 Task: Create custom object Enrollment process for path process.
Action: Mouse moved to (608, 49)
Screenshot: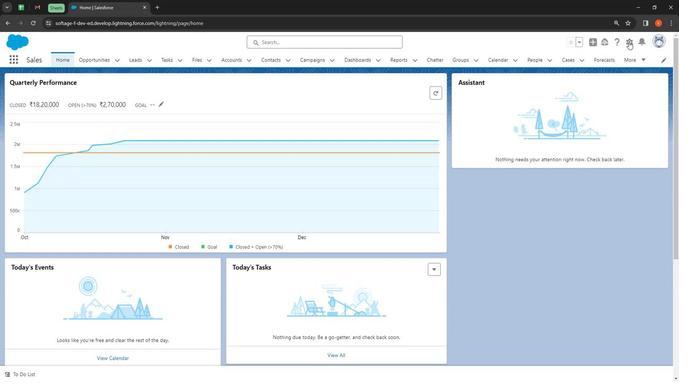 
Action: Mouse pressed left at (608, 49)
Screenshot: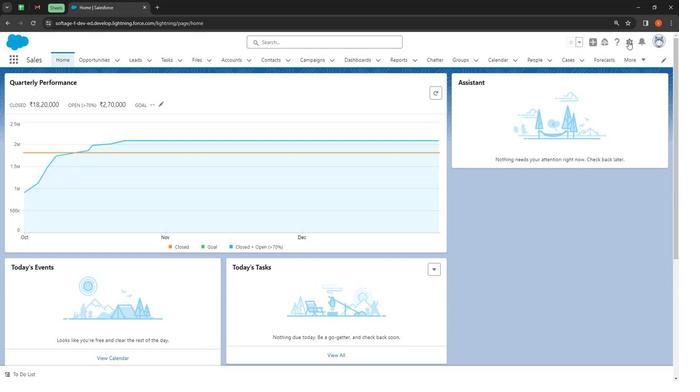 
Action: Mouse moved to (591, 68)
Screenshot: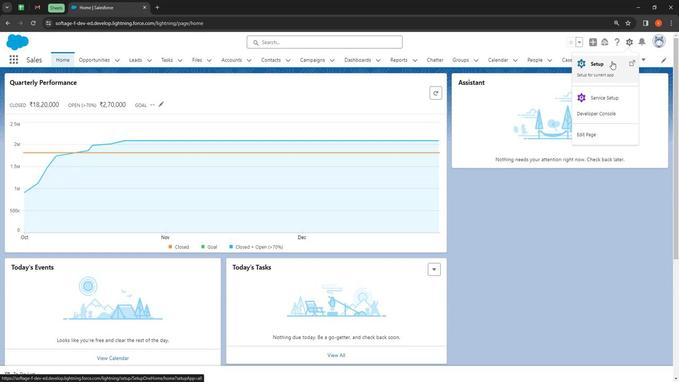 
Action: Mouse pressed left at (591, 68)
Screenshot: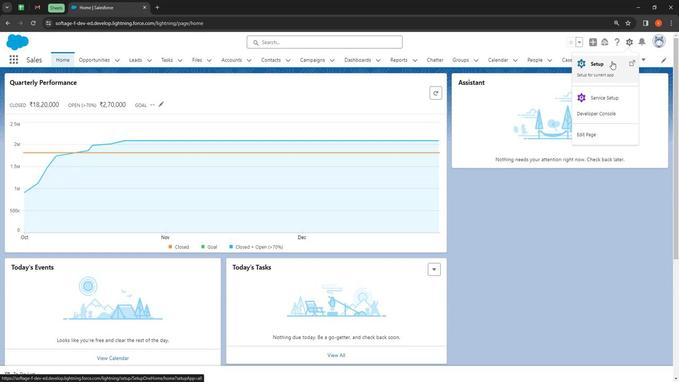 
Action: Mouse moved to (101, 66)
Screenshot: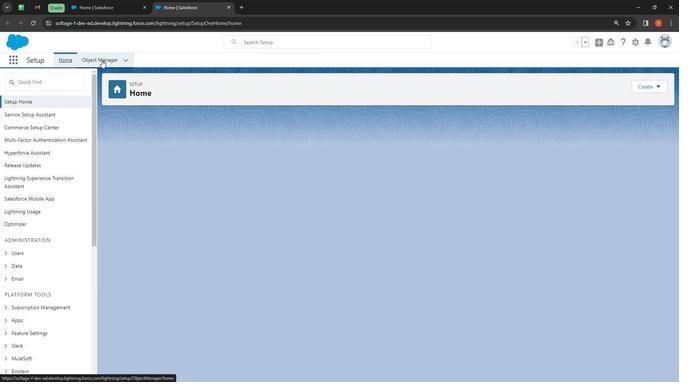 
Action: Mouse pressed left at (101, 66)
Screenshot: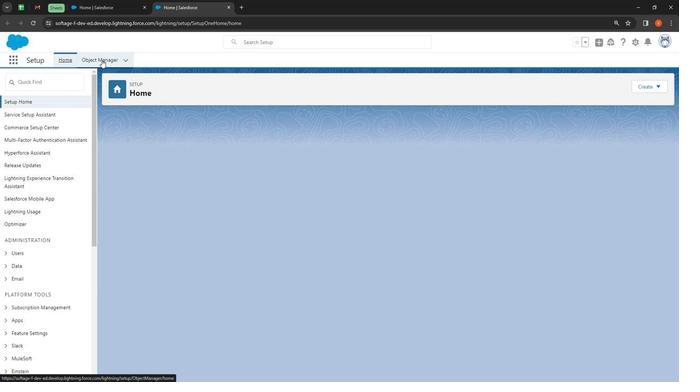 
Action: Mouse moved to (625, 89)
Screenshot: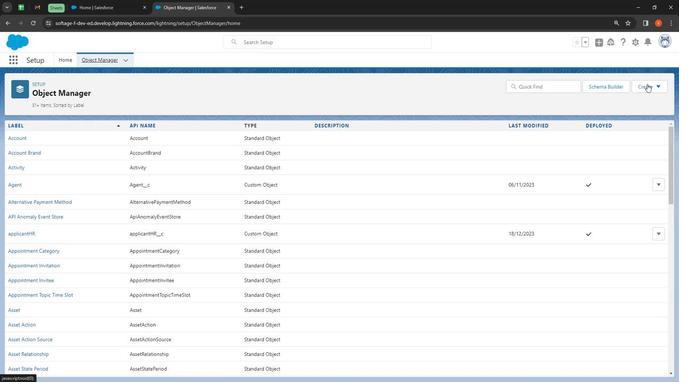 
Action: Mouse pressed left at (625, 89)
Screenshot: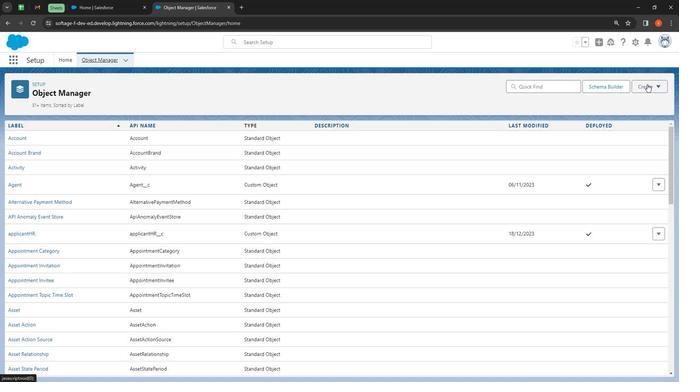 
Action: Mouse moved to (616, 111)
Screenshot: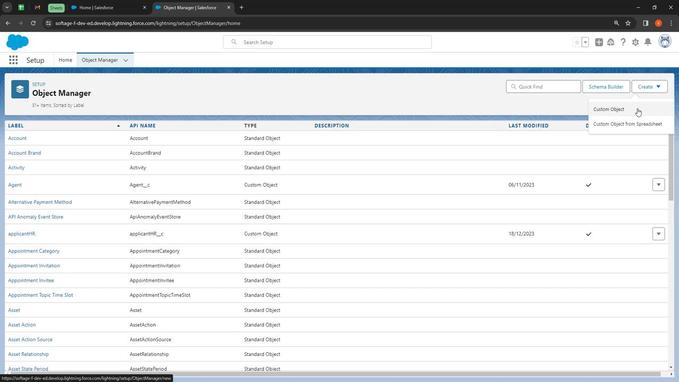 
Action: Mouse pressed left at (616, 111)
Screenshot: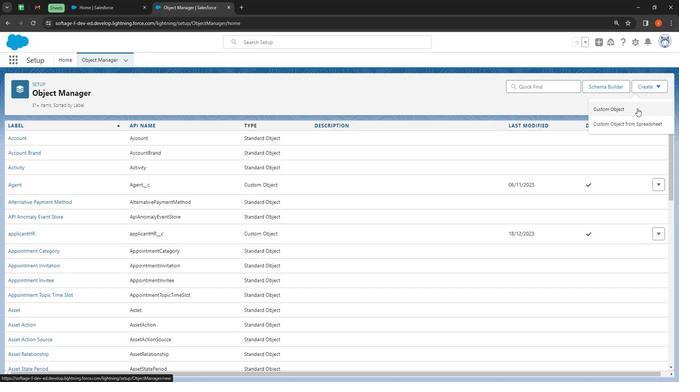 
Action: Mouse moved to (157, 187)
Screenshot: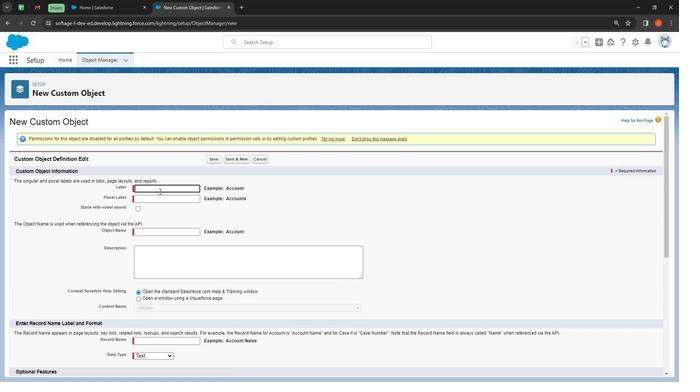 
Action: Mouse pressed left at (157, 187)
Screenshot: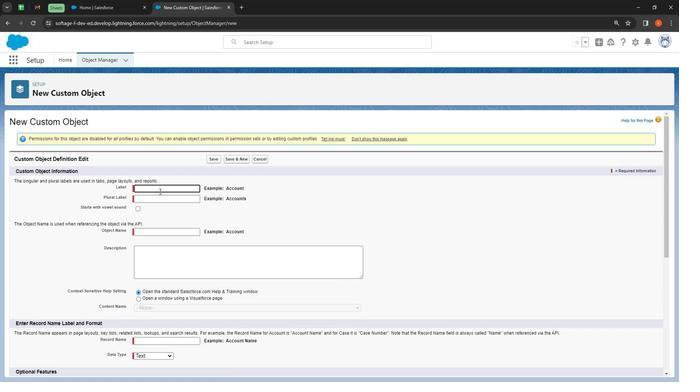 
Action: Mouse moved to (150, 184)
Screenshot: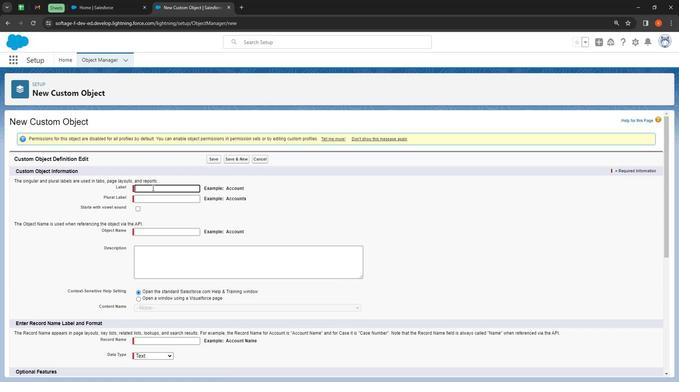 
Action: Key pressed <Key.shift>Enrollment<Key.space><Key.shift_r><Key.shift_r><Key.shift_r><Key.shift_r><Key.shift_r><Key.shift_r><Key.shift_r><Key.shift_r>Process
Screenshot: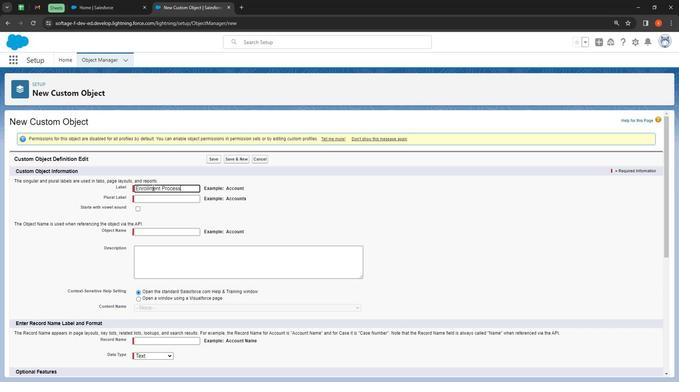 
Action: Mouse moved to (161, 193)
Screenshot: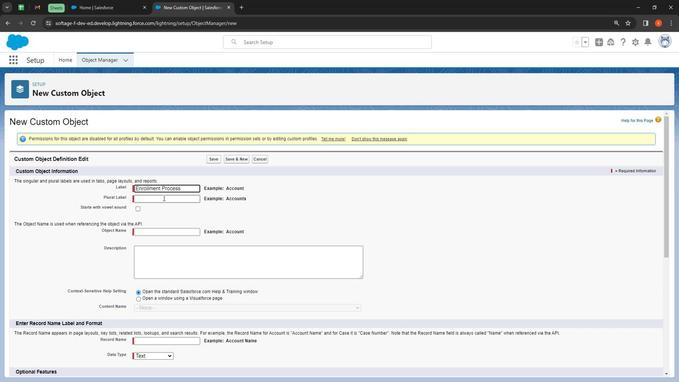 
Action: Mouse pressed left at (161, 193)
Screenshot: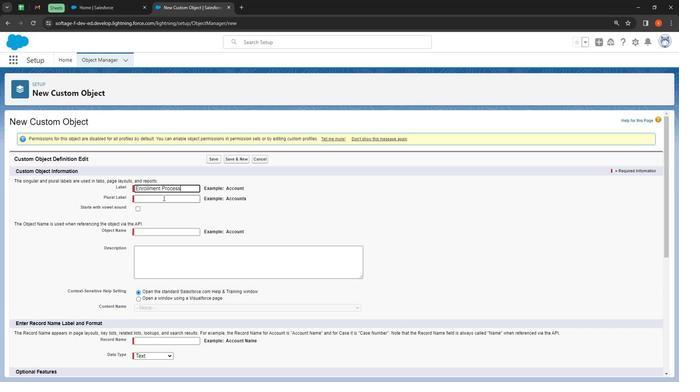 
Action: Mouse moved to (143, 168)
Screenshot: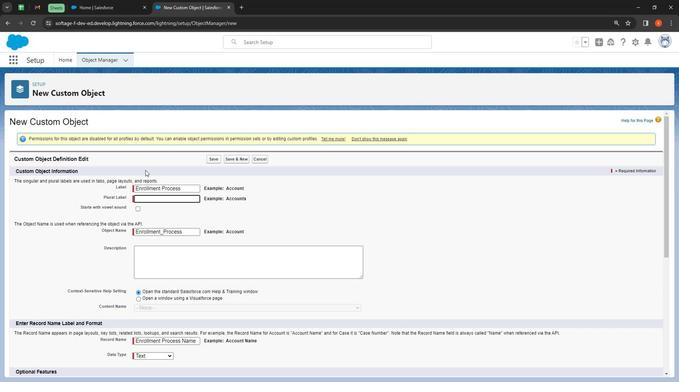 
Action: Key pressed <Key.shift>Enrol<Key.backspace>llment<Key.space><Key.shift_r><Key.shift_r>Processes
Screenshot: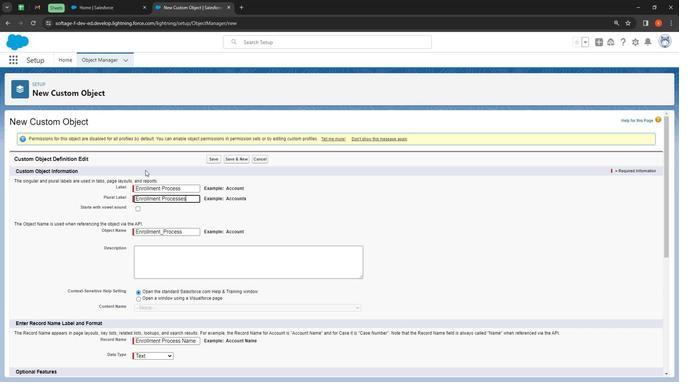 
Action: Mouse moved to (137, 203)
Screenshot: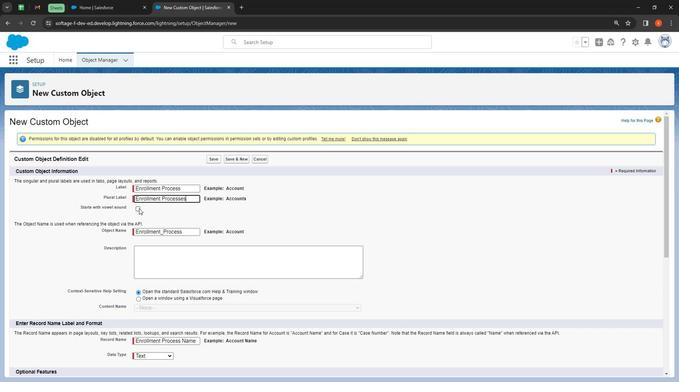 
Action: Mouse pressed left at (137, 203)
Screenshot: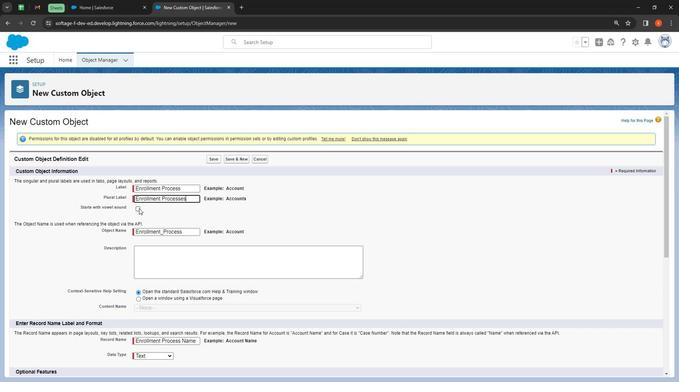 
Action: Mouse moved to (224, 227)
Screenshot: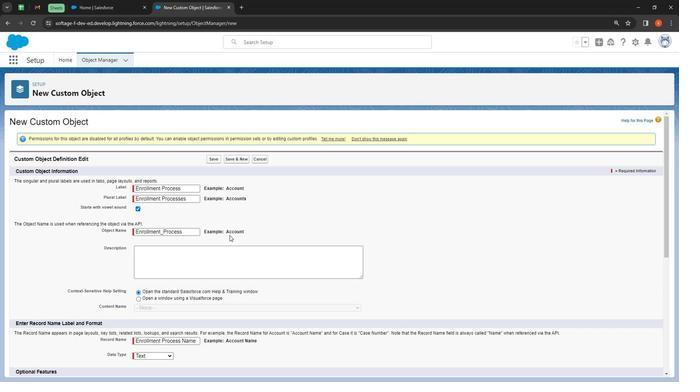 
Action: Mouse scrolled (224, 227) with delta (0, 0)
Screenshot: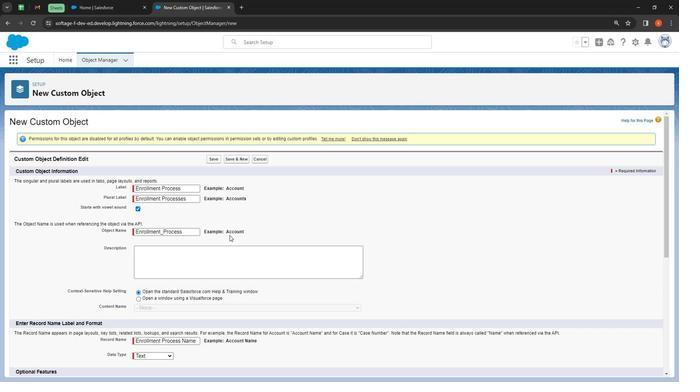 
Action: Mouse moved to (193, 221)
Screenshot: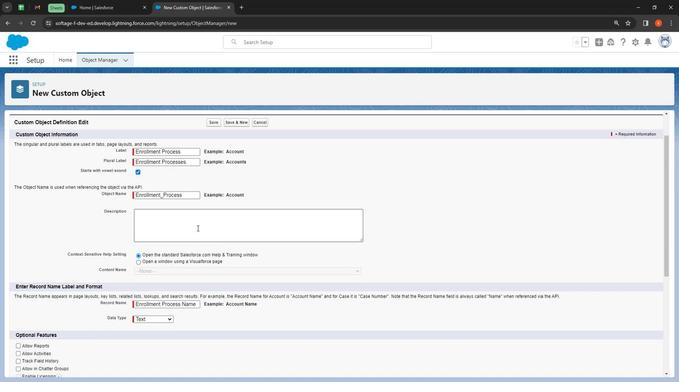 
Action: Mouse pressed left at (193, 221)
Screenshot: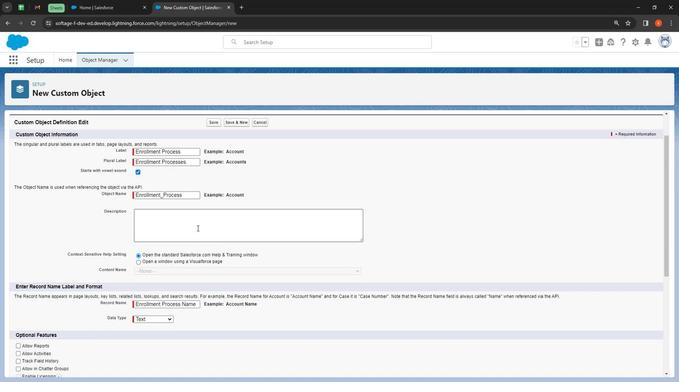 
Action: Mouse moved to (186, 197)
Screenshot: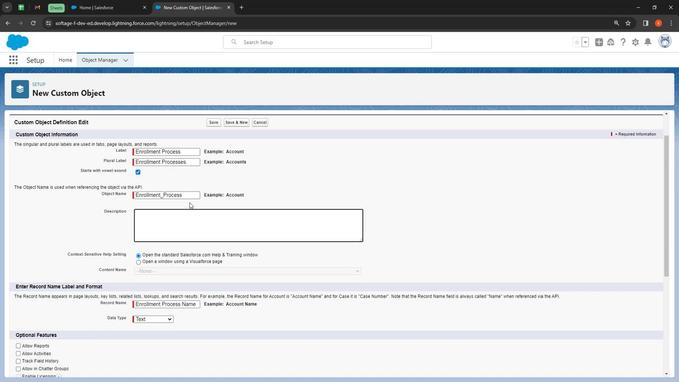 
Action: Key pressed <Key.shift>Enrollment<Key.space><Key.shift_r>Process<Key.space><Key.shift>Custom<Key.space>object<Key.space>for<Key.space>path<Key.space>process<Key.space>in<Key.space>education<Key.space>management<Key.space>system.
Screenshot: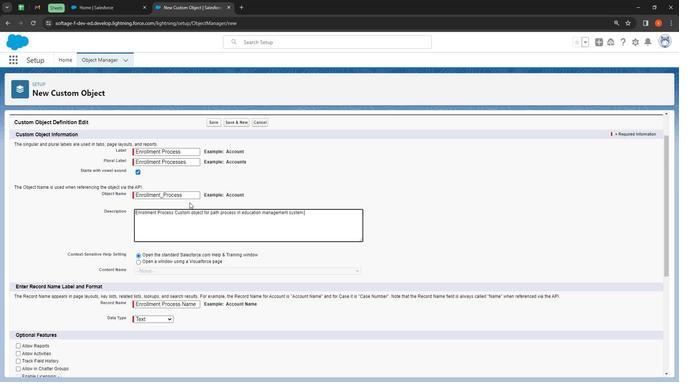 
Action: Mouse moved to (313, 222)
Screenshot: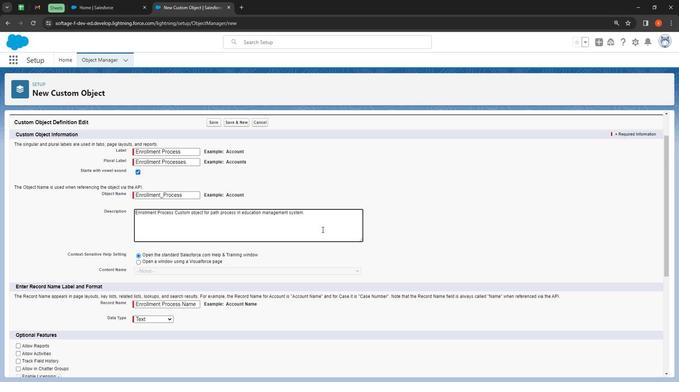 
Action: Mouse scrolled (313, 222) with delta (0, 0)
Screenshot: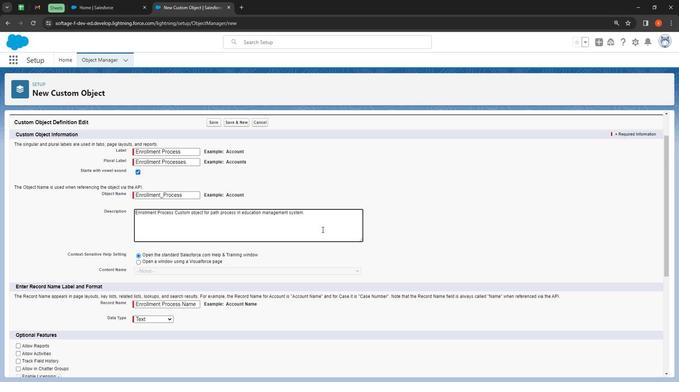 
Action: Mouse moved to (314, 225)
Screenshot: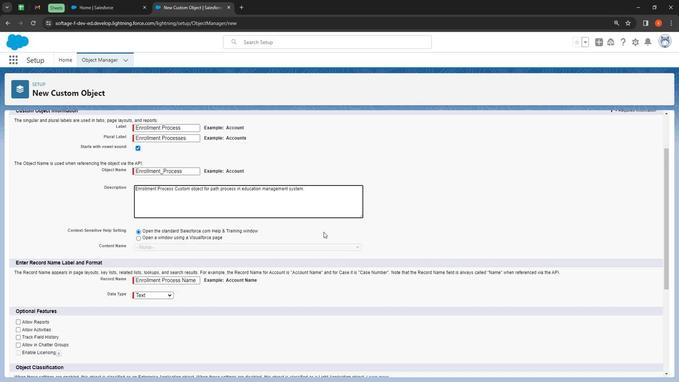 
Action: Mouse scrolled (314, 224) with delta (0, 0)
Screenshot: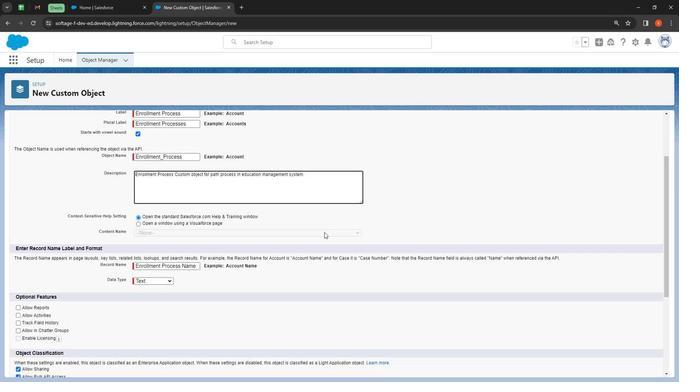 
Action: Mouse moved to (315, 225)
Screenshot: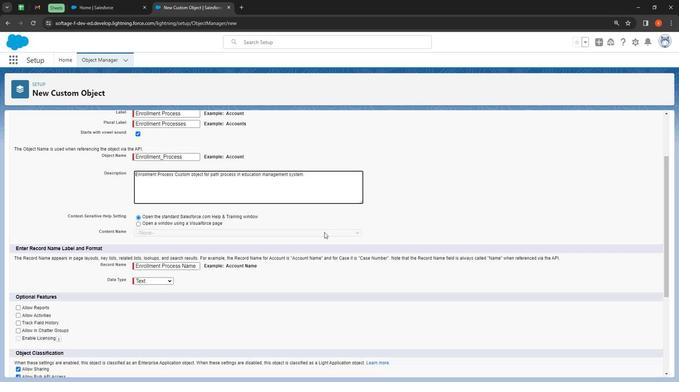 
Action: Mouse scrolled (315, 225) with delta (0, 0)
Screenshot: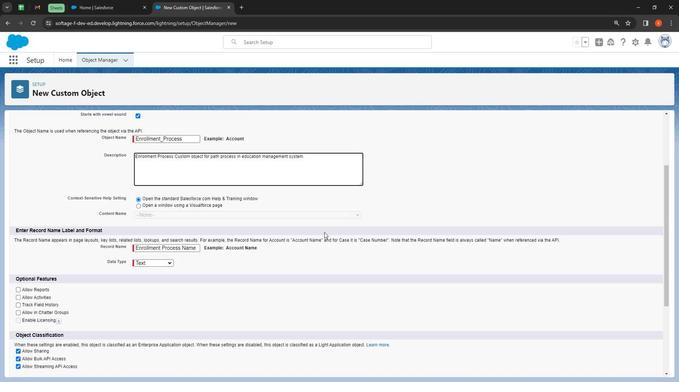 
Action: Mouse moved to (315, 225)
Screenshot: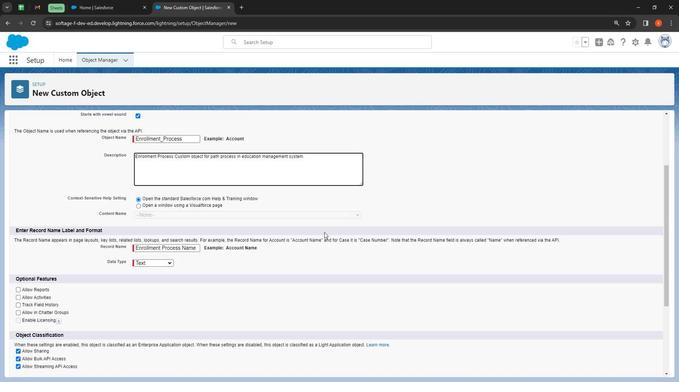 
Action: Mouse scrolled (315, 225) with delta (0, 0)
Screenshot: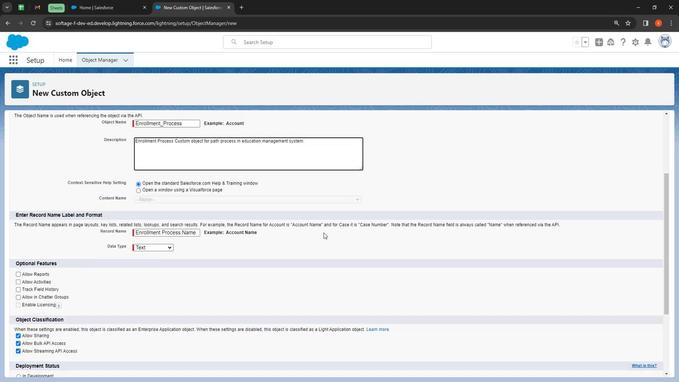 
Action: Mouse moved to (38, 194)
Screenshot: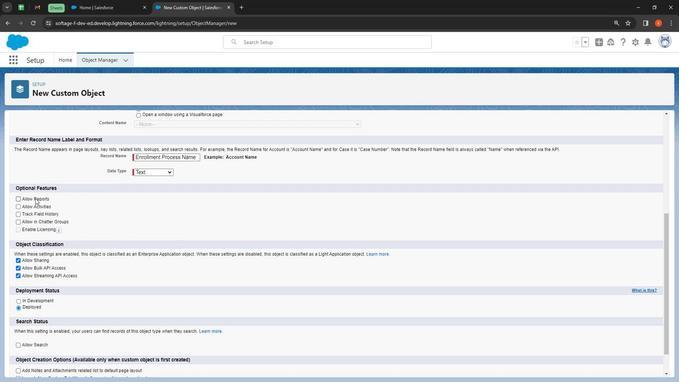 
Action: Mouse pressed left at (38, 194)
Screenshot: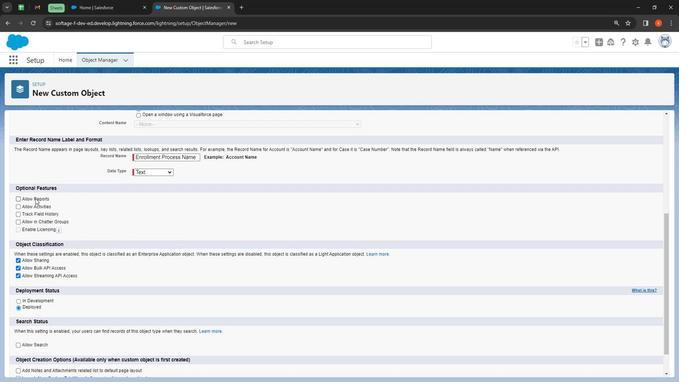 
Action: Mouse moved to (39, 200)
Screenshot: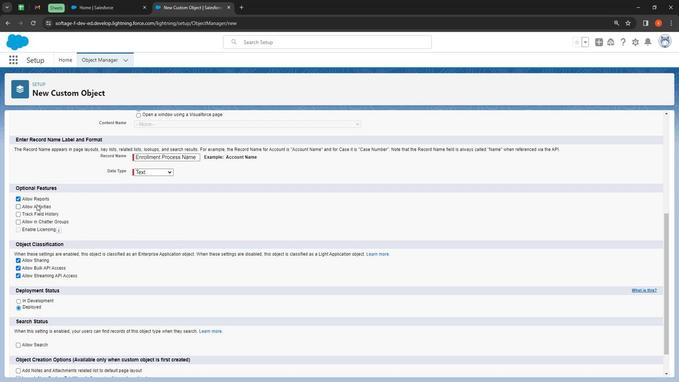 
Action: Mouse pressed left at (39, 200)
Screenshot: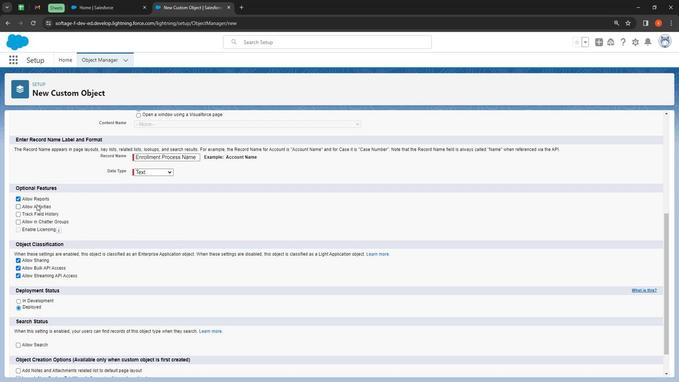 
Action: Mouse moved to (42, 208)
Screenshot: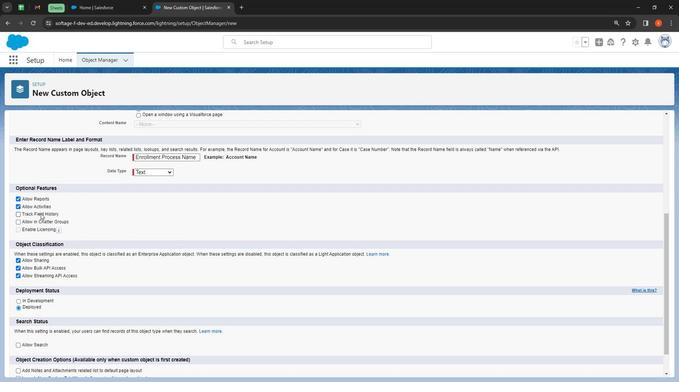 
Action: Mouse pressed left at (42, 208)
Screenshot: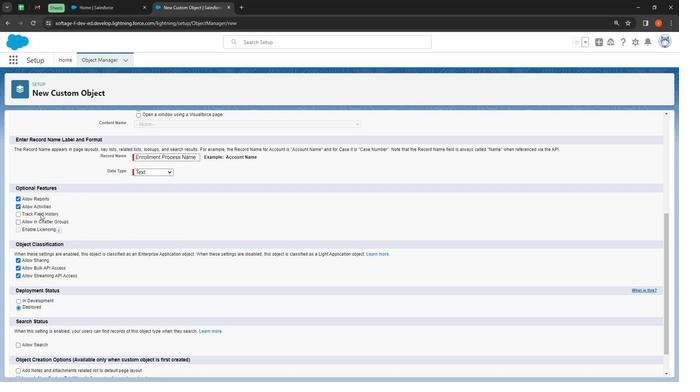 
Action: Mouse moved to (46, 212)
Screenshot: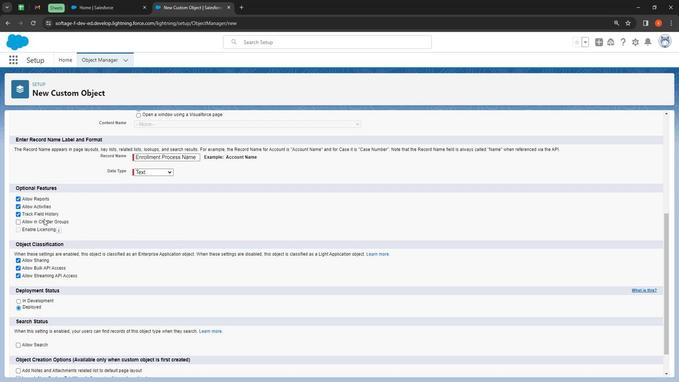 
Action: Mouse pressed left at (46, 212)
Screenshot: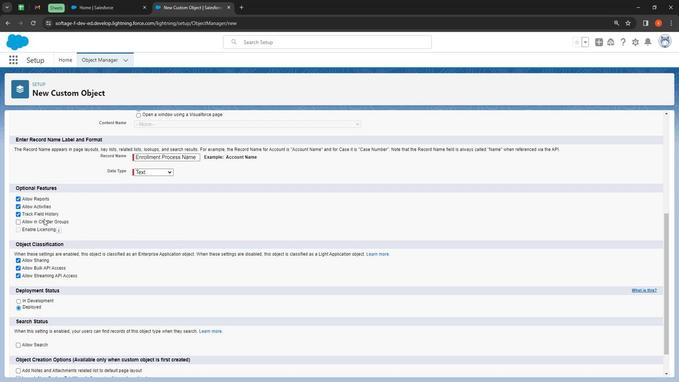 
Action: Mouse moved to (46, 214)
Screenshot: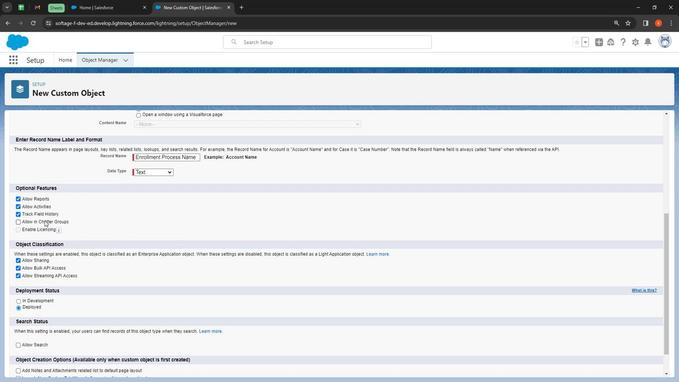 
Action: Mouse pressed left at (46, 214)
Screenshot: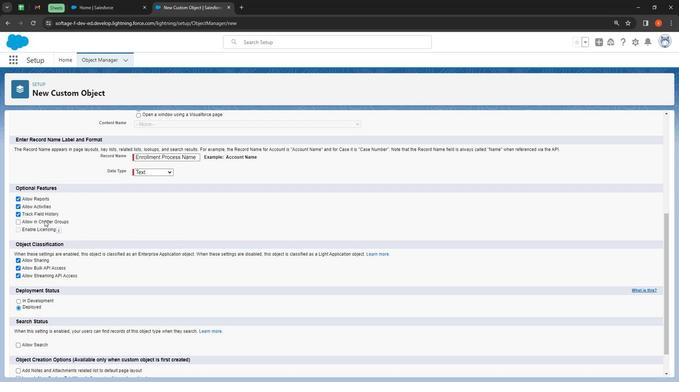
Action: Mouse moved to (37, 325)
Screenshot: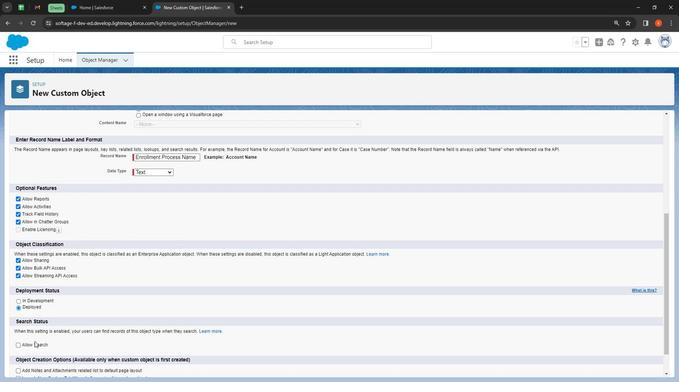 
Action: Mouse pressed left at (37, 325)
Screenshot: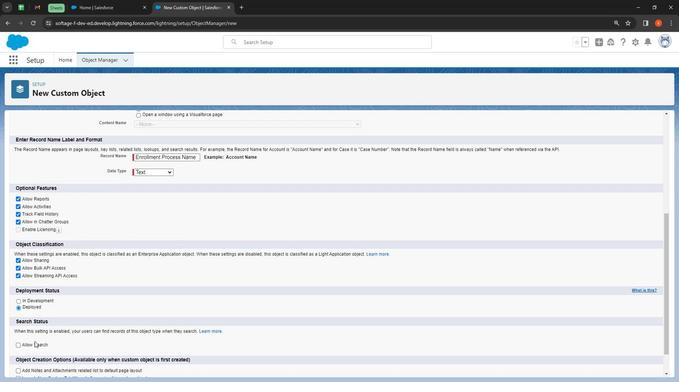 
Action: Mouse moved to (41, 329)
Screenshot: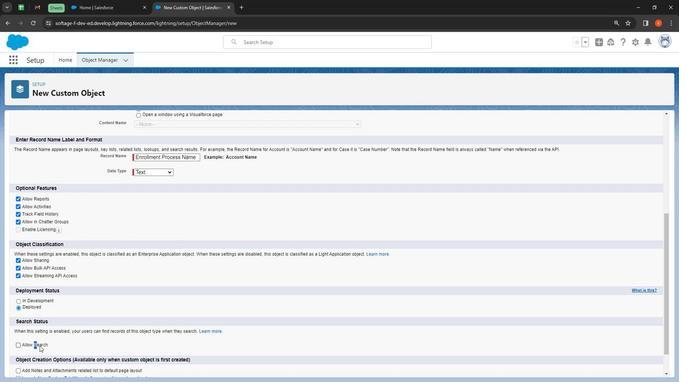 
Action: Mouse pressed left at (41, 329)
Screenshot: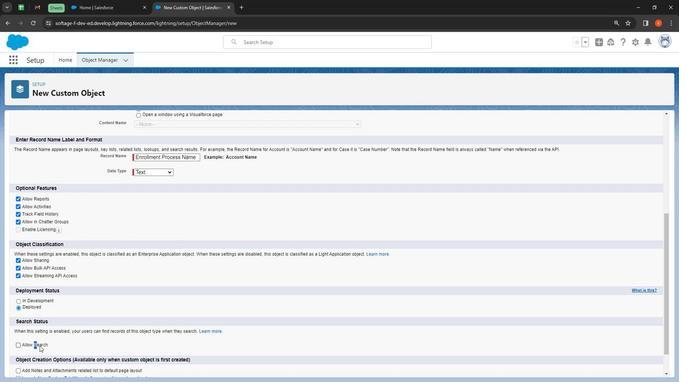 
Action: Mouse moved to (356, 299)
Screenshot: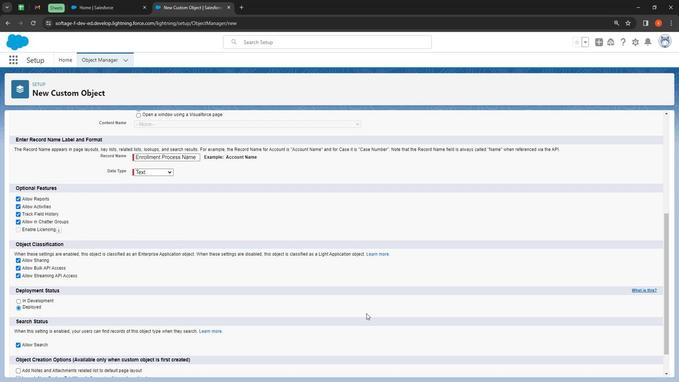 
Action: Mouse scrolled (356, 299) with delta (0, 0)
Screenshot: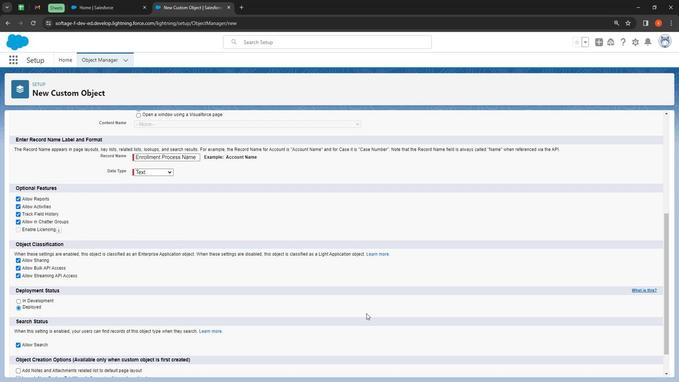 
Action: Mouse moved to (371, 303)
Screenshot: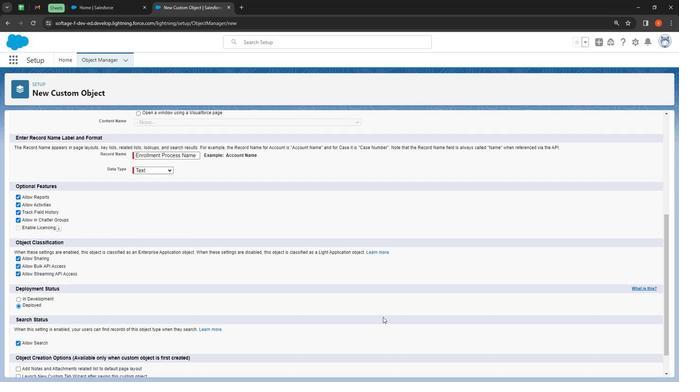 
Action: Mouse scrolled (371, 303) with delta (0, 0)
Screenshot: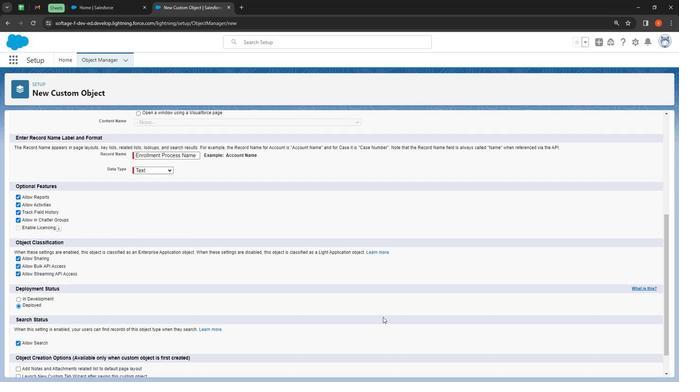
Action: Mouse moved to (377, 304)
Screenshot: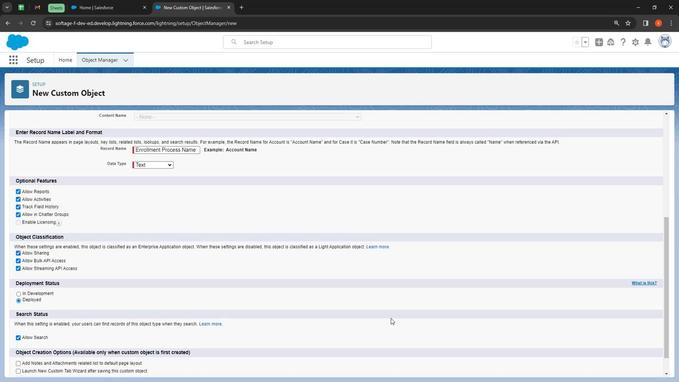 
Action: Mouse scrolled (377, 303) with delta (0, 0)
Screenshot: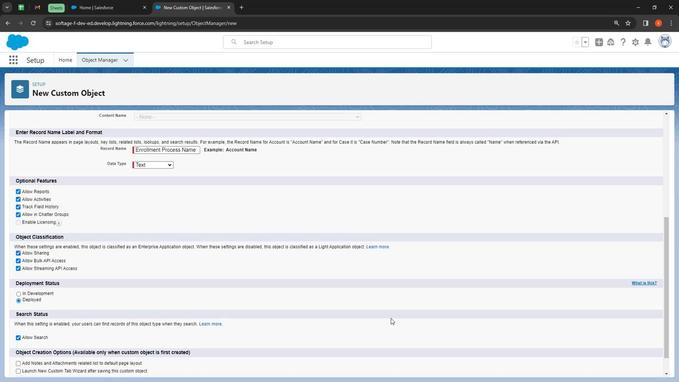 
Action: Mouse moved to (387, 305)
Screenshot: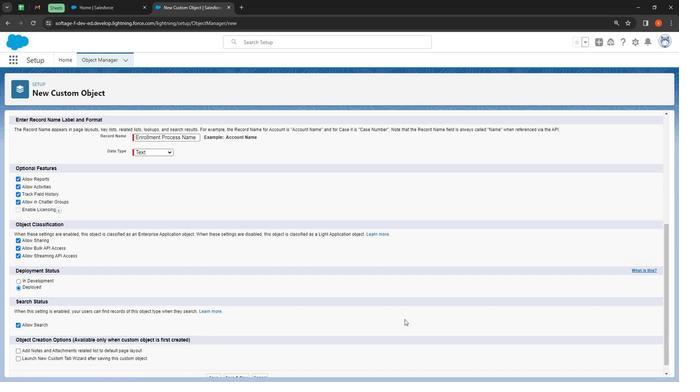 
Action: Mouse scrolled (387, 304) with delta (0, 0)
Screenshot: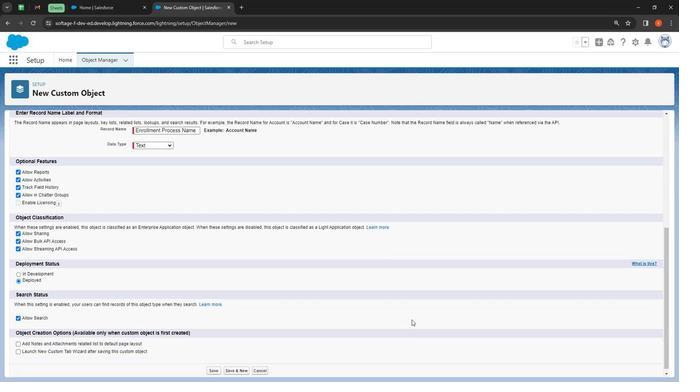 
Action: Mouse moved to (401, 305)
Screenshot: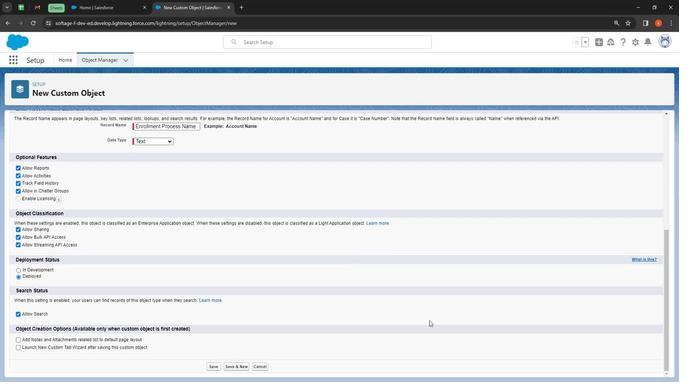 
Action: Mouse scrolled (399, 305) with delta (0, 0)
Screenshot: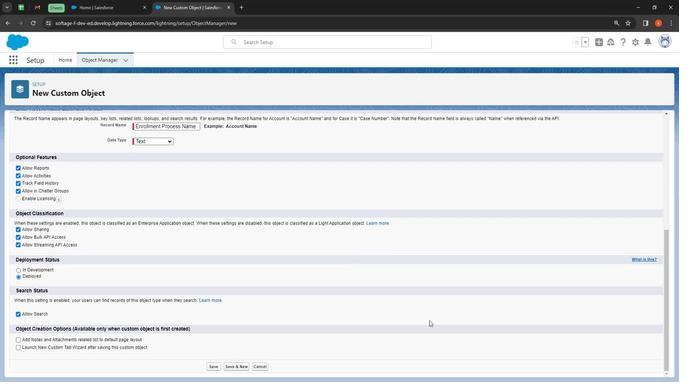 
Action: Mouse moved to (412, 306)
Screenshot: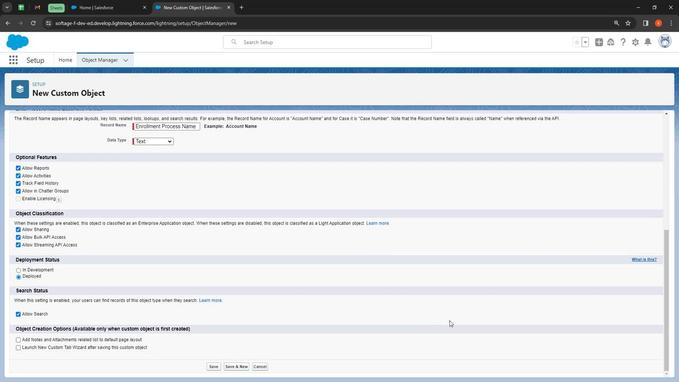 
Action: Mouse scrolled (412, 305) with delta (0, 0)
Screenshot: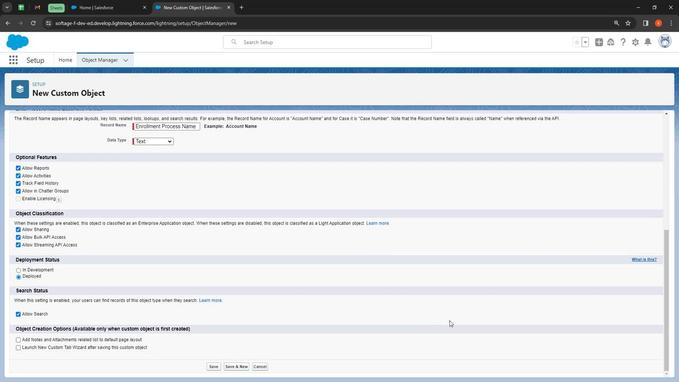 
Action: Mouse moved to (209, 349)
Screenshot: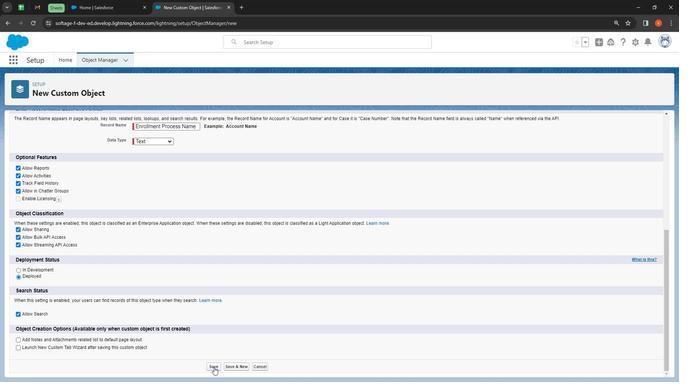 
Action: Mouse pressed left at (209, 349)
Screenshot: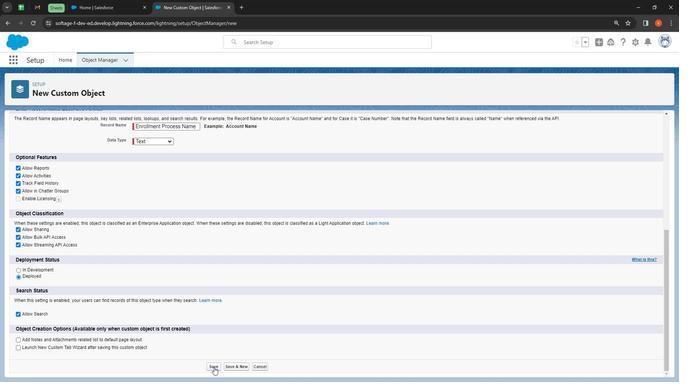 
Action: Mouse moved to (57, 142)
Screenshot: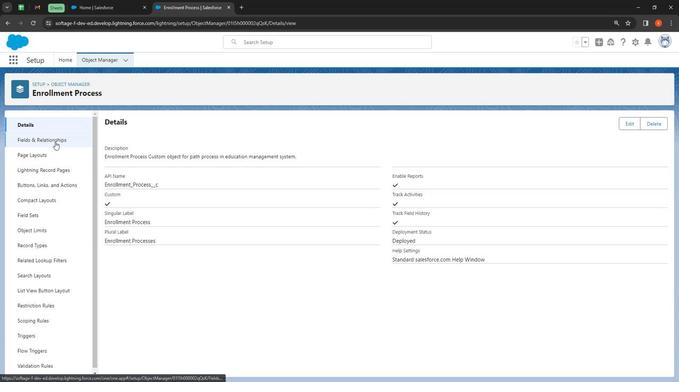 
Action: Mouse pressed left at (57, 142)
Screenshot: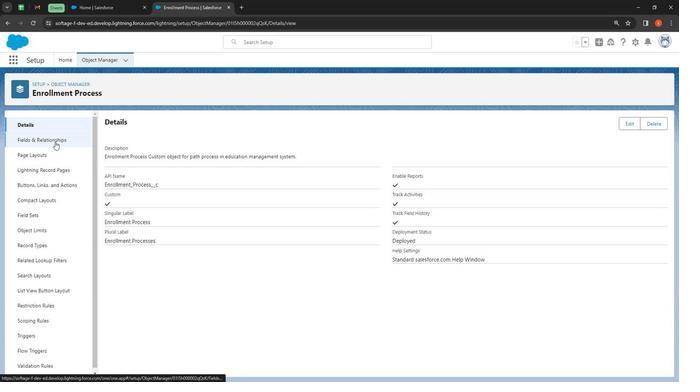 
Action: Mouse moved to (482, 127)
Screenshot: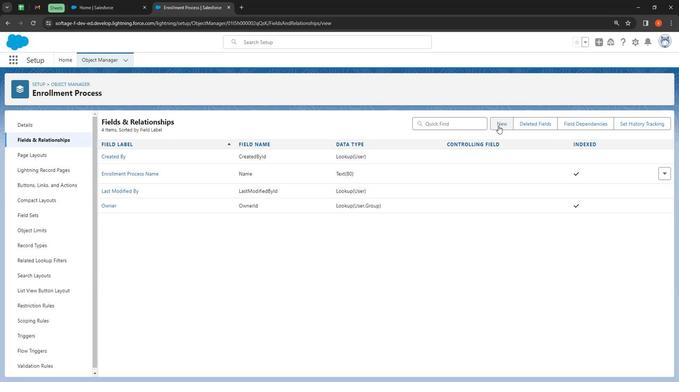 
Action: Mouse pressed left at (482, 127)
Screenshot: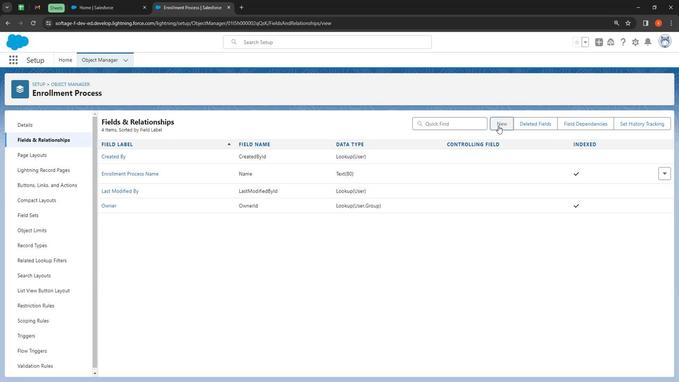 
Action: Mouse moved to (145, 289)
Screenshot: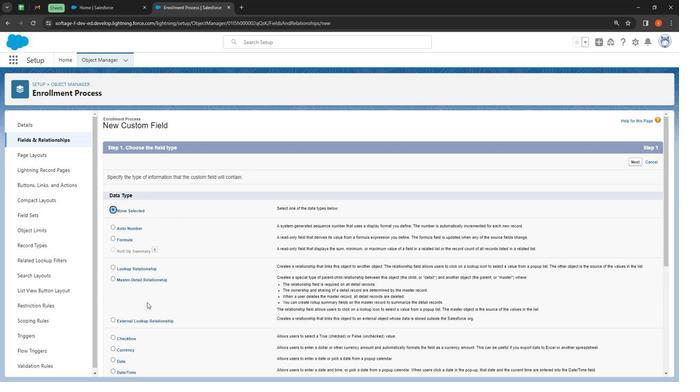 
Action: Mouse scrolled (145, 288) with delta (0, 0)
Screenshot: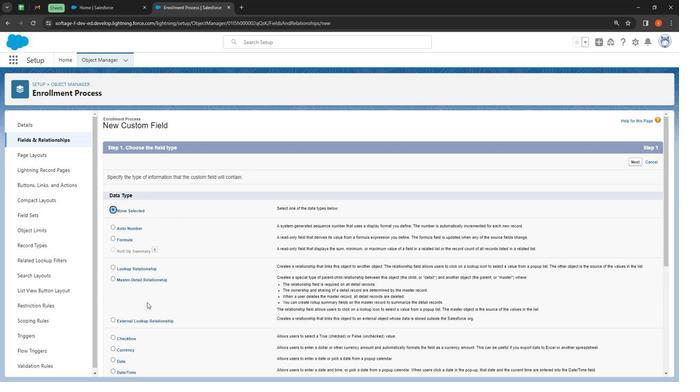 
Action: Mouse moved to (145, 289)
Screenshot: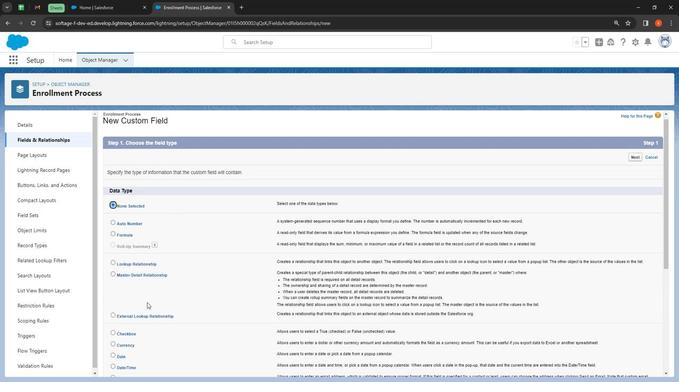 
Action: Mouse scrolled (145, 289) with delta (0, 0)
Screenshot: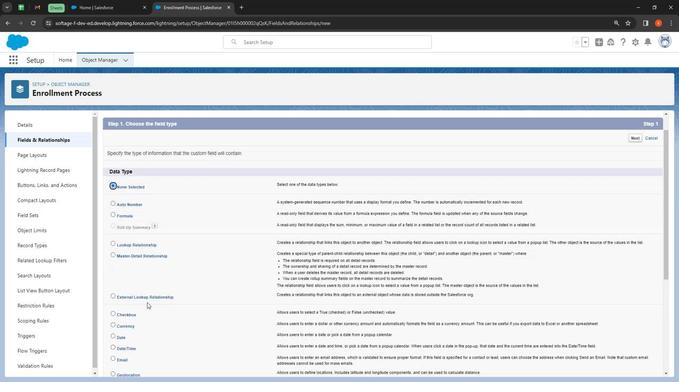 
Action: Mouse moved to (142, 310)
Screenshot: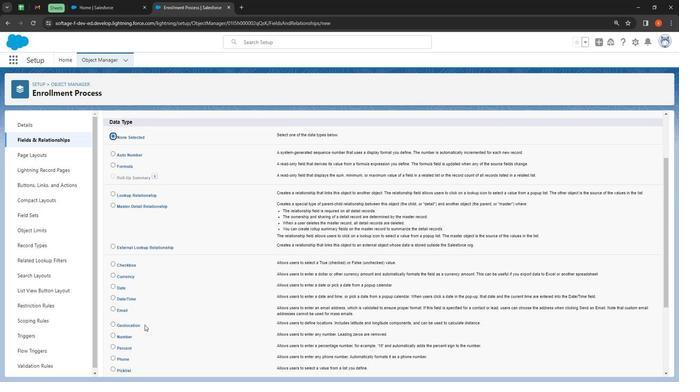 
Action: Mouse scrolled (142, 309) with delta (0, 0)
Screenshot: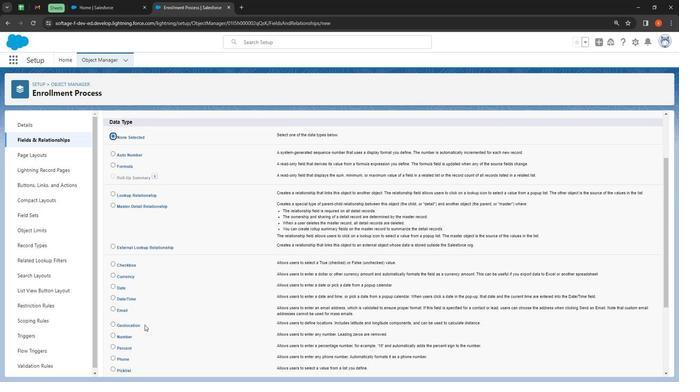 
Action: Mouse moved to (124, 320)
Screenshot: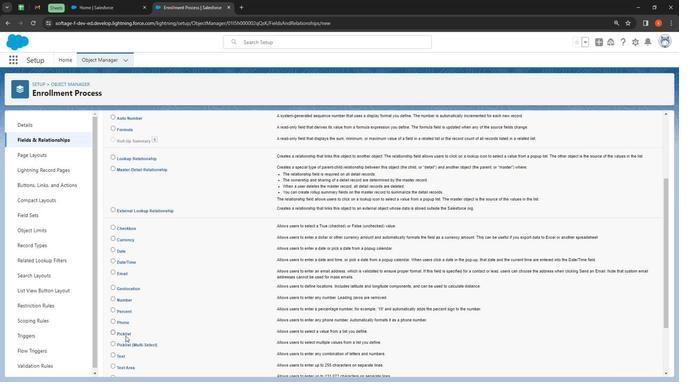 
Action: Mouse pressed left at (124, 320)
Screenshot: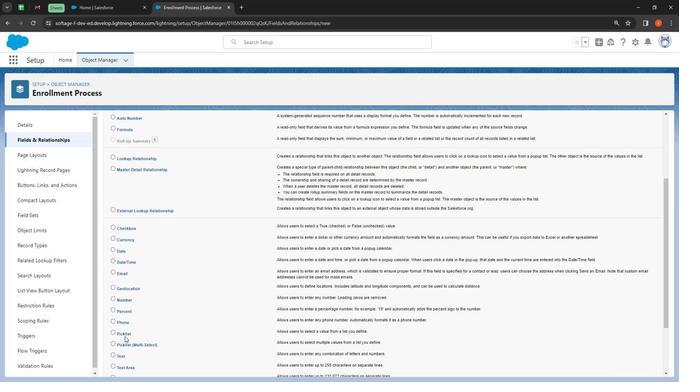 
Action: Mouse moved to (124, 317)
Screenshot: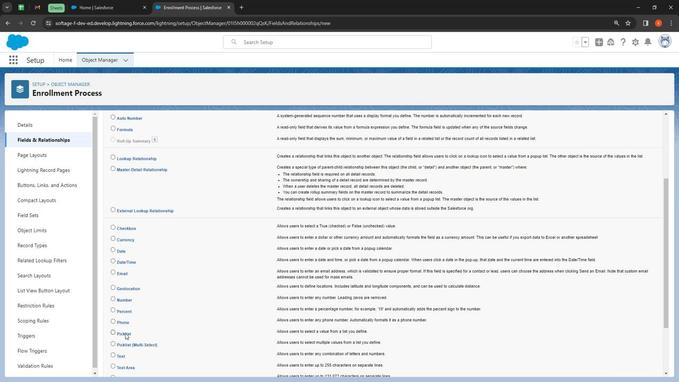 
Action: Mouse pressed left at (124, 317)
Screenshot: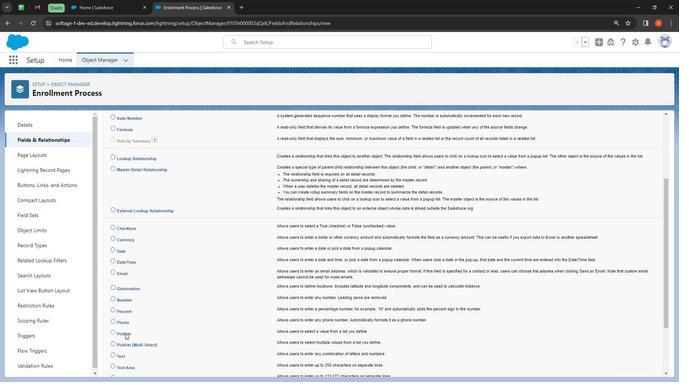 
Action: Mouse moved to (500, 303)
Screenshot: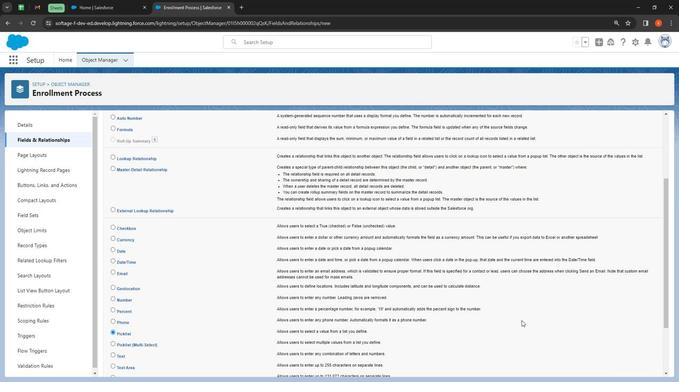 
Action: Mouse scrolled (500, 302) with delta (0, 0)
Screenshot: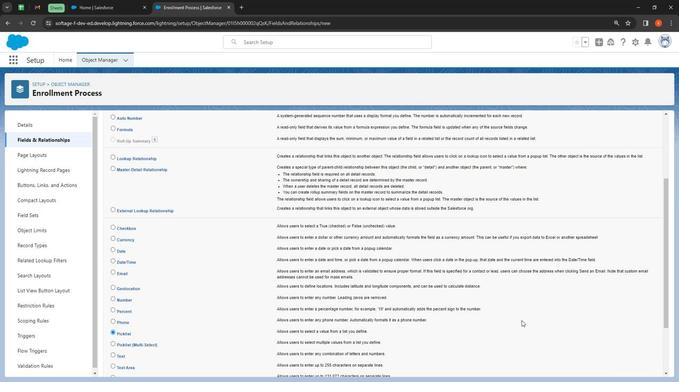 
Action: Mouse moved to (518, 310)
Screenshot: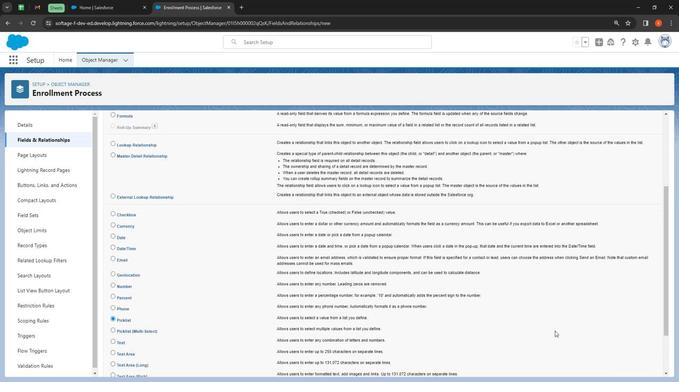 
Action: Mouse scrolled (518, 310) with delta (0, 0)
Screenshot: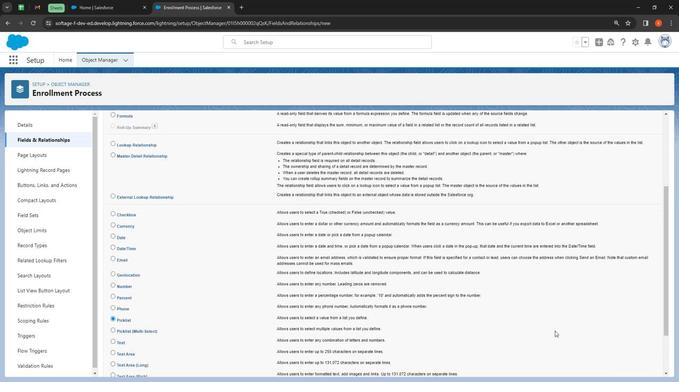 
Action: Mouse moved to (537, 315)
Screenshot: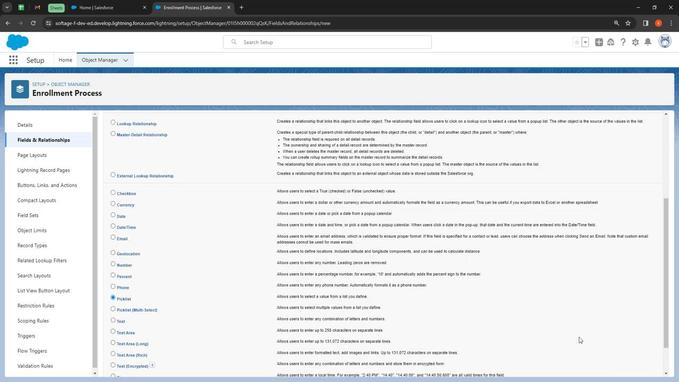 
Action: Mouse scrolled (537, 315) with delta (0, 0)
Screenshot: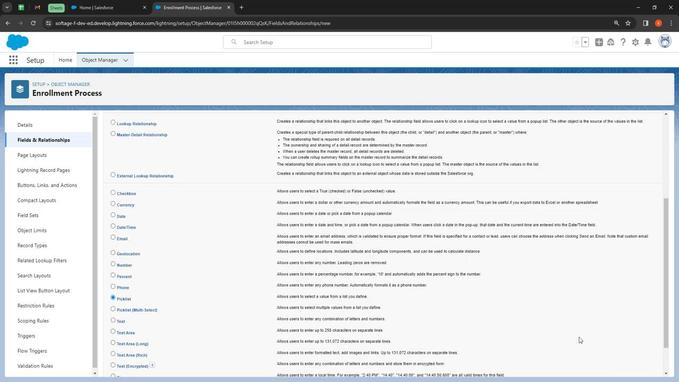 
Action: Mouse moved to (564, 321)
Screenshot: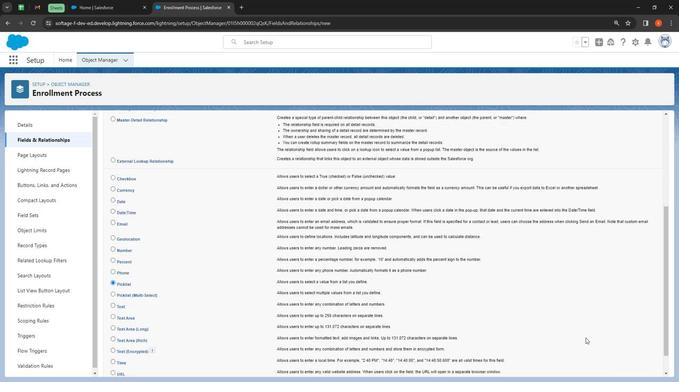 
Action: Mouse scrolled (564, 321) with delta (0, 0)
Screenshot: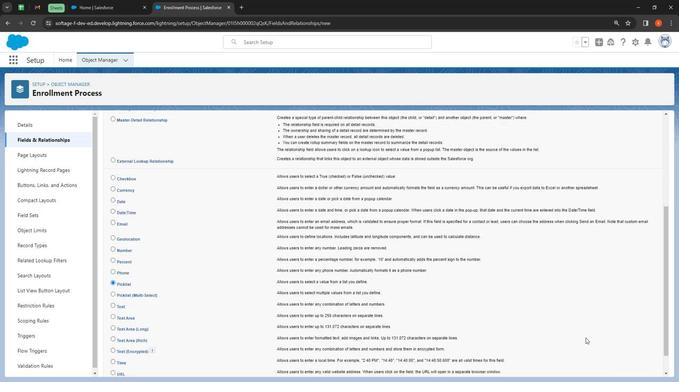 
Action: Mouse moved to (571, 322)
Screenshot: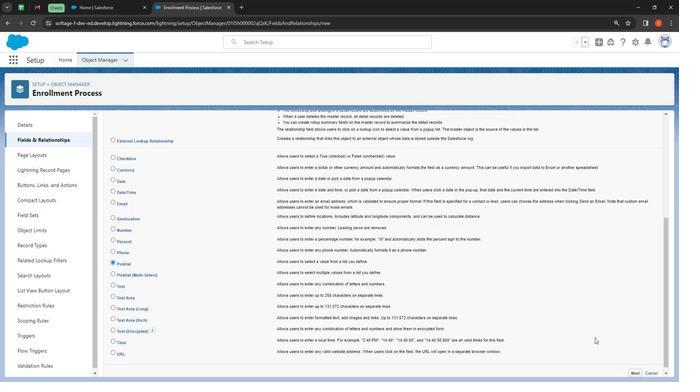 
Action: Mouse scrolled (571, 321) with delta (0, 0)
Screenshot: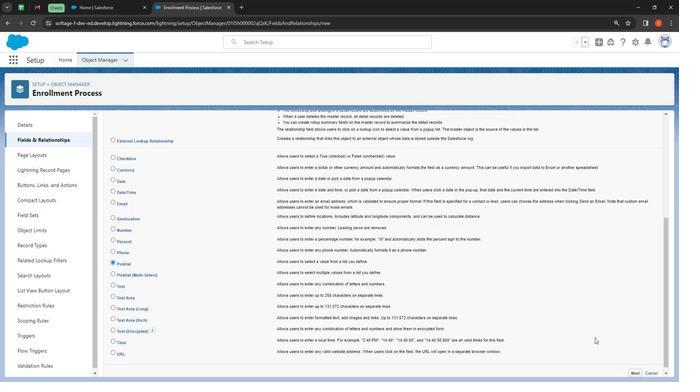 
Action: Mouse moved to (581, 322)
Screenshot: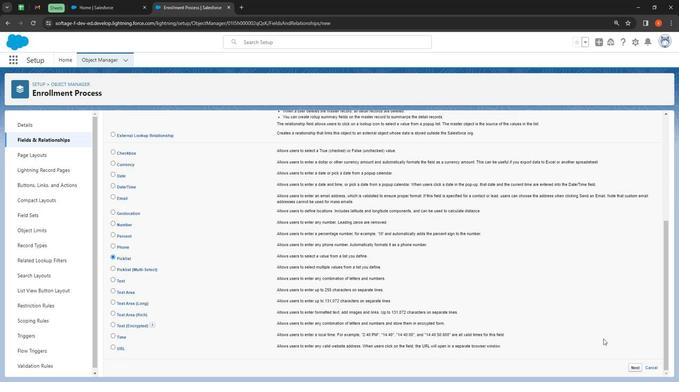 
Action: Mouse scrolled (578, 321) with delta (0, 0)
Screenshot: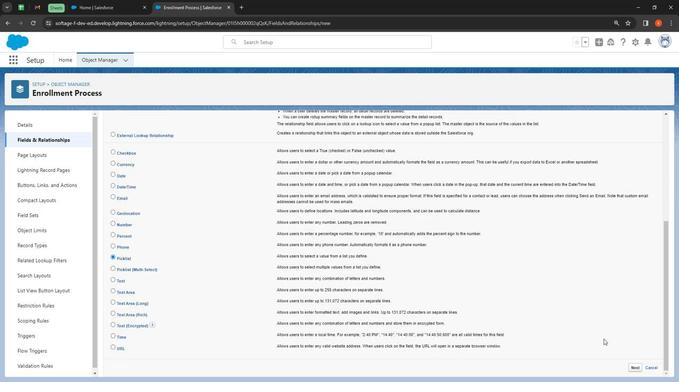
Action: Mouse moved to (584, 323)
Screenshot: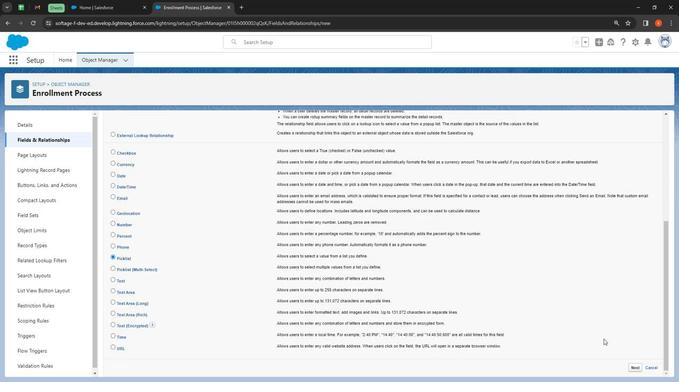 
Action: Mouse scrolled (584, 322) with delta (0, 0)
Screenshot: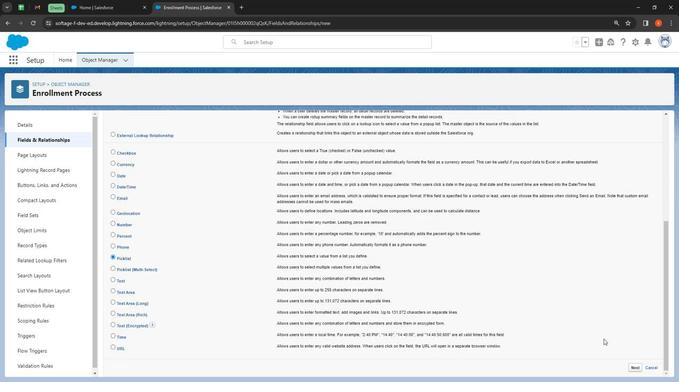 
Action: Mouse moved to (614, 352)
Screenshot: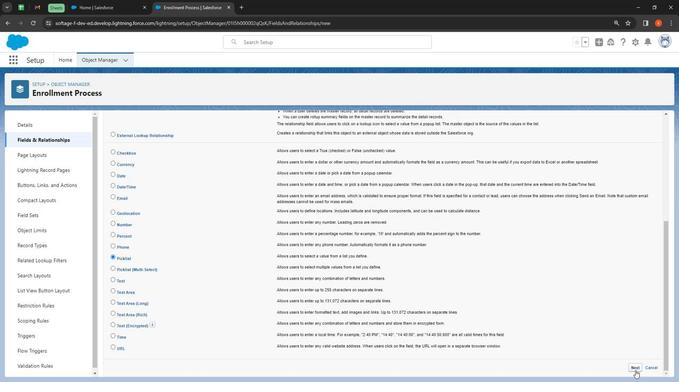 
Action: Mouse pressed left at (614, 352)
Screenshot: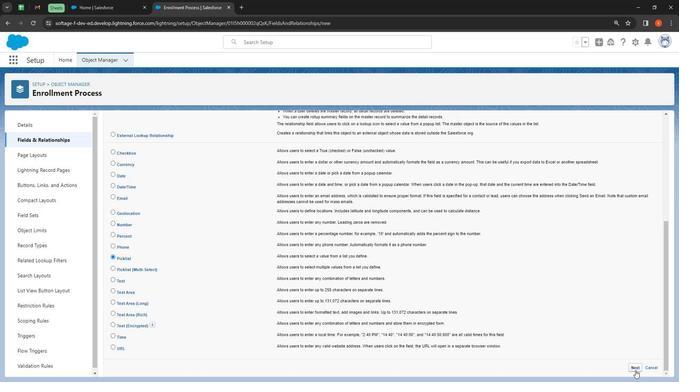 
Action: Mouse moved to (243, 171)
Screenshot: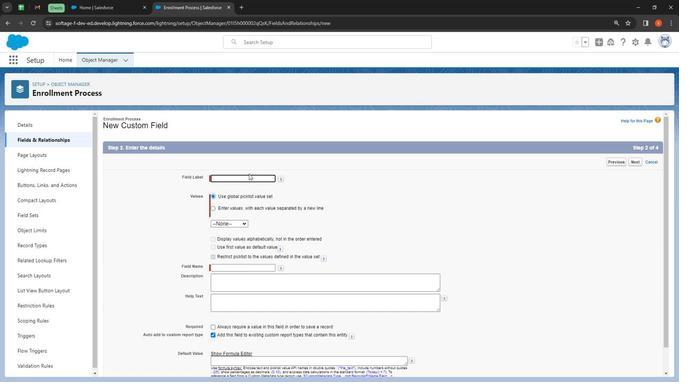 
Action: Mouse pressed left at (243, 171)
Screenshot: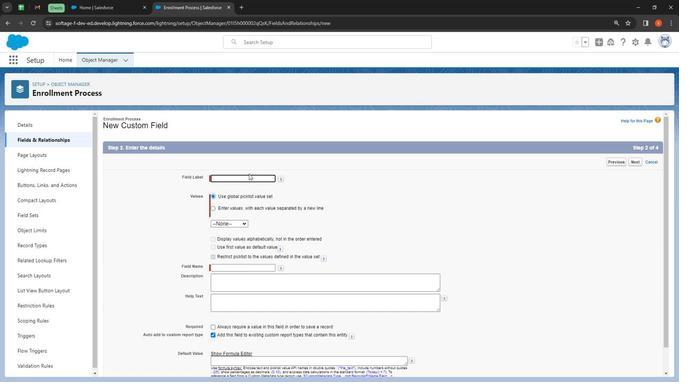 
Action: Mouse moved to (243, 181)
Screenshot: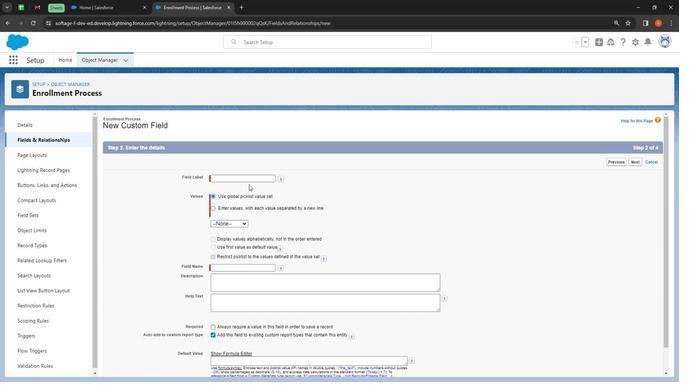 
Action: Mouse pressed left at (243, 181)
Screenshot: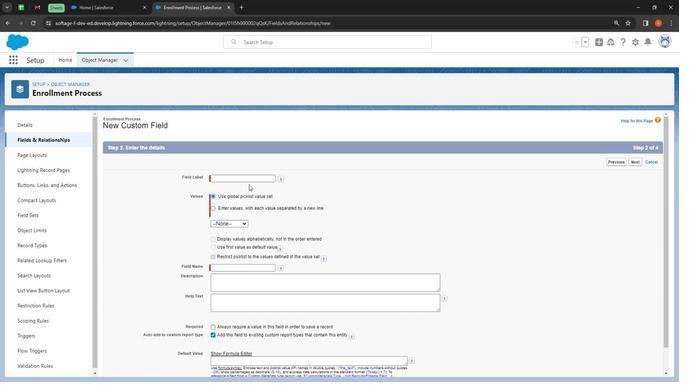 
Action: Mouse moved to (243, 176)
Screenshot: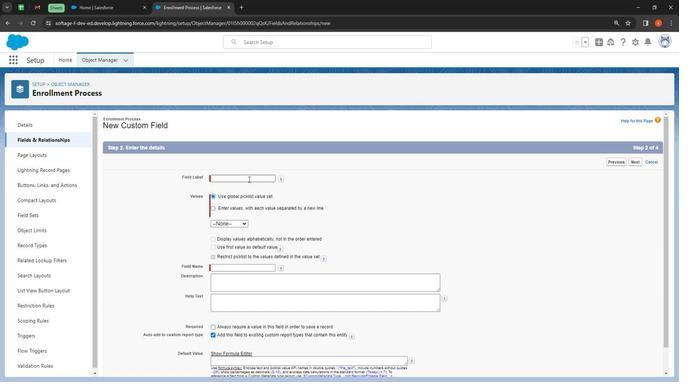 
Action: Mouse pressed left at (243, 176)
Screenshot: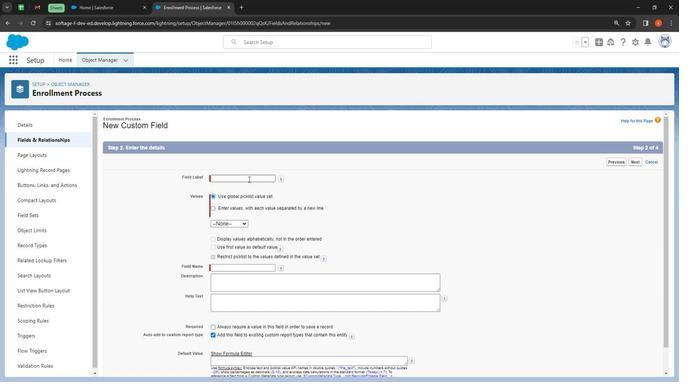 
Action: Mouse moved to (243, 176)
Screenshot: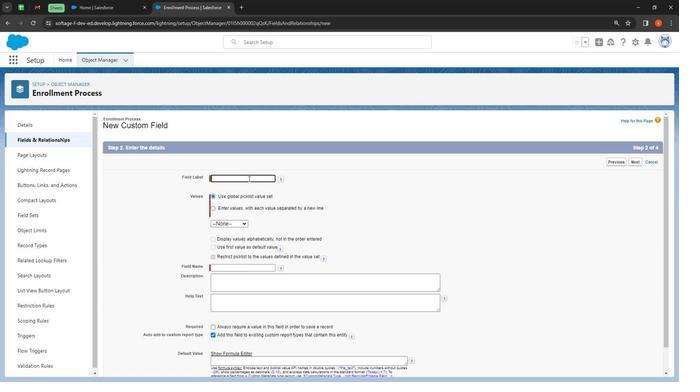 
Action: Key pressed <Key.shift_r>Process
Screenshot: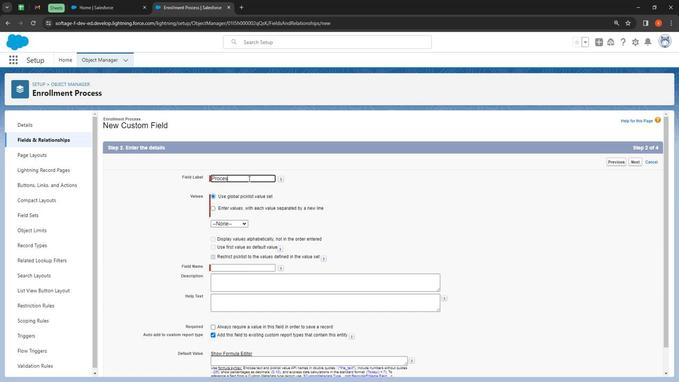
Action: Mouse moved to (242, 205)
Screenshot: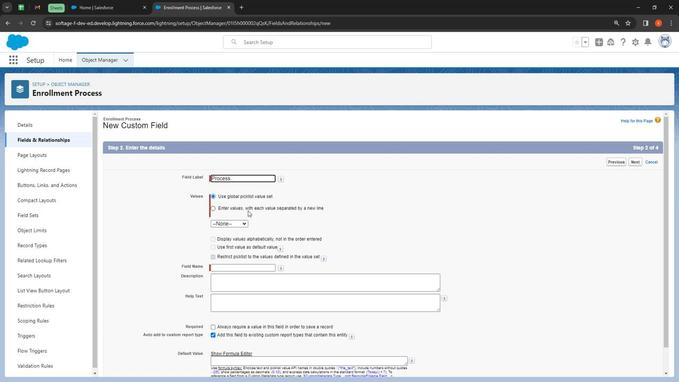 
Action: Mouse pressed left at (242, 205)
Screenshot: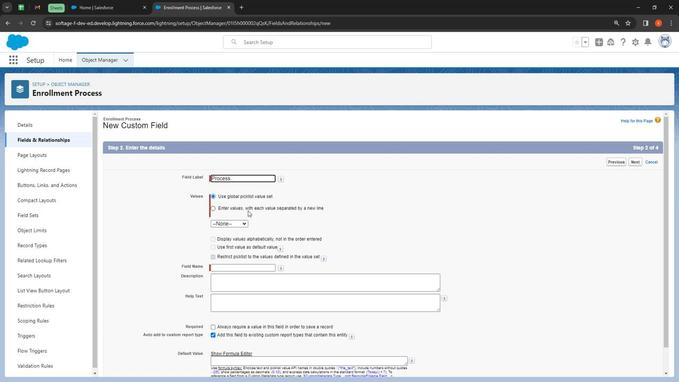 
Action: Mouse moved to (245, 230)
Screenshot: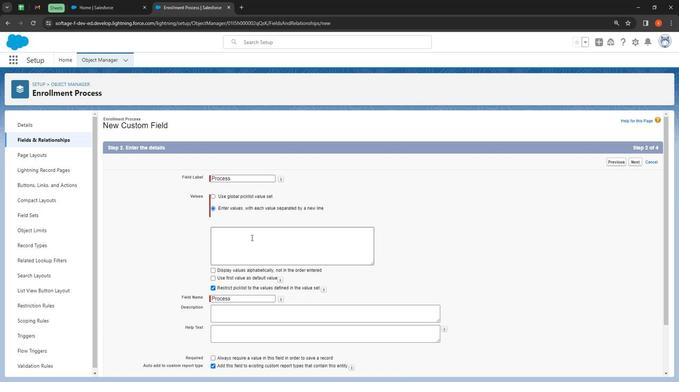
Action: Mouse pressed left at (245, 230)
Screenshot: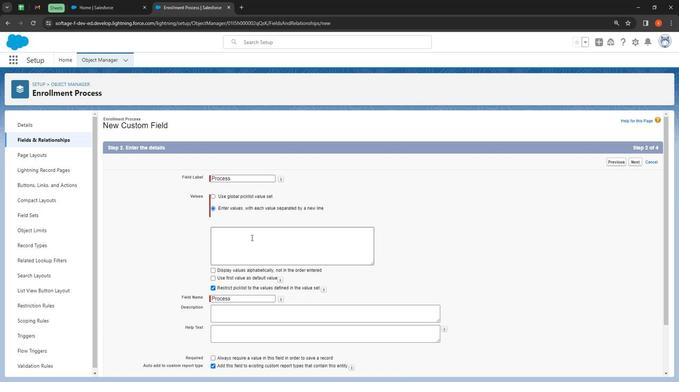 
Action: Mouse moved to (254, 206)
Screenshot: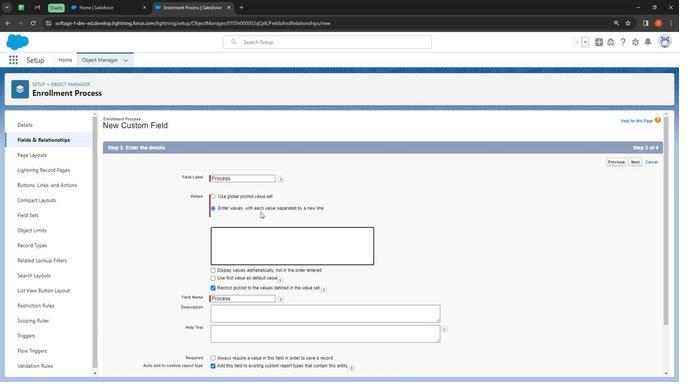 
Action: Key pressed <Key.shift>Application<Key.enter><Key.shift>Document<Key.space><Key.shift>Submission<Key.enter><Key.shift>Verification<Key.enter><Key.shift>Admission<Key.space><Key.shift><Key.shift><Key.shift><Key.shift><Key.shift><Key.shift><Key.shift><Key.shift>Test<Key.shift_r><Key.shift_r><Key.shift_r>(if<Key.space><Key.shift>Applicable<Key.shift_r><Key.shift_r><Key.shift_r><Key.shift_r>)
Screenshot: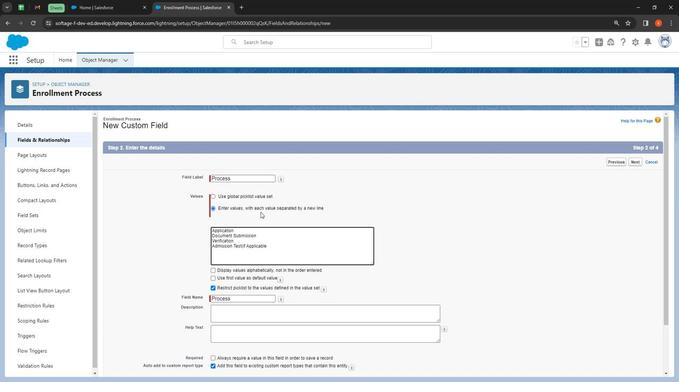 
Action: Mouse moved to (238, 237)
Screenshot: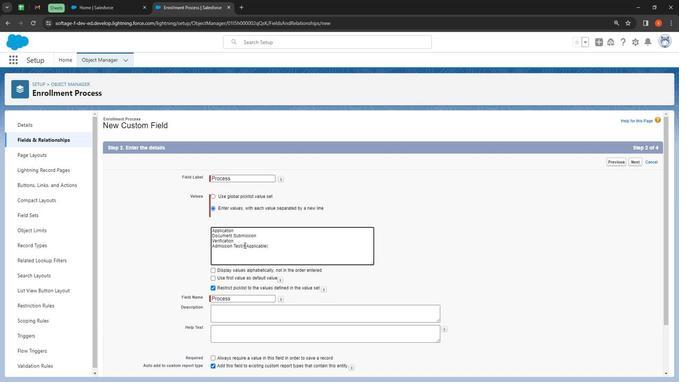 
Action: Mouse pressed left at (238, 237)
Screenshot: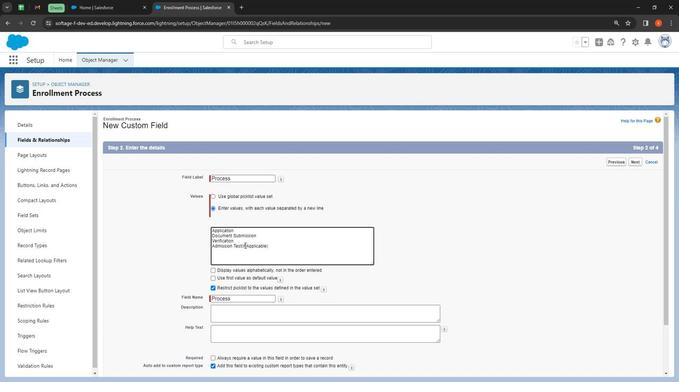 
Action: Mouse moved to (253, 238)
Screenshot: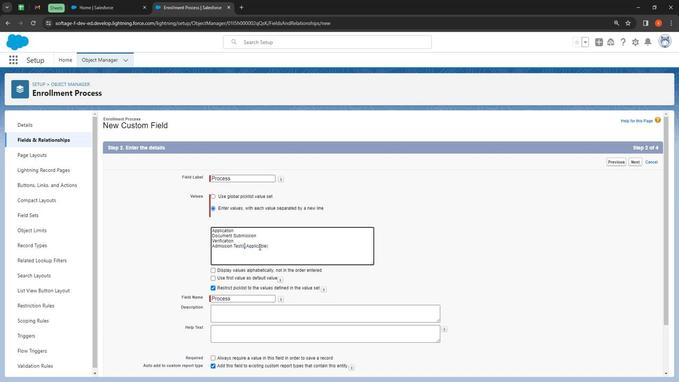 
Action: Key pressed <Key.left><Key.backspace><Key.space><Key.shift_r>I<Key.right><Key.right><Key.right><Key.right><Key.right><Key.right><Key.right><Key.right><Key.right><Key.right><Key.right><Key.right><Key.space>
Screenshot: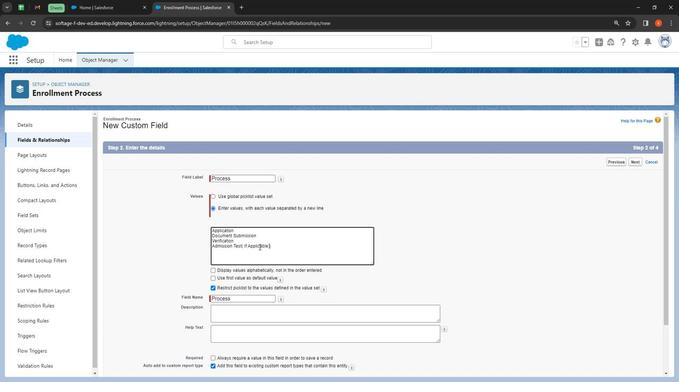 
Action: Mouse moved to (241, 244)
Screenshot: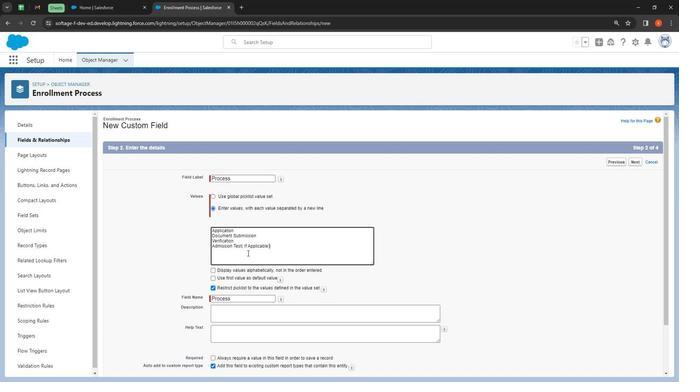 
Action: Mouse pressed left at (241, 244)
Screenshot: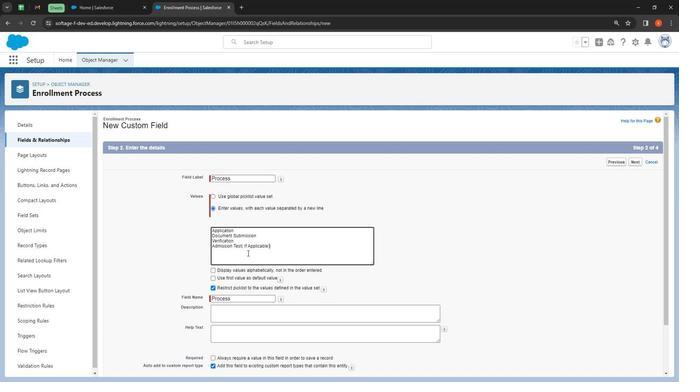 
Action: Mouse moved to (299, 244)
Screenshot: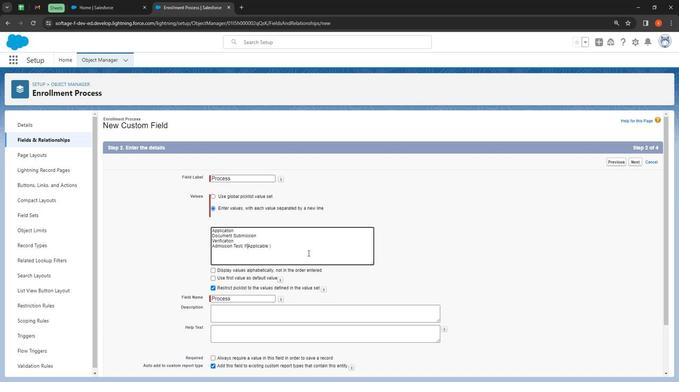 
Action: Mouse pressed left at (299, 244)
Screenshot: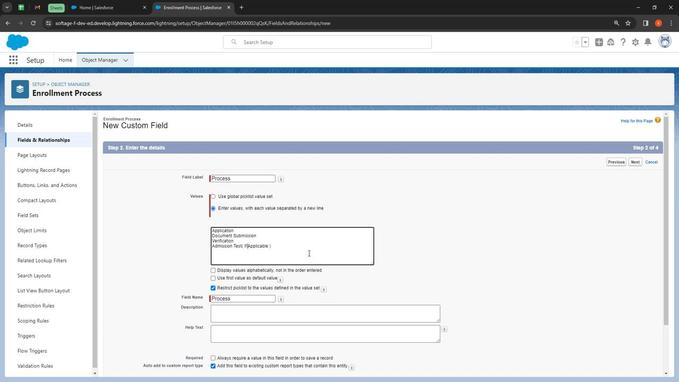 
Action: Mouse moved to (289, 223)
Screenshot: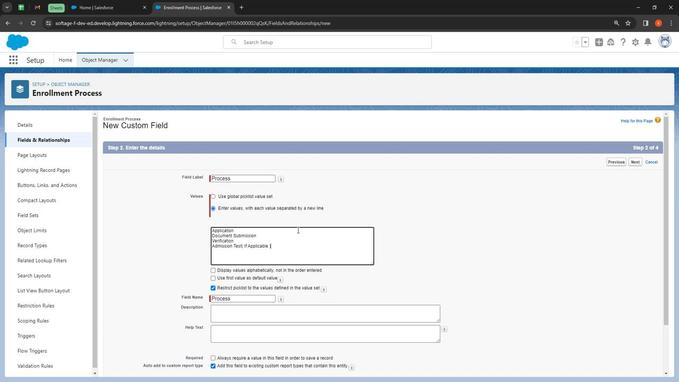 
Action: Key pressed <Key.enter><Key.shift_r>Interview<Key.space><Key.shift_r>(<Key.space><Key.shift_r><Key.shift_r><Key.shift_r><Key.shift_r><Key.shift_r><Key.shift_r><Key.shift_r><Key.shift_r><Key.shift_r><Key.shift_r><Key.shift_r><Key.shift_r><Key.shift_r><Key.shift_r><Key.shift_r><Key.shift_r><Key.shift_r><Key.shift_r><Key.shift_r><Key.shift_r>If<Key.space><Key.shift>Applicable<Key.space><Key.shift_r><Key.shift_r><Key.shift_r><Key.shift_r><Key.shift_r><Key.shift_r><Key.shift_r><Key.shift_r><Key.shift_r>)<Key.enter><Key.shift><Key.shift><Key.shift><Key.shift><Key.shift><Key.shift><Key.shift><Key.shift><Key.shift><Key.shift><Key.shift><Key.shift><Key.shift><Key.shift><Key.shift><Key.shift><Key.shift><Key.shift><Key.shift><Key.shift><Key.shift><Key.shift>Application<Key.space><Key.shift>Review<Key.enter><Key.shift>Admission<Key.space><Key.shift><Key.shift><Key.shift><Key.shift><Key.shift><Key.shift><Key.shift>Decision<Key.space><Key.enter><Key.shift>Ax<Key.backspace>cceptance<Key.space><Key.shift>Con
Screenshot: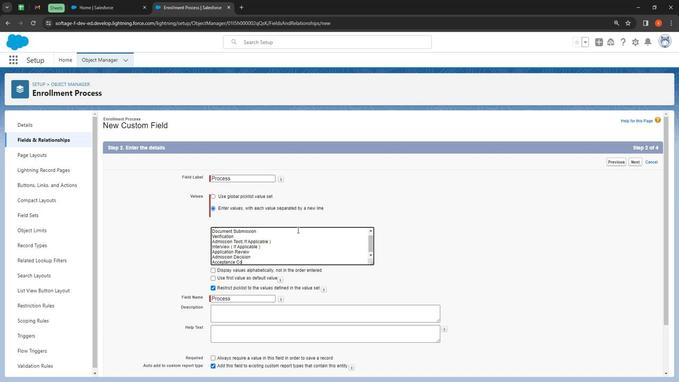 
Action: Mouse moved to (289, 223)
Screenshot: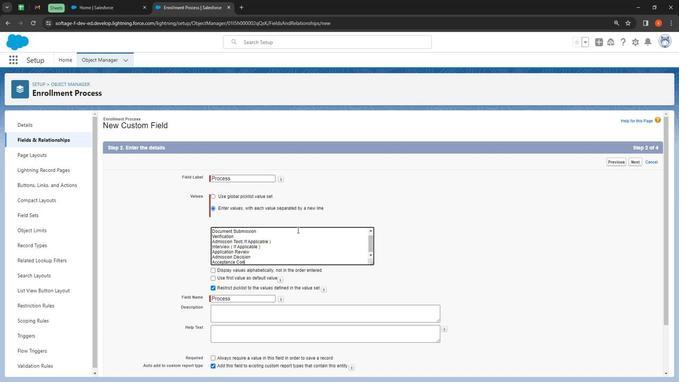 
Action: Key pressed firmation<Key.space><Key.enter><Key.shift>Course<Key.space><Key.shift>Reeg<Key.backspace><Key.backspace>gistration<Key.space><Key.enter><Key.shift_r>Payment<Key.space>of<Key.space><Key.shift>Tuition<Key.space>and<Key.space>fees<Key.enter><Key.shift_r><Key.shift_r><Key.shift_r><Key.shift_r><Key.shift_r><Key.shift_r><Key.shift_r>Orientation<Key.enter><Key.shift_r>Issuance<Key.space><Key.shift_r><Key.shift_r><Key.shift_r><Key.shift_r>Of<Key.space><Key.shift_r><Key.shift_r><Key.shift_r><Key.shift_r><Key.shift_r><Key.shift_r><Key.shift_r><Key.shift_r><Key.shift_r><Key.shift_r><Key.shift_r><Key.shift_r><Key.shift_r><Key.shift_r><Key.shift_r><Key.shift_r><Key.shift_r><Key.shift_r><Key.shift_r><Key.shift_r><Key.shift_r><Key.shift_r><Key.shift_r><Key.shift_r><Key.shift_r><Key.shift_r><Key.shift_r><Key.shift_r><Key.shift_r><Key.shift_r><Key.shift_r><Key.shift_r><Key.shift_r><Key.shift_r><Key.shift_r><Key.shift_r><Key.shift_r><Key.shift_r><Key.shift_r><Key.shift_r><Key.shift>Sti<Key.backspace>udent<Key.space><Key.shift_r>I<Key.shift>D<Key.enter><Key.shift>Access<Key.space>to<Key.space><Key.shift_r><Key.shift_r><Key.shift_r><Key.shift_r><Key.shift_r><Key.shift_r><Key.shift_r><Key.shift_r><Key.shift_r><Key.shift_r><Key.shift_r><Key.shift_r>Learning<Key.space>content<Key.enter><Key.shift><Key.shift><Key.shift>First<Key.space><Key.shift>Day<Key.space>of<Key.space><Key.shift_r>Class
Screenshot: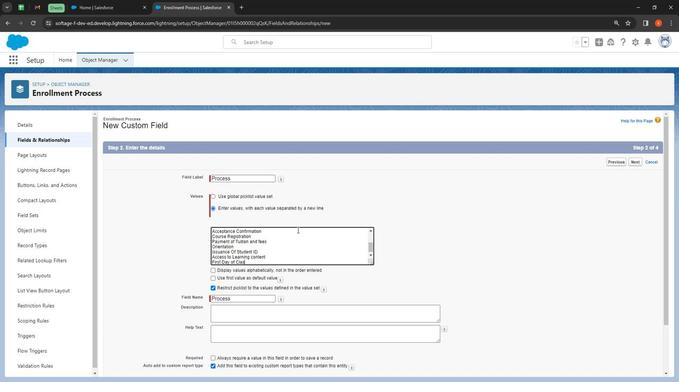 
Action: Mouse moved to (348, 253)
Screenshot: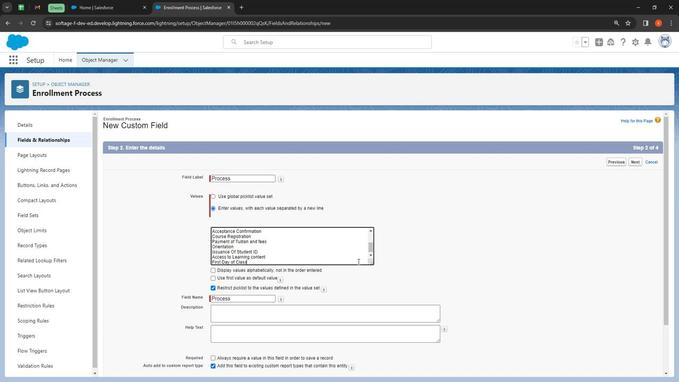 
Action: Mouse scrolled (348, 252) with delta (0, 0)
Screenshot: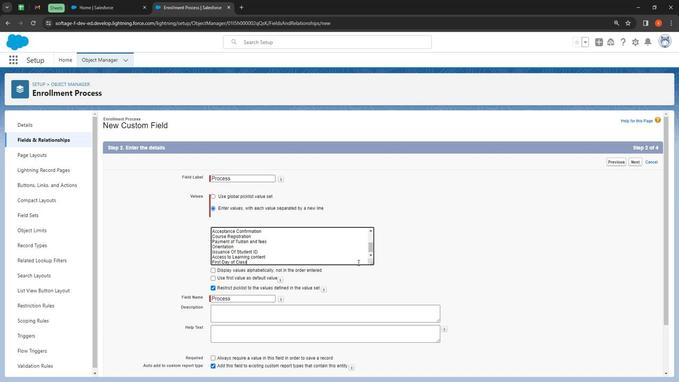 
Action: Mouse moved to (348, 254)
Screenshot: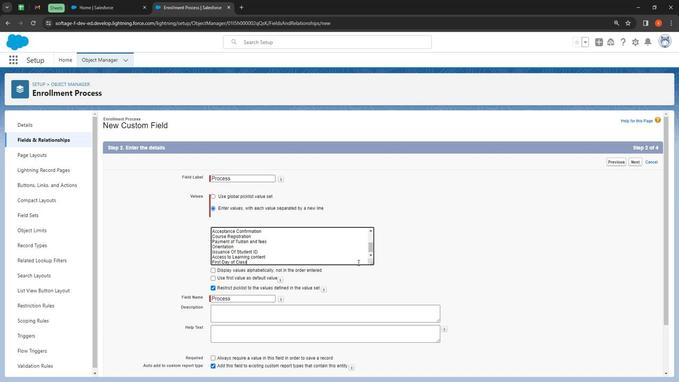 
Action: Mouse scrolled (348, 253) with delta (0, 0)
Screenshot: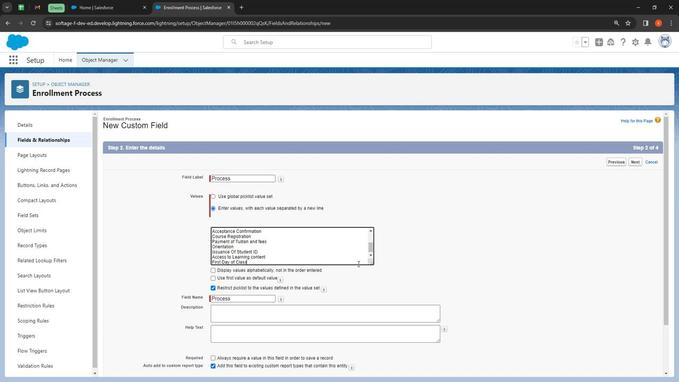 
Action: Mouse moved to (348, 254)
Screenshot: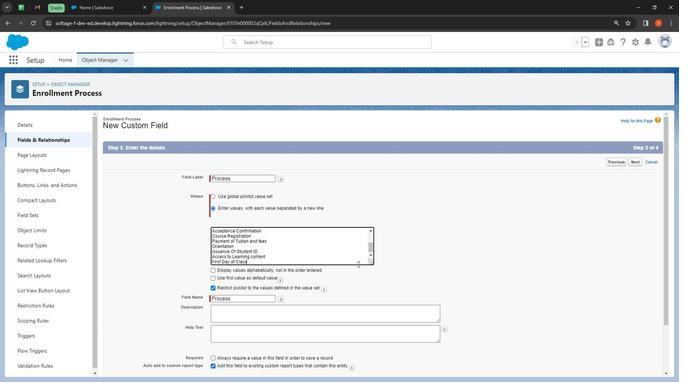 
Action: Mouse scrolled (348, 254) with delta (0, 0)
Screenshot: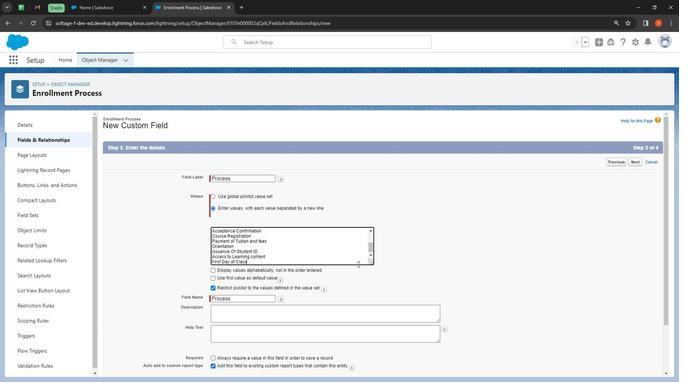 
Action: Mouse moved to (273, 305)
Screenshot: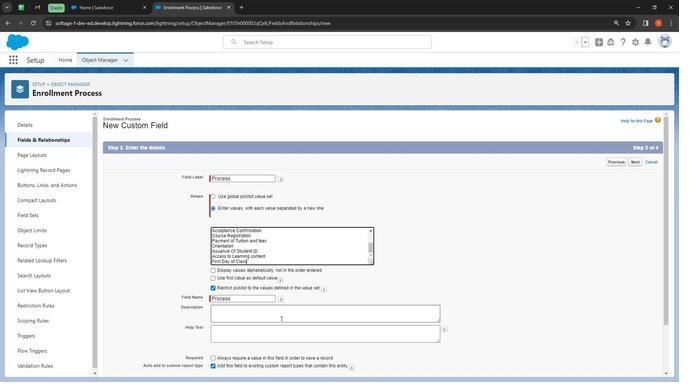 
Action: Mouse pressed left at (273, 305)
Screenshot: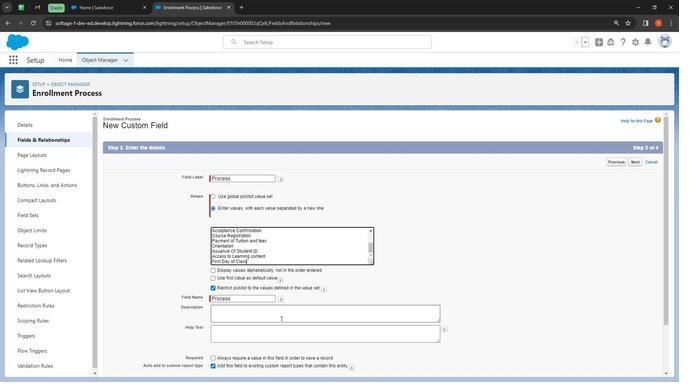 
Action: Mouse moved to (284, 267)
Screenshot: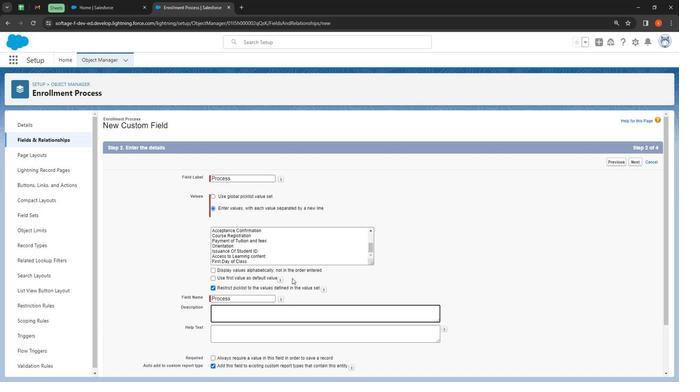 
Action: Key pressed <Key.shift_r><Key.shift_r>Process<Key.space>one<Key.space>should<Key.space>follow<Key.space>in<Key.space>order<Key.space>to<Key.space>join<Key.space>this<Key.space>orgab<Key.backspace>nia
Screenshot: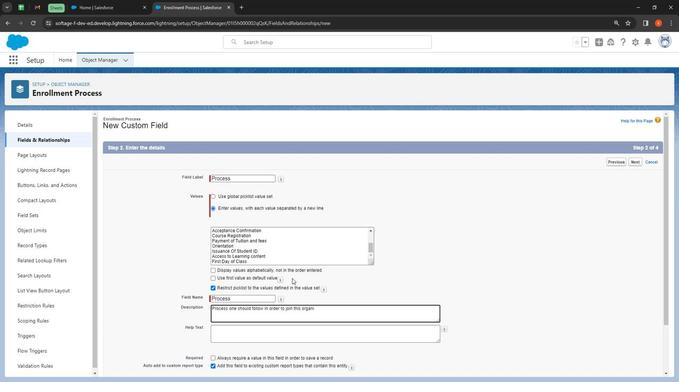 
Action: Mouse moved to (284, 266)
Screenshot: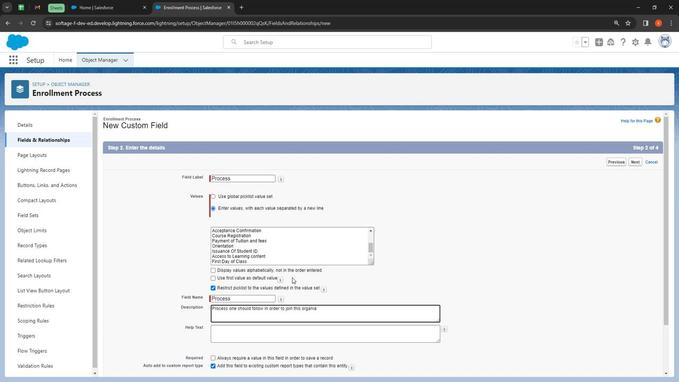 
Action: Key pressed <Key.backspace>zation<Key.space><Key.shift>Educar<Key.backspace>tion<Key.space>management<Key.space><Key.shift>System
Screenshot: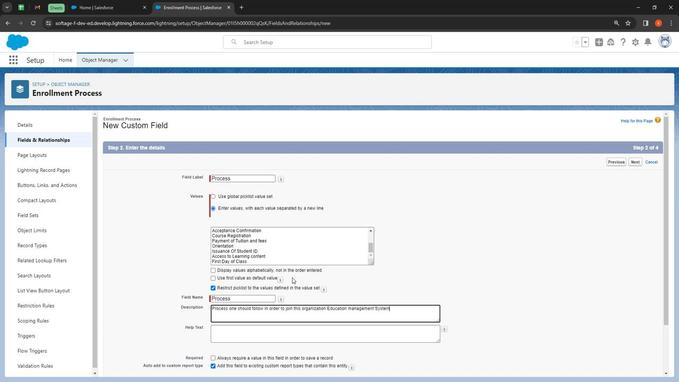 
Action: Mouse moved to (236, 317)
Screenshot: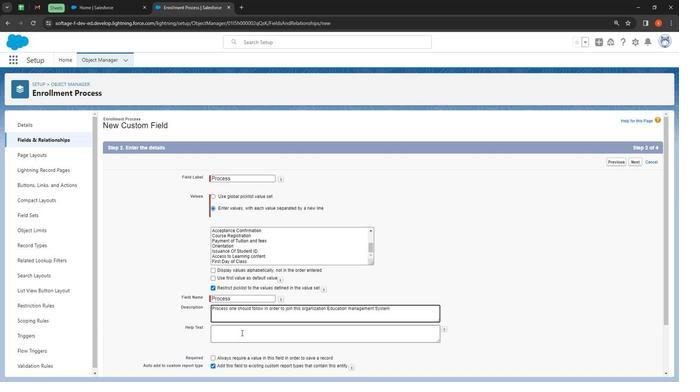 
Action: Mouse pressed left at (236, 317)
Screenshot: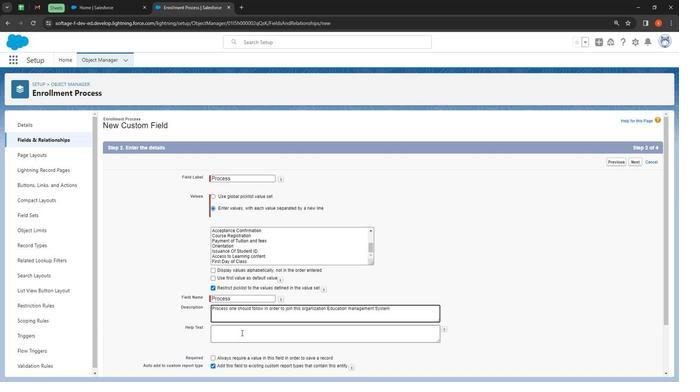 
Action: Mouse moved to (230, 317)
Screenshot: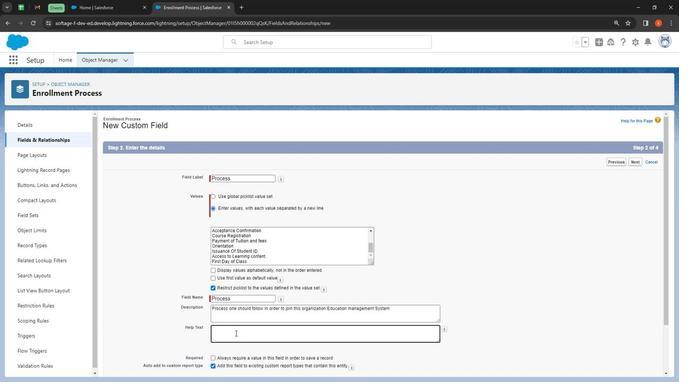 
Action: Key pressed <Key.shift_r>Process<Key.space>one<Key.space>s
Screenshot: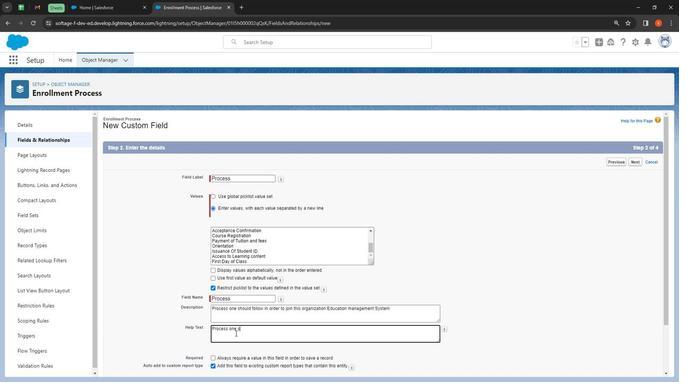 
Action: Mouse moved to (230, 317)
Screenshot: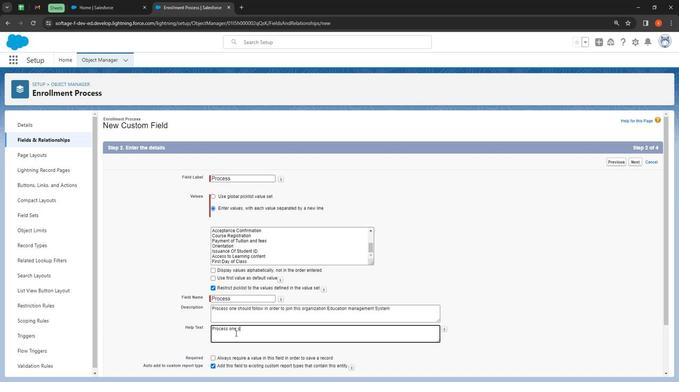 
Action: Key pressed hould<Key.space>follow<Key.space>in<Key.space>order<Key.space>to<Key.space>join<Key.space>this<Key.space>organization<Key.space><Key.shift>Education<Key.space>management<Key.space>system
Screenshot: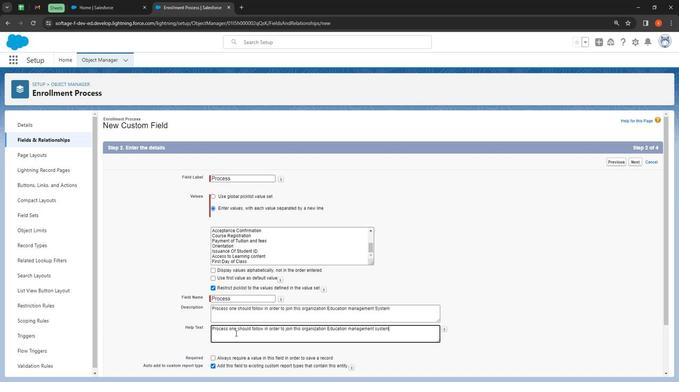 
Action: Mouse moved to (498, 274)
Screenshot: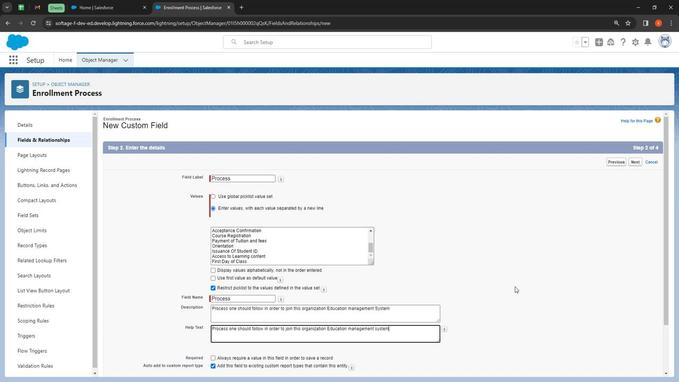 
Action: Mouse scrolled (498, 274) with delta (0, 0)
Screenshot: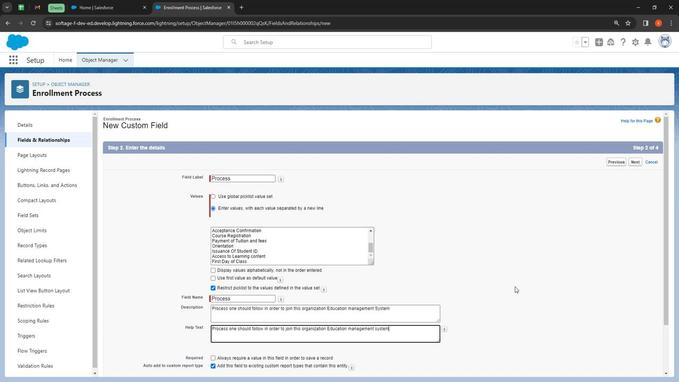 
Action: Mouse moved to (500, 282)
Screenshot: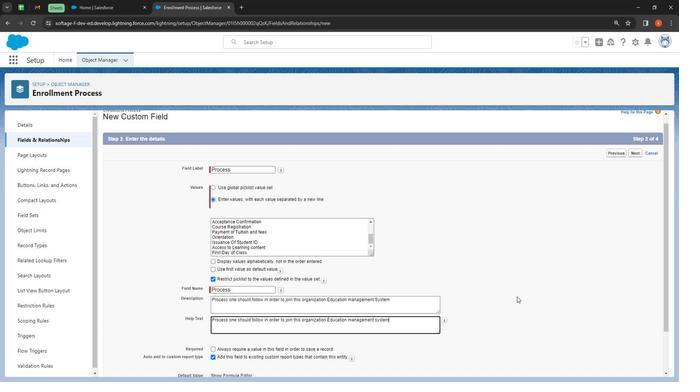 
Action: Mouse scrolled (500, 282) with delta (0, 0)
Screenshot: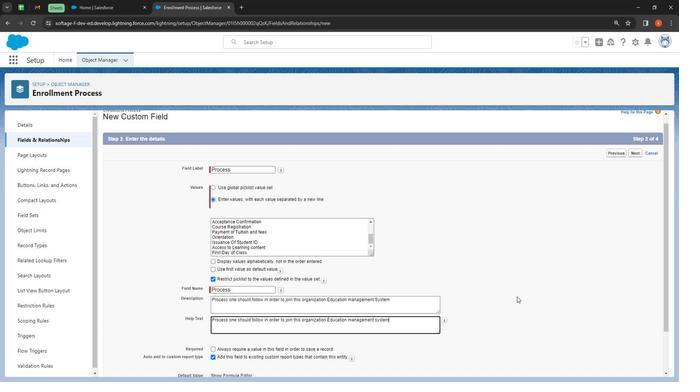 
Action: Mouse moved to (500, 283)
Screenshot: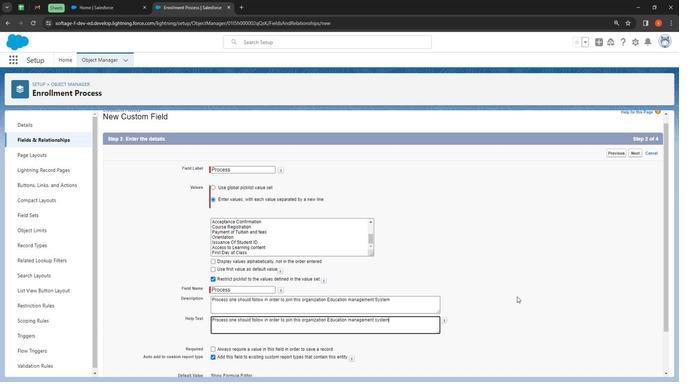 
Action: Mouse scrolled (500, 283) with delta (0, 0)
Screenshot: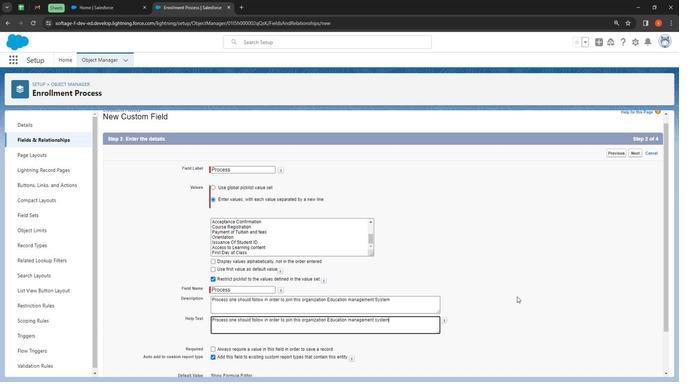 
Action: Mouse moved to (504, 288)
Screenshot: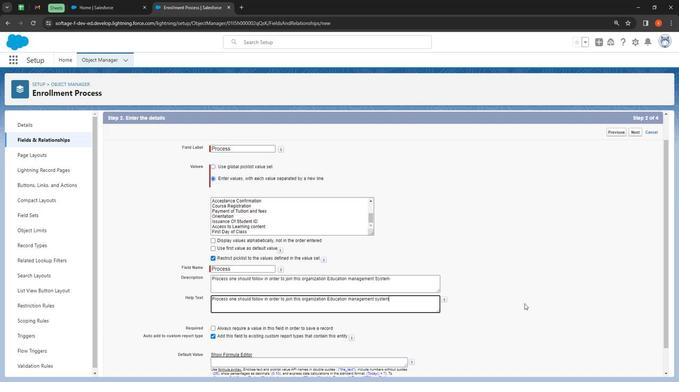 
Action: Mouse scrolled (504, 287) with delta (0, 0)
Screenshot: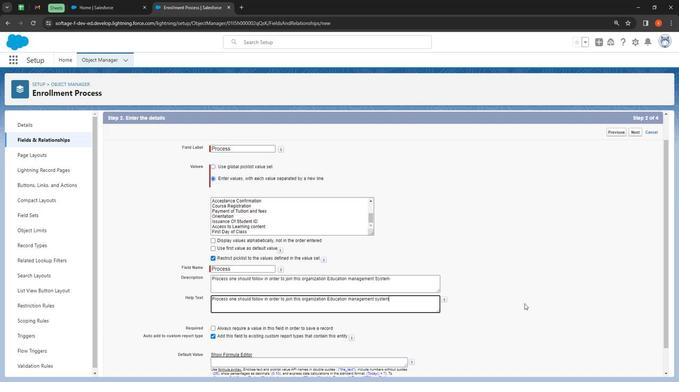 
Action: Mouse moved to (518, 297)
Screenshot: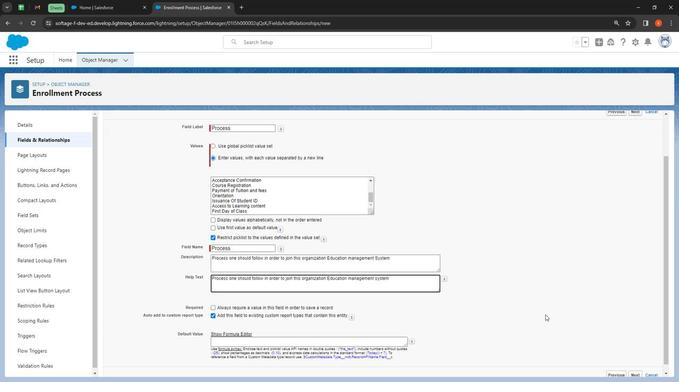 
Action: Mouse scrolled (518, 297) with delta (0, 0)
Screenshot: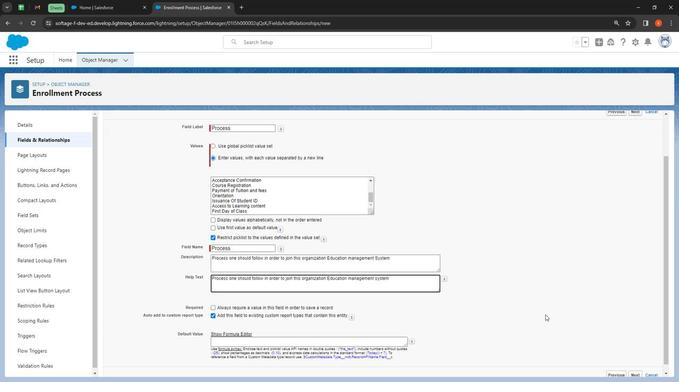 
Action: Mouse moved to (609, 351)
Screenshot: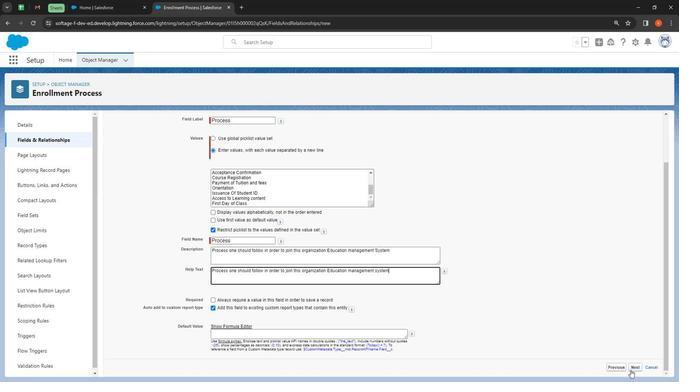 
Action: Mouse pressed left at (609, 351)
Screenshot: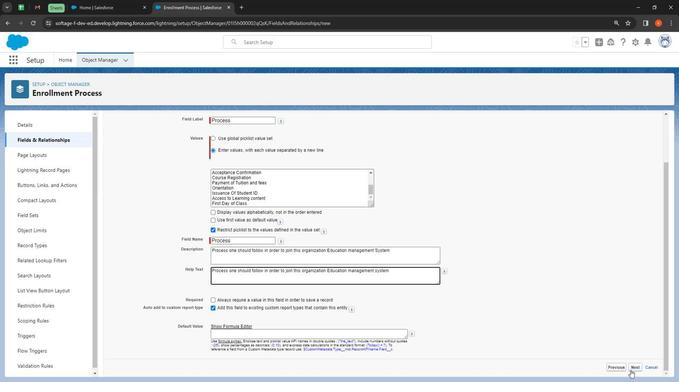 
Action: Mouse moved to (471, 235)
Screenshot: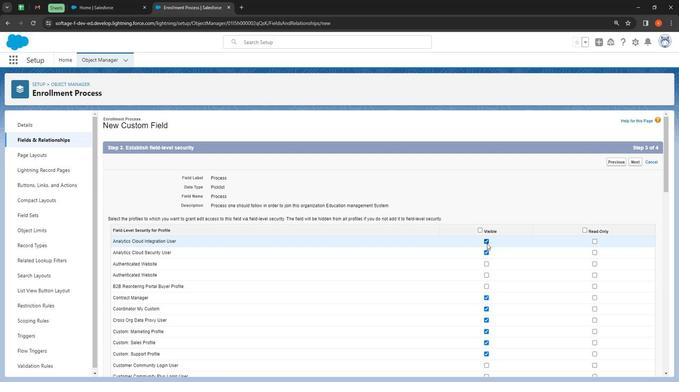 
Action: Mouse pressed left at (471, 235)
Screenshot: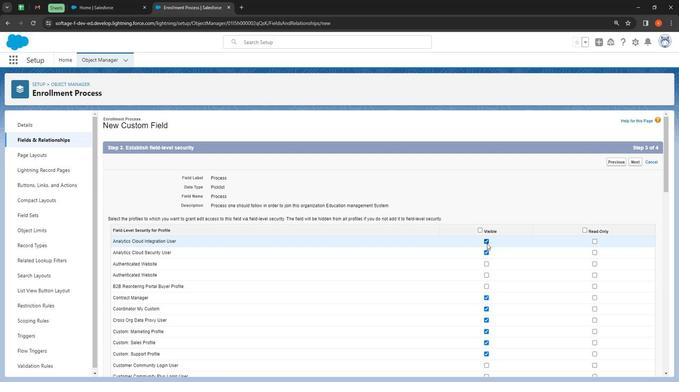 
Action: Mouse moved to (575, 245)
Screenshot: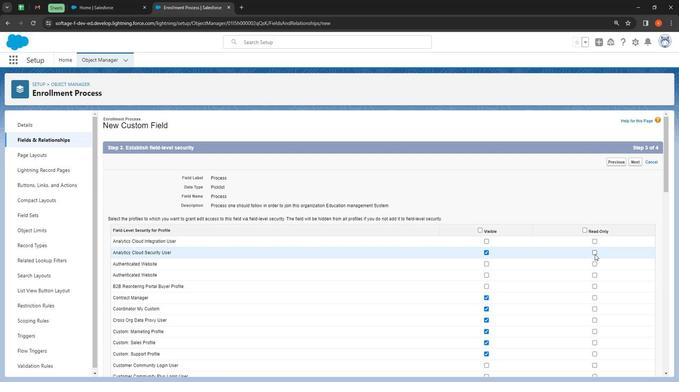 
Action: Mouse pressed left at (575, 245)
Screenshot: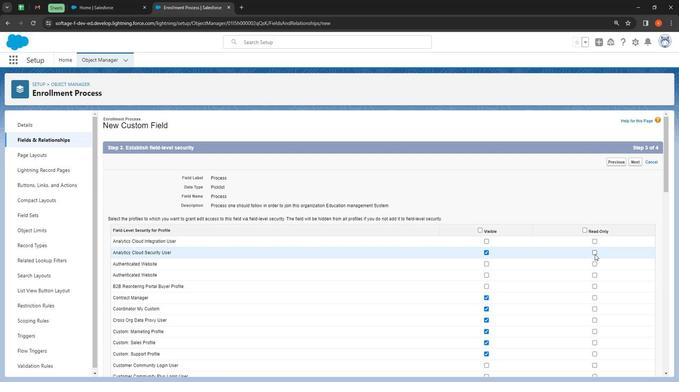 
Action: Mouse moved to (471, 264)
Screenshot: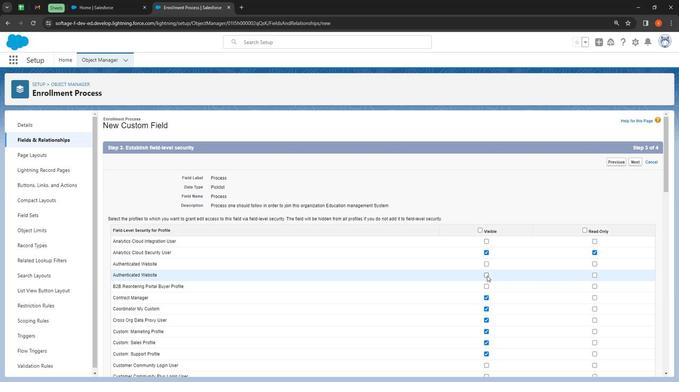 
Action: Mouse pressed left at (471, 264)
Screenshot: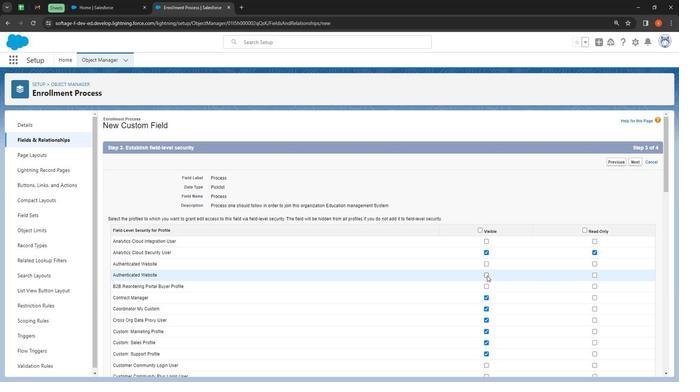 
Action: Mouse moved to (470, 277)
Screenshot: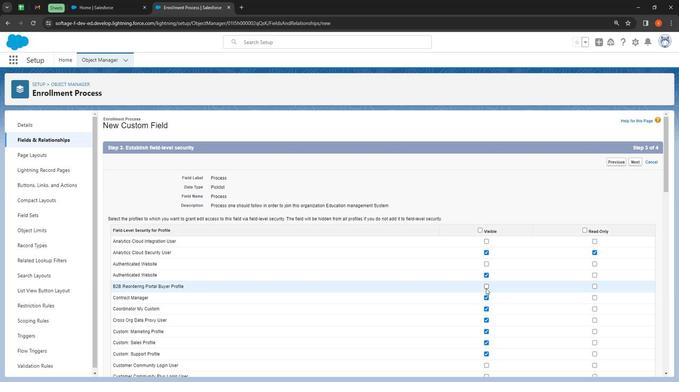 
Action: Mouse pressed left at (470, 277)
Screenshot: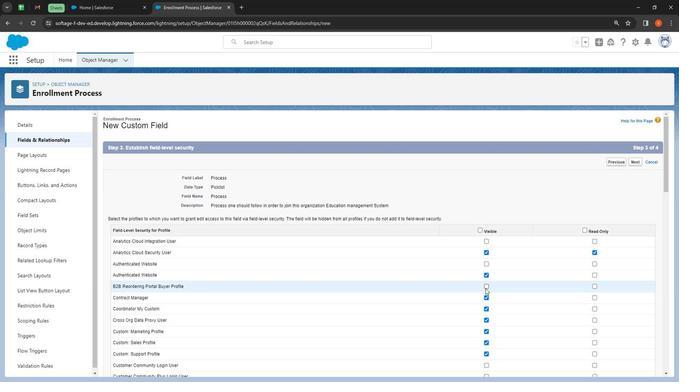 
Action: Mouse moved to (471, 286)
Screenshot: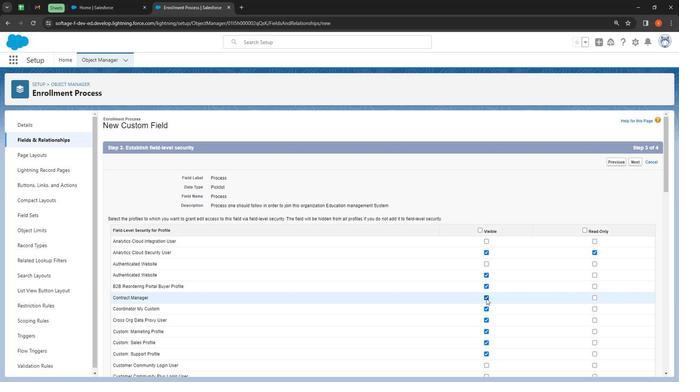 
Action: Mouse pressed left at (471, 286)
Screenshot: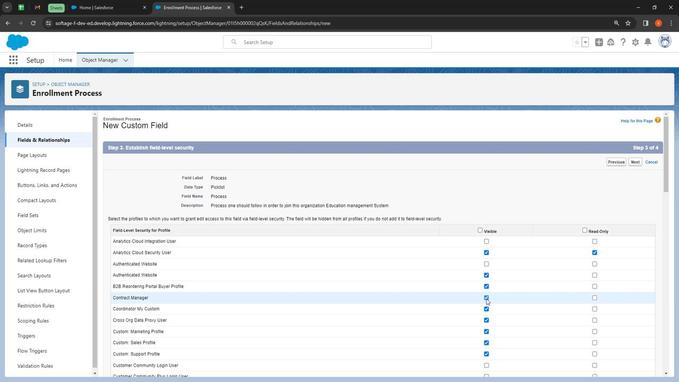
Action: Mouse moved to (575, 305)
Screenshot: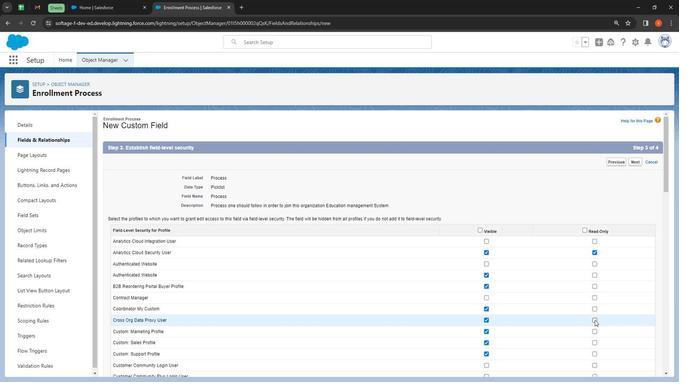 
Action: Mouse pressed left at (575, 305)
Screenshot: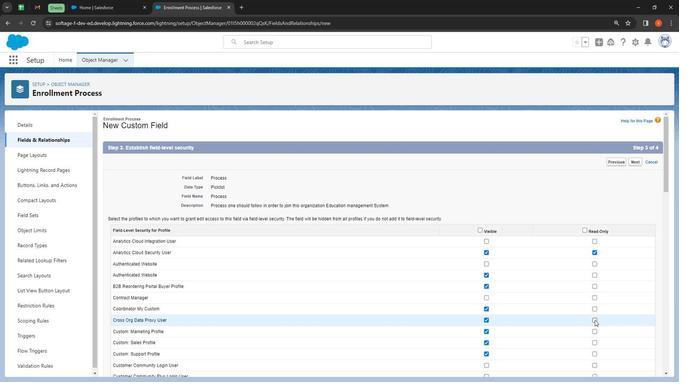 
Action: Mouse moved to (577, 317)
Screenshot: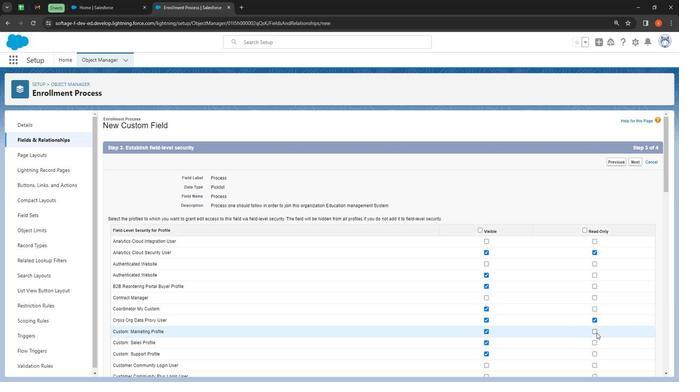 
Action: Mouse pressed left at (577, 317)
Screenshot: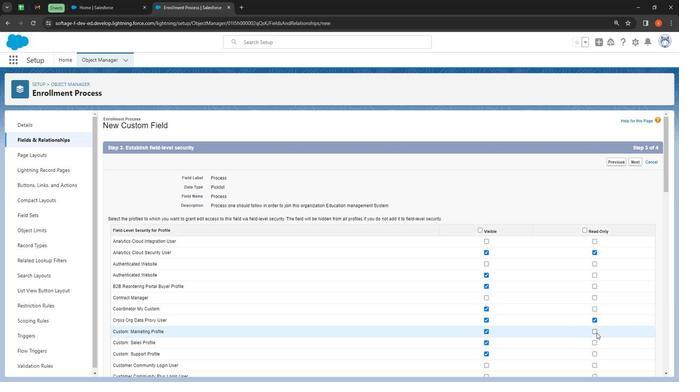 
Action: Mouse moved to (575, 323)
Screenshot: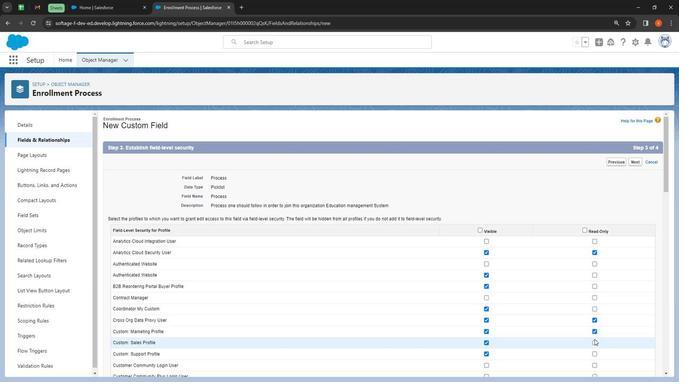 
Action: Mouse pressed left at (575, 323)
Screenshot: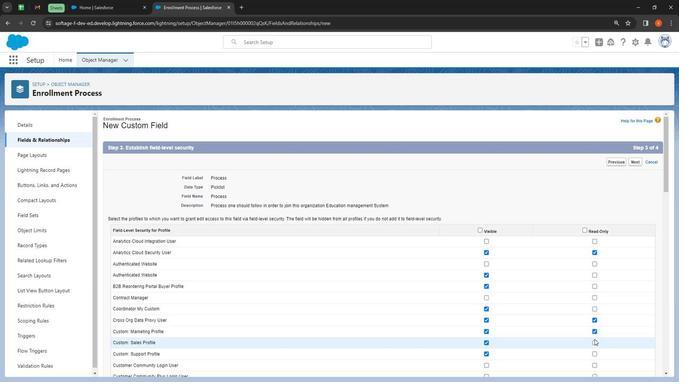
Action: Mouse moved to (575, 326)
Screenshot: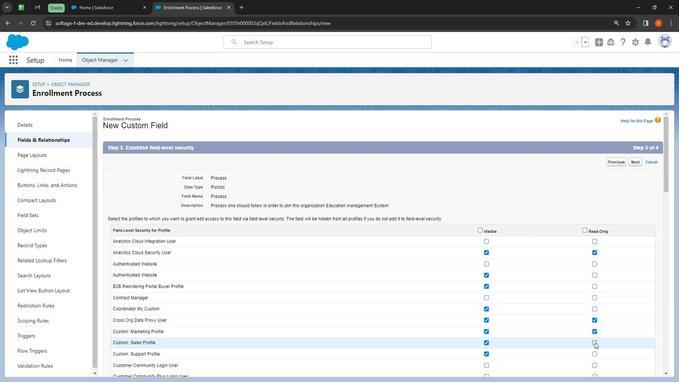 
Action: Mouse pressed left at (575, 326)
Screenshot: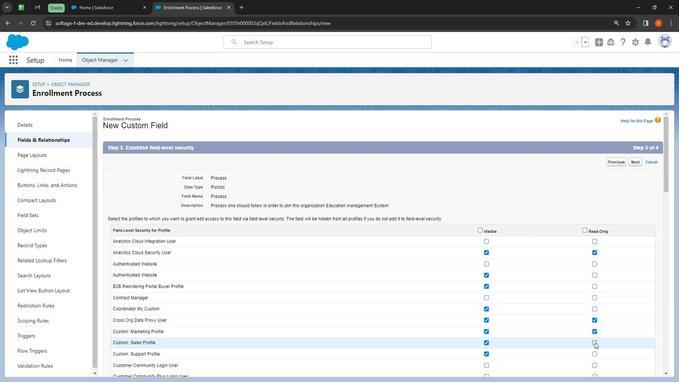 
Action: Mouse moved to (522, 298)
Screenshot: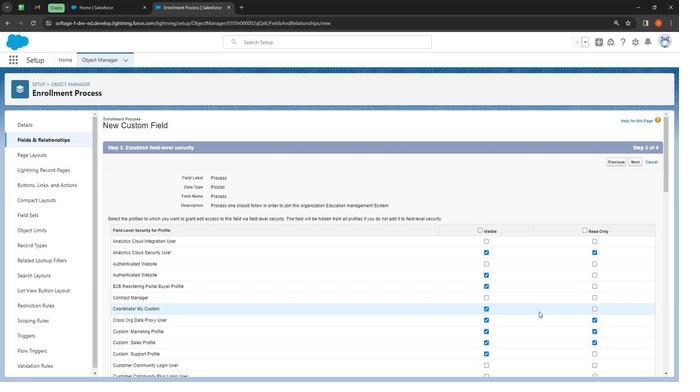 
Action: Mouse scrolled (522, 297) with delta (0, 0)
Screenshot: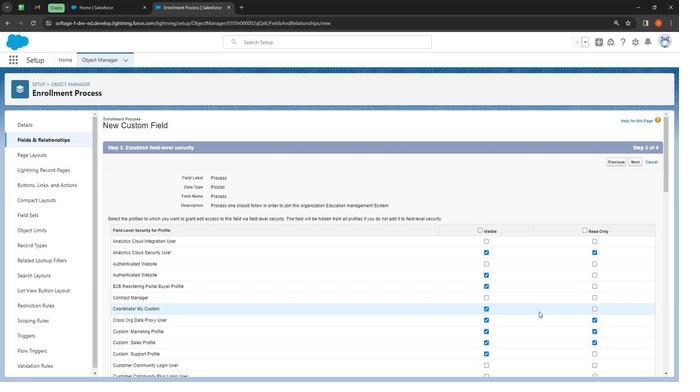 
Action: Mouse scrolled (522, 297) with delta (0, 0)
Screenshot: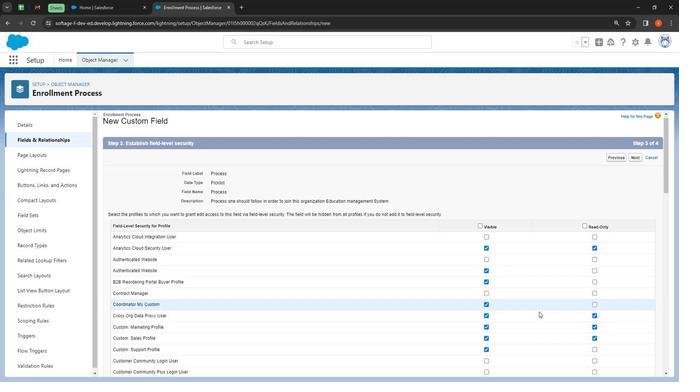 
Action: Mouse scrolled (522, 297) with delta (0, 0)
Screenshot: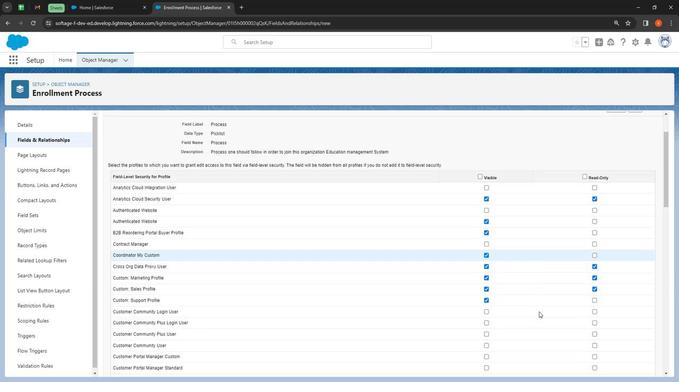 
Action: Mouse scrolled (522, 297) with delta (0, 0)
Screenshot: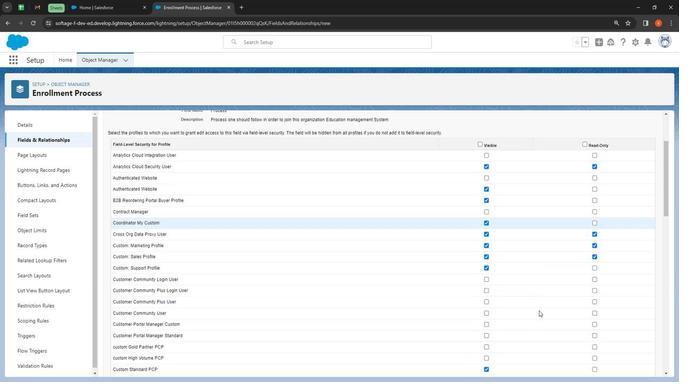 
Action: Mouse moved to (522, 296)
Screenshot: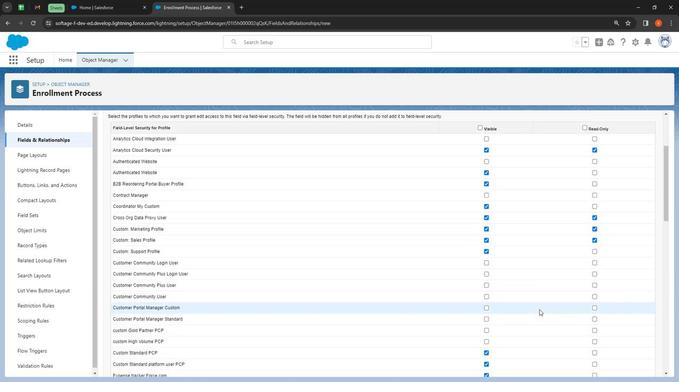 
Action: Mouse scrolled (522, 296) with delta (0, 0)
Screenshot: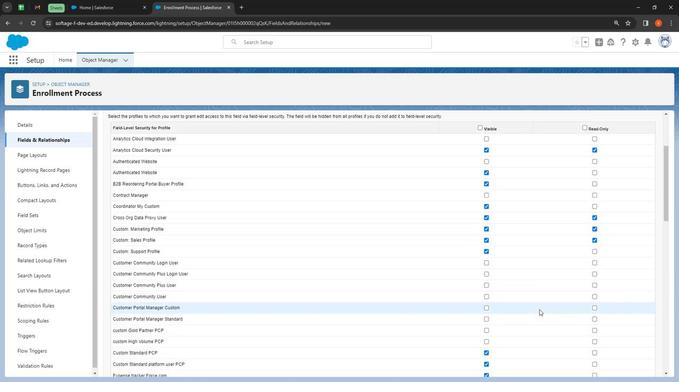 
Action: Mouse moved to (471, 189)
Screenshot: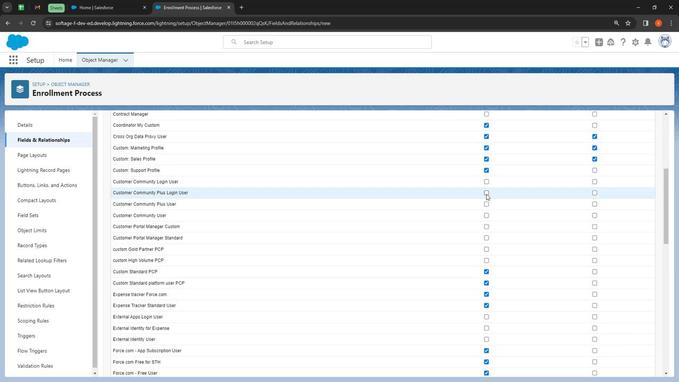 
Action: Mouse pressed left at (471, 189)
Screenshot: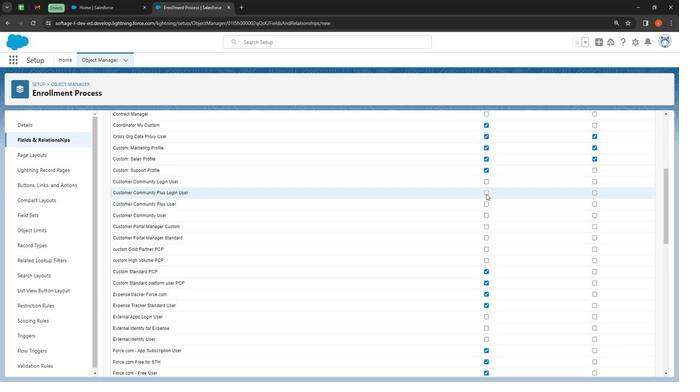 
Action: Mouse moved to (471, 199)
Screenshot: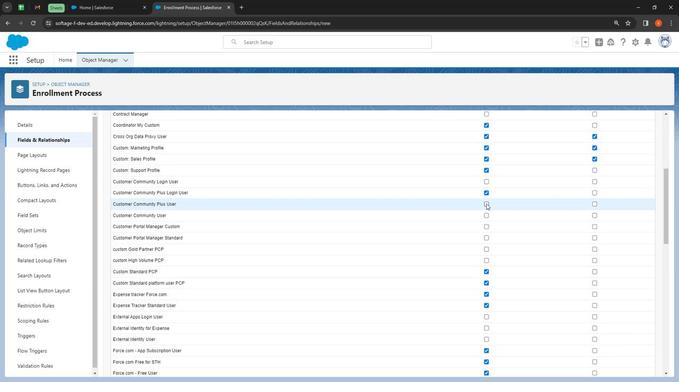 
Action: Mouse pressed left at (471, 199)
Screenshot: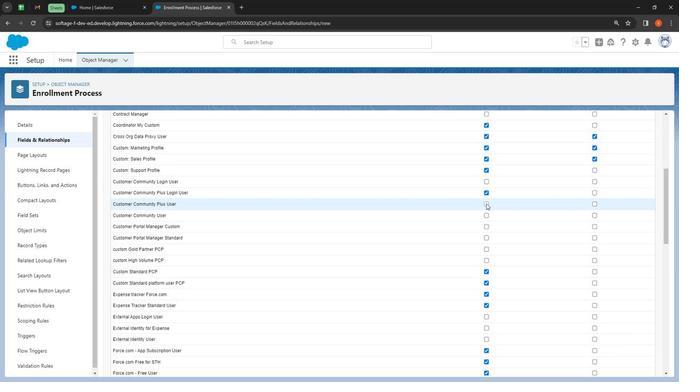 
Action: Mouse moved to (471, 210)
Screenshot: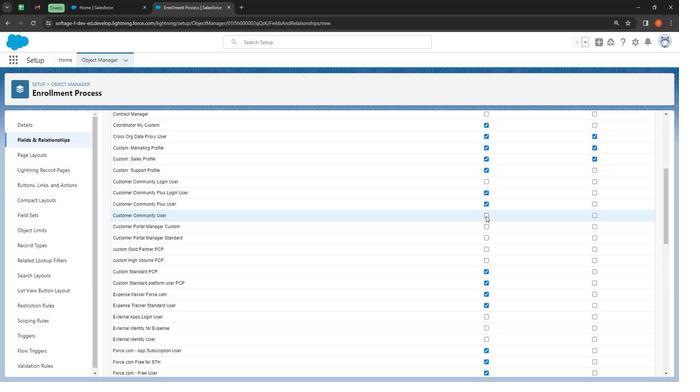 
Action: Mouse pressed left at (471, 210)
Screenshot: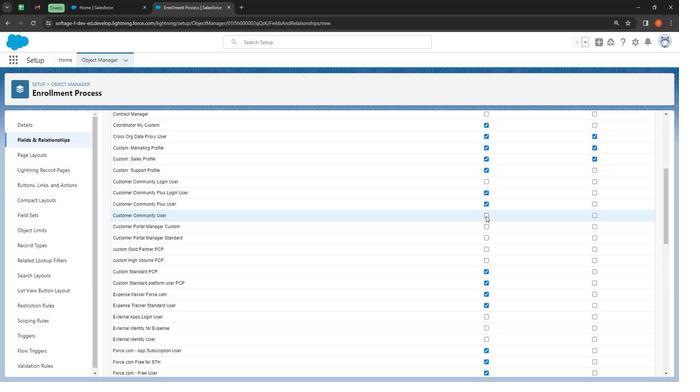 
Action: Mouse moved to (577, 231)
Screenshot: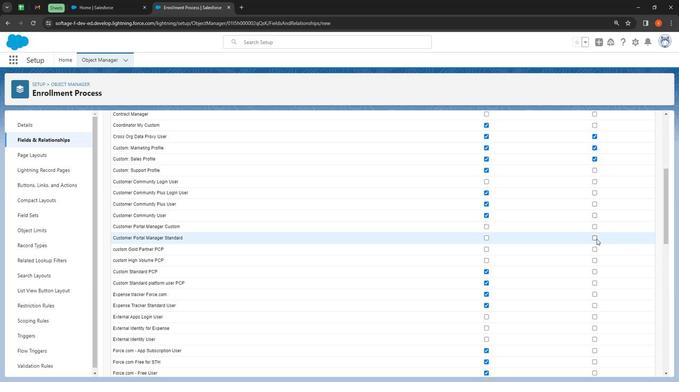 
Action: Mouse pressed left at (577, 231)
Screenshot: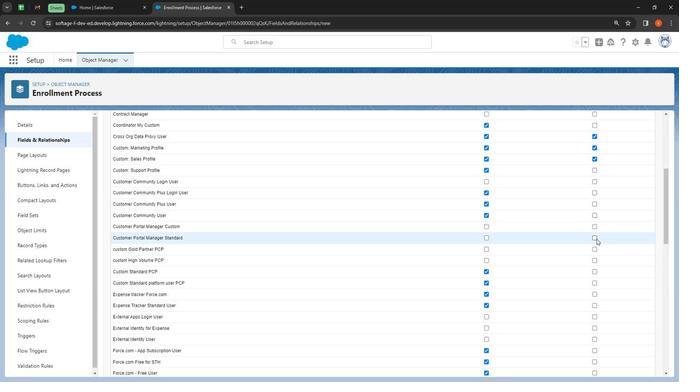 
Action: Mouse moved to (575, 240)
Screenshot: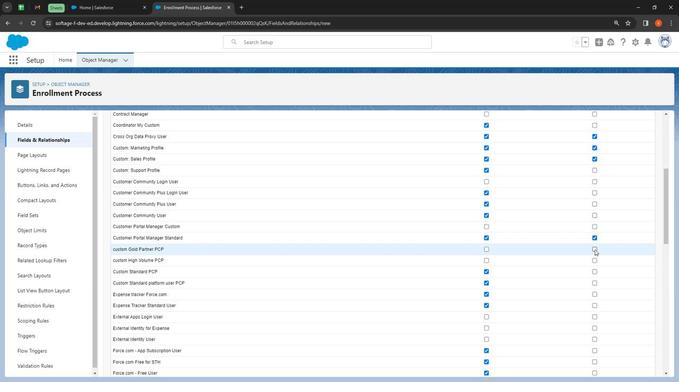 
Action: Mouse pressed left at (575, 240)
Screenshot: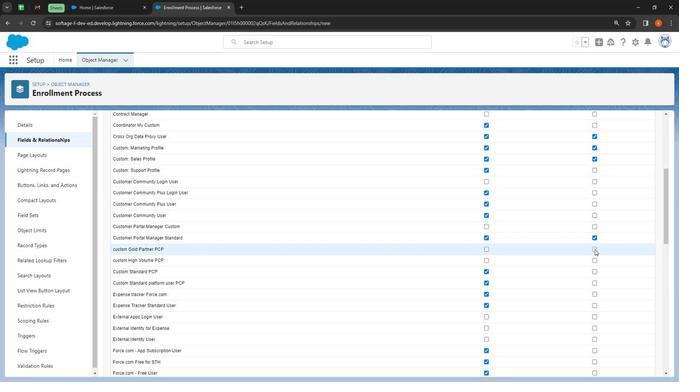
Action: Mouse moved to (575, 249)
Screenshot: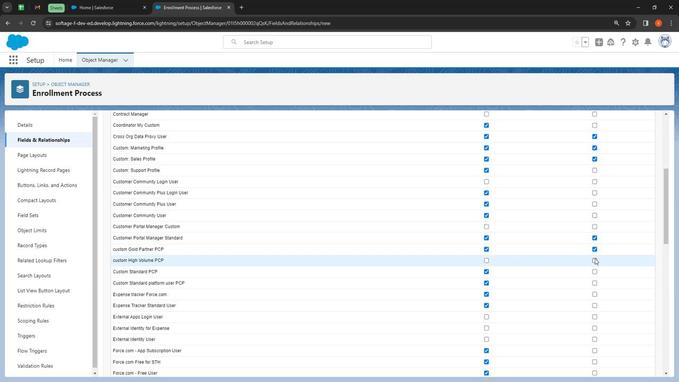 
Action: Mouse pressed left at (575, 249)
Screenshot: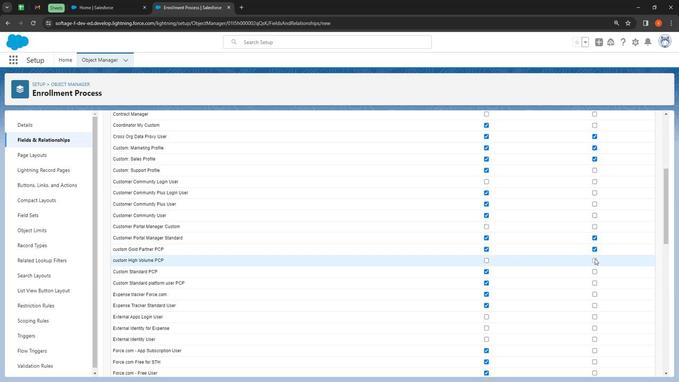 
Action: Mouse moved to (472, 263)
Screenshot: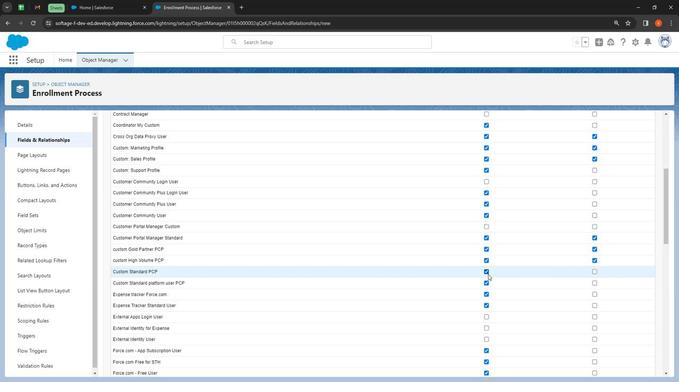 
Action: Mouse pressed left at (472, 263)
Screenshot: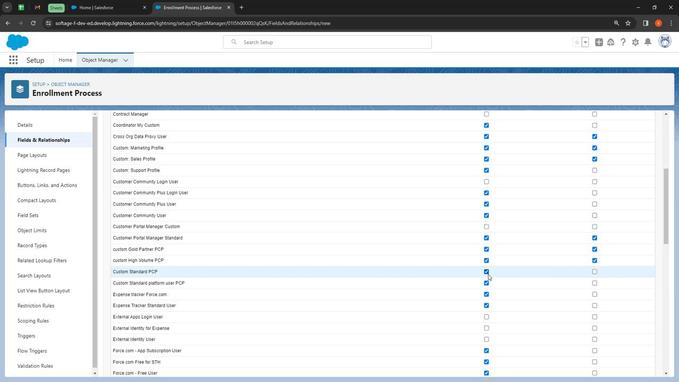 
Action: Mouse moved to (471, 273)
Screenshot: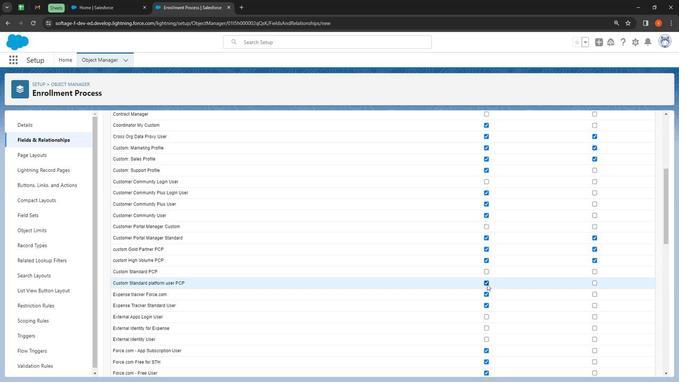 
Action: Mouse pressed left at (471, 273)
Screenshot: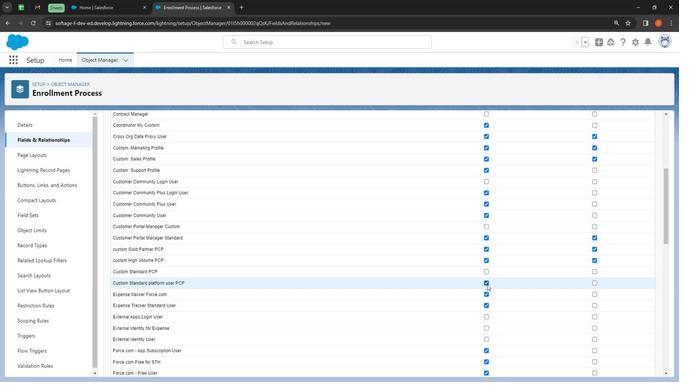 
Action: Mouse moved to (576, 293)
Screenshot: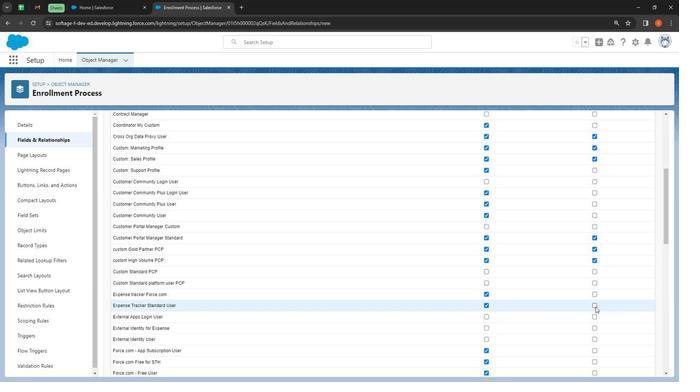 
Action: Mouse pressed left at (576, 293)
Screenshot: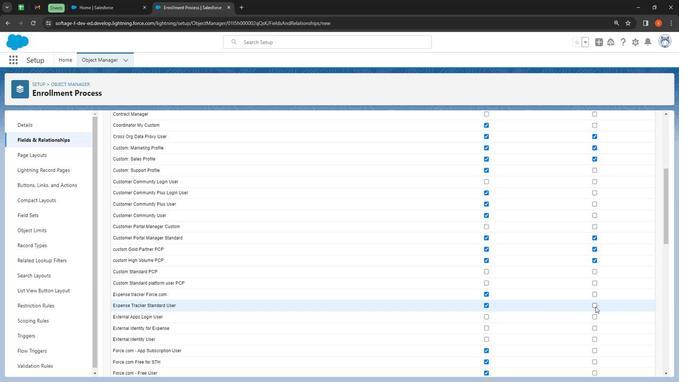 
Action: Mouse moved to (542, 282)
Screenshot: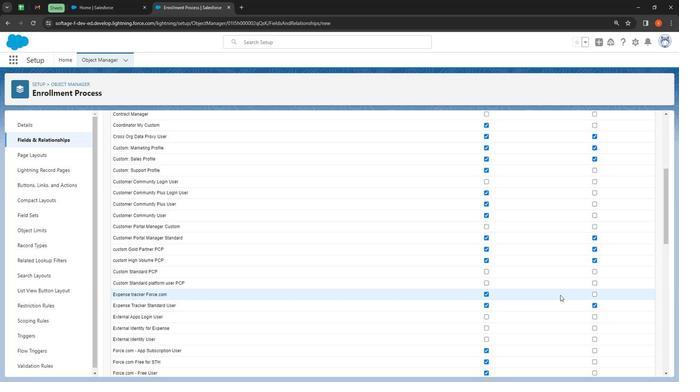
Action: Mouse scrolled (542, 282) with delta (0, 0)
Screenshot: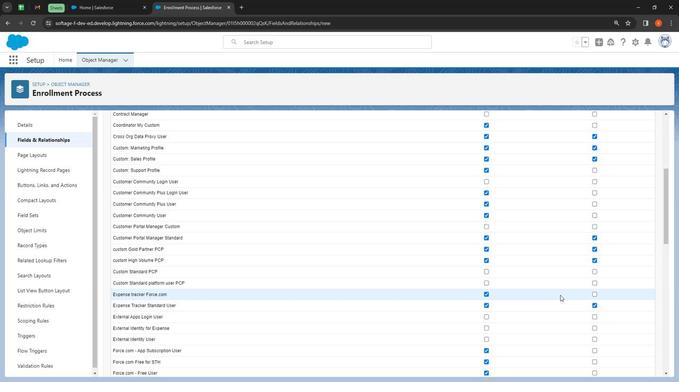 
Action: Mouse moved to (540, 282)
Screenshot: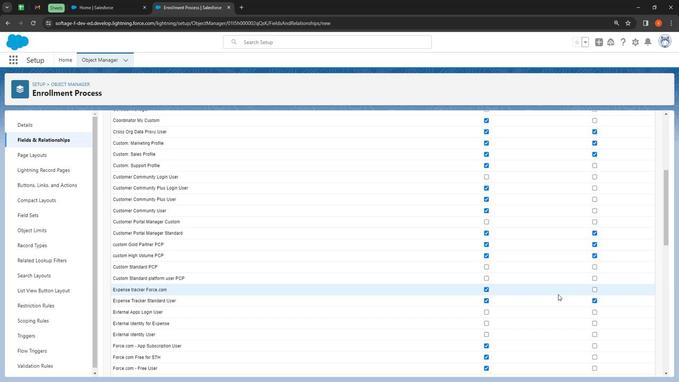 
Action: Mouse scrolled (540, 282) with delta (0, 0)
Screenshot: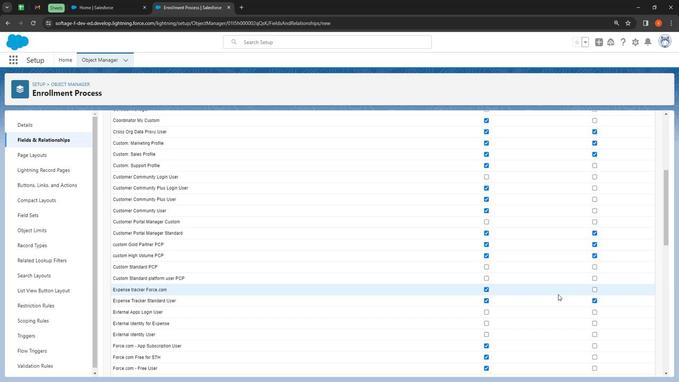 
Action: Mouse moved to (539, 281)
Screenshot: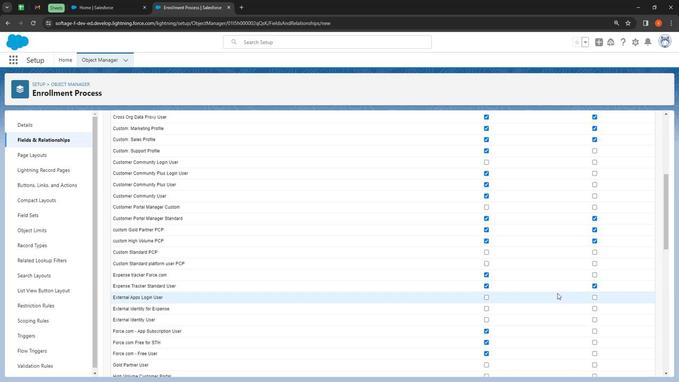 
Action: Mouse scrolled (539, 281) with delta (0, 0)
Screenshot: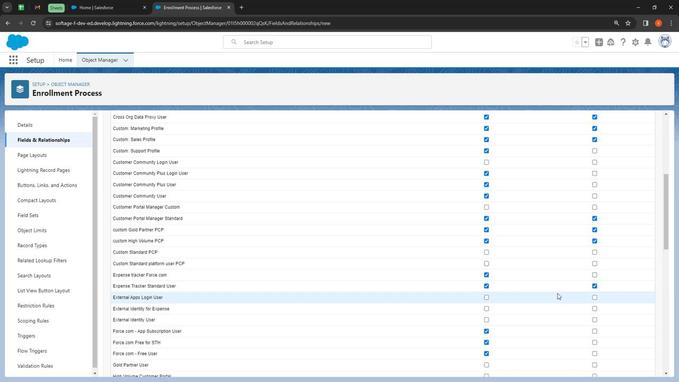 
Action: Mouse moved to (539, 280)
Screenshot: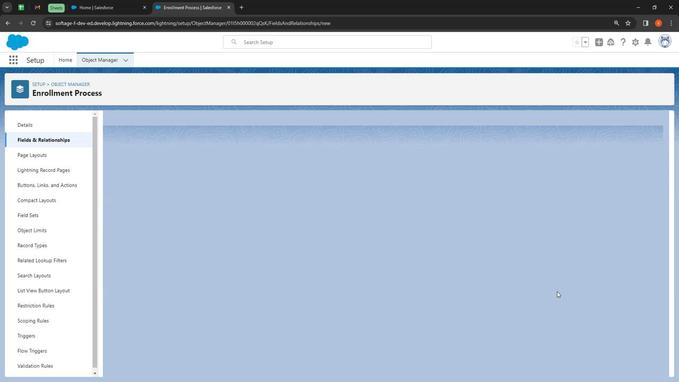 
Action: Mouse scrolled (539, 280) with delta (0, 0)
Screenshot: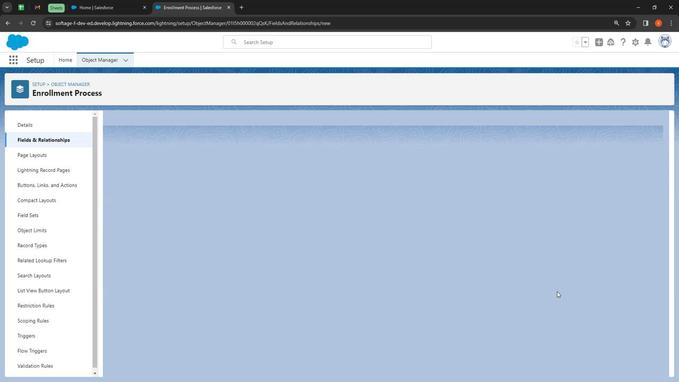 
Action: Mouse moved to (539, 279)
Screenshot: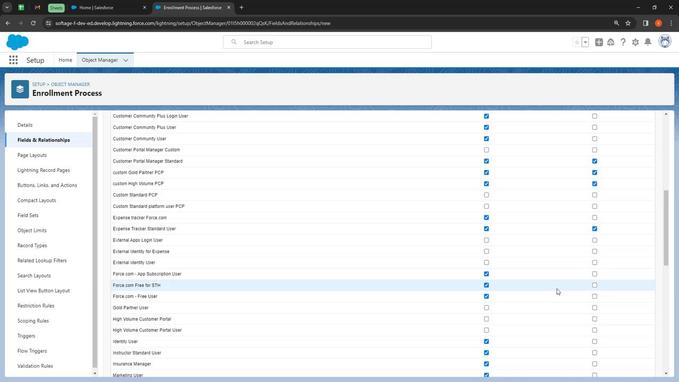 
Action: Mouse scrolled (539, 279) with delta (0, 0)
Screenshot: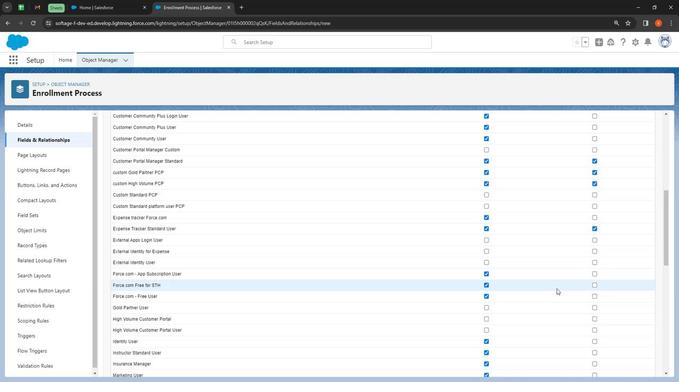 
Action: Mouse moved to (471, 145)
Screenshot: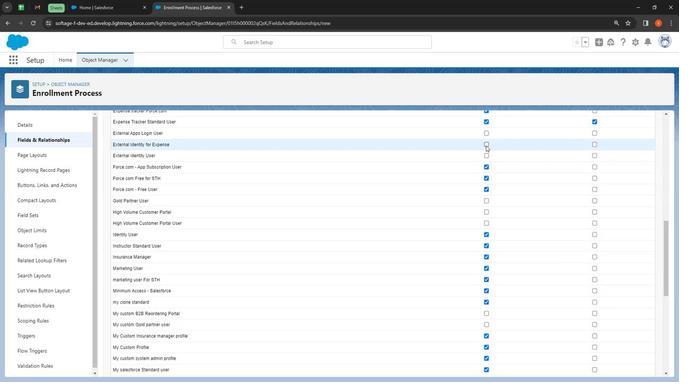 
Action: Mouse pressed left at (471, 145)
Screenshot: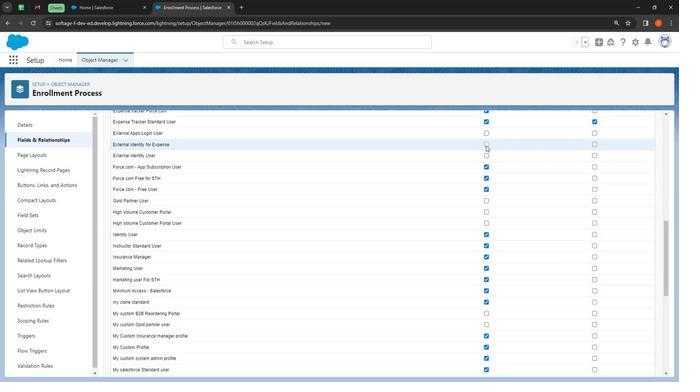 
Action: Mouse moved to (473, 152)
Screenshot: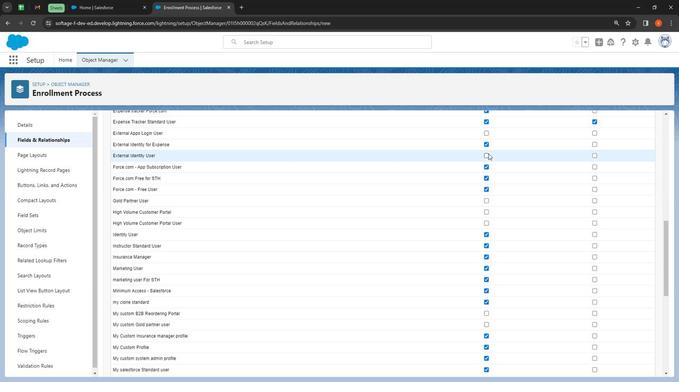 
Action: Mouse pressed left at (473, 152)
Screenshot: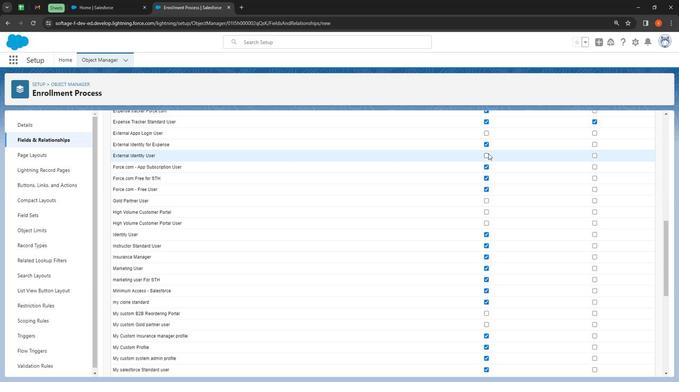 
Action: Mouse moved to (469, 166)
Screenshot: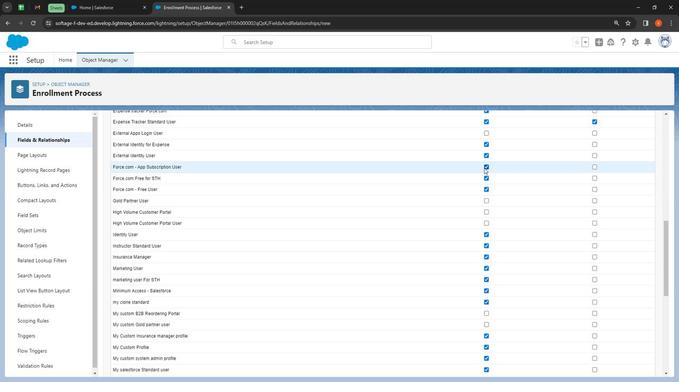 
Action: Mouse pressed left at (469, 166)
Screenshot: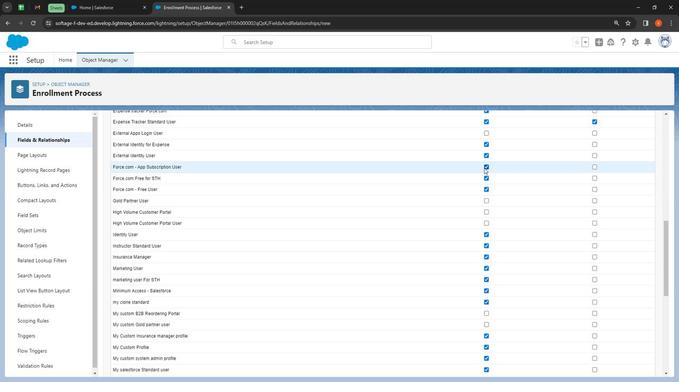 
Action: Mouse moved to (577, 187)
Screenshot: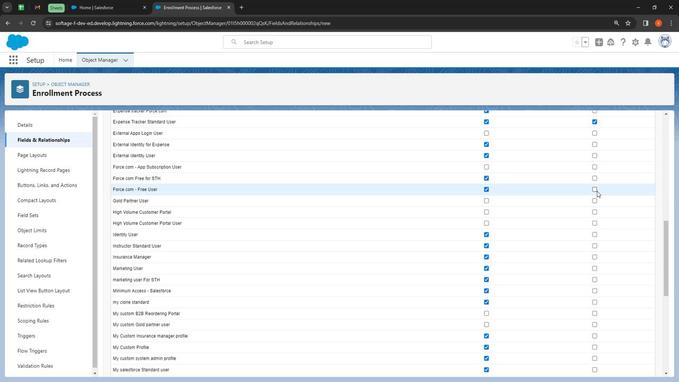 
Action: Mouse pressed left at (577, 187)
Screenshot: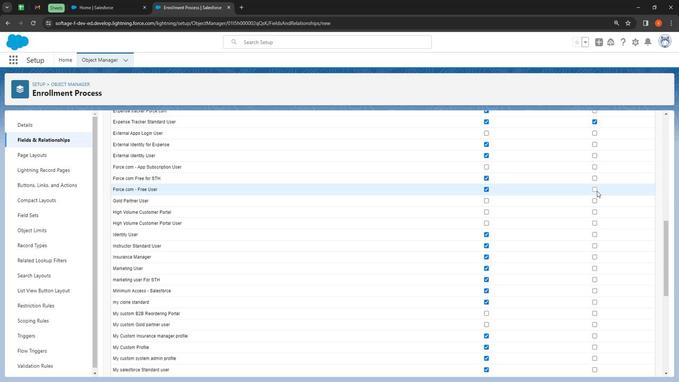 
Action: Mouse moved to (470, 207)
Screenshot: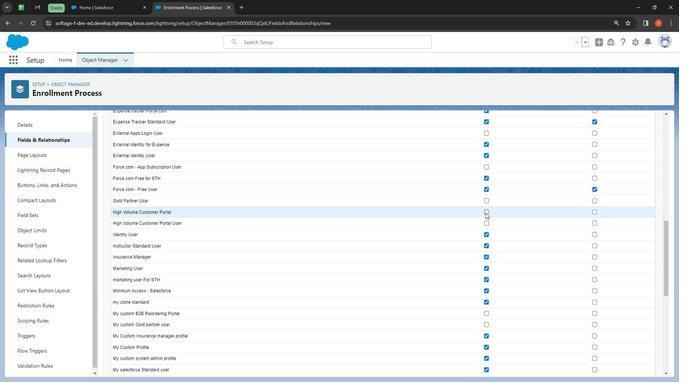 
Action: Mouse pressed left at (470, 207)
Screenshot: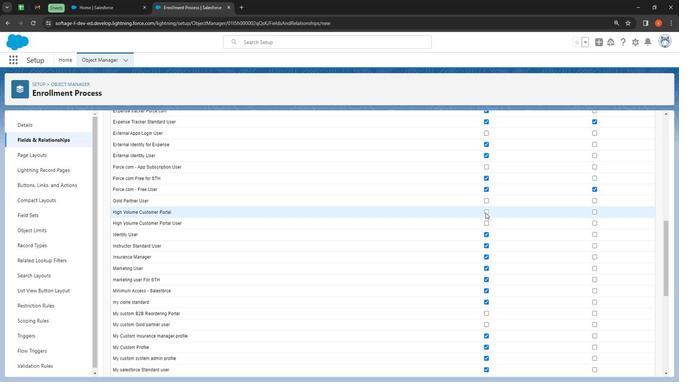 
Action: Mouse moved to (472, 217)
Screenshot: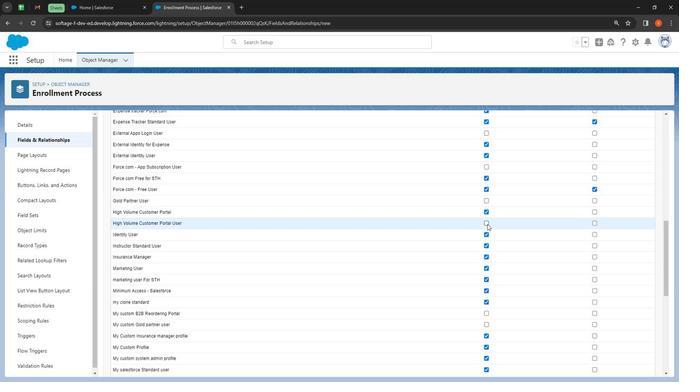 
Action: Mouse pressed left at (472, 217)
Screenshot: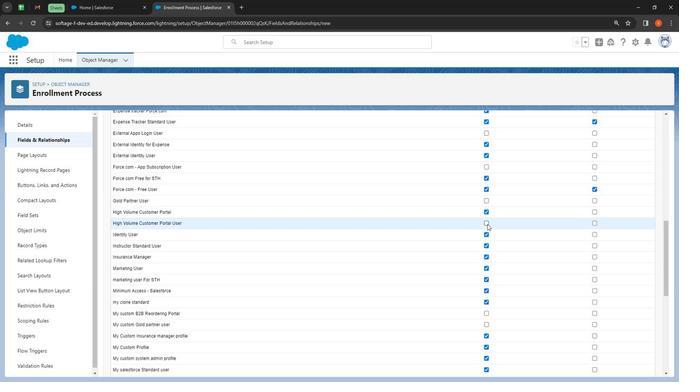 
Action: Mouse moved to (470, 223)
Screenshot: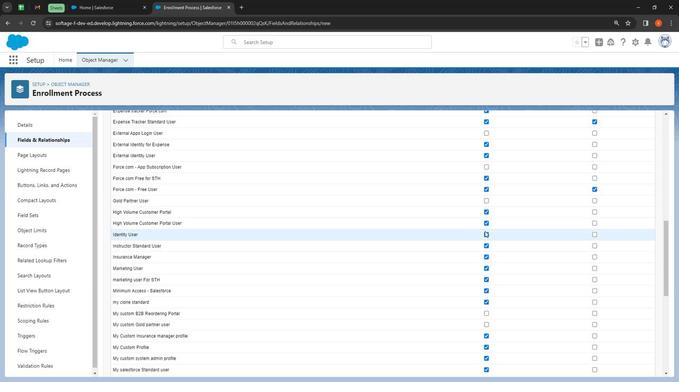 
Action: Mouse pressed left at (470, 223)
Screenshot: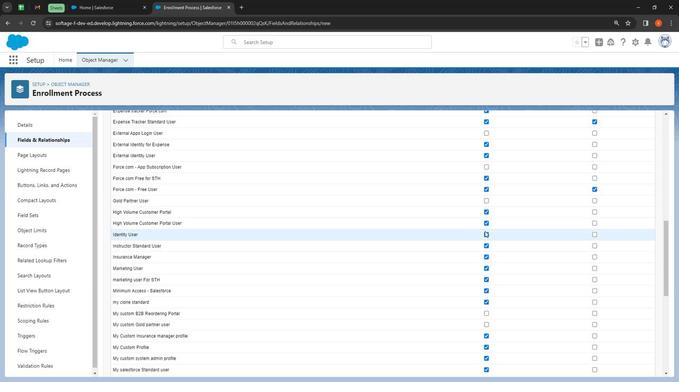 
Action: Mouse moved to (471, 225)
Screenshot: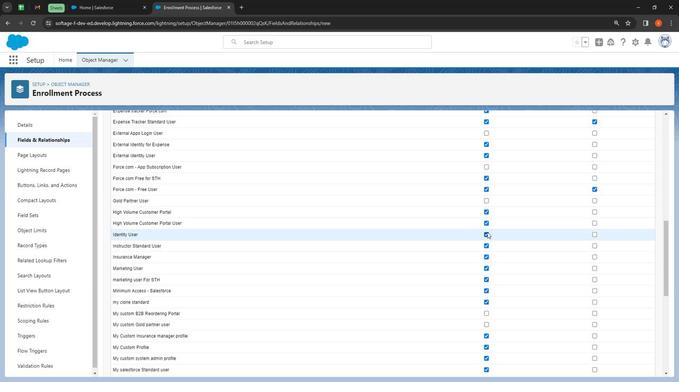 
Action: Mouse pressed left at (471, 225)
Screenshot: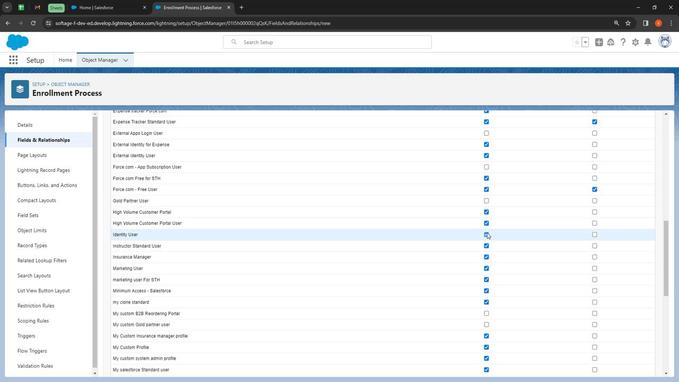 
Action: Mouse moved to (471, 237)
Screenshot: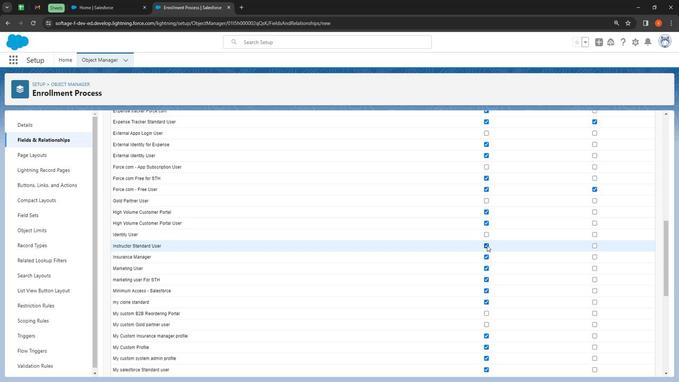 
Action: Mouse pressed left at (471, 237)
Screenshot: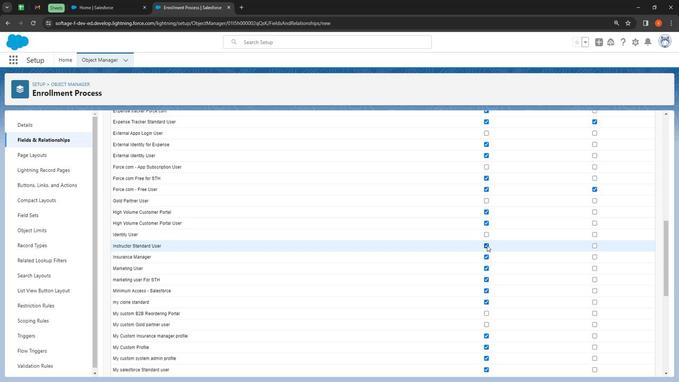 
Action: Mouse moved to (574, 258)
Screenshot: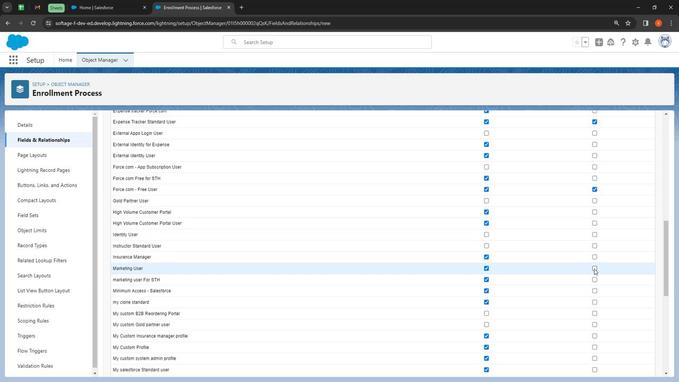 
Action: Mouse pressed left at (574, 258)
Screenshot: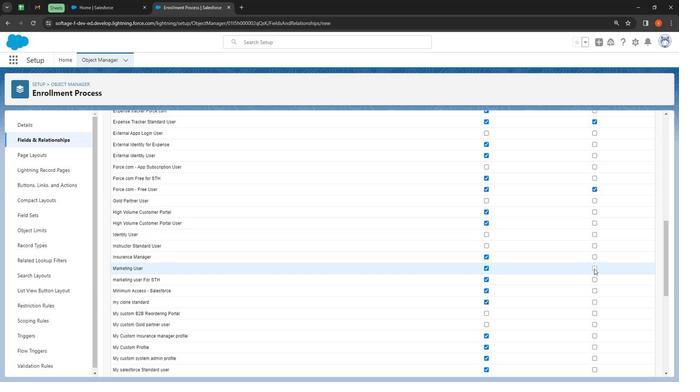 
Action: Mouse moved to (576, 267)
Screenshot: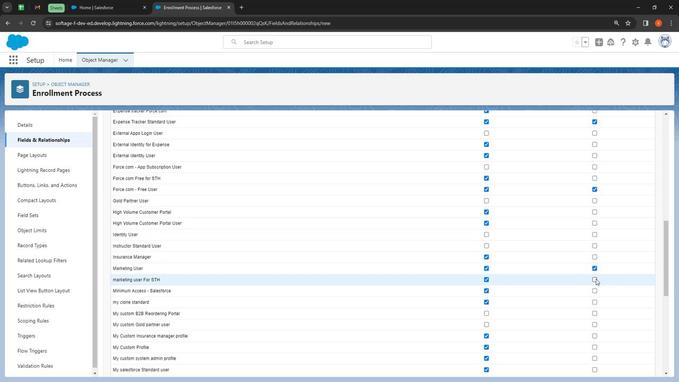 
Action: Mouse pressed left at (576, 267)
Screenshot: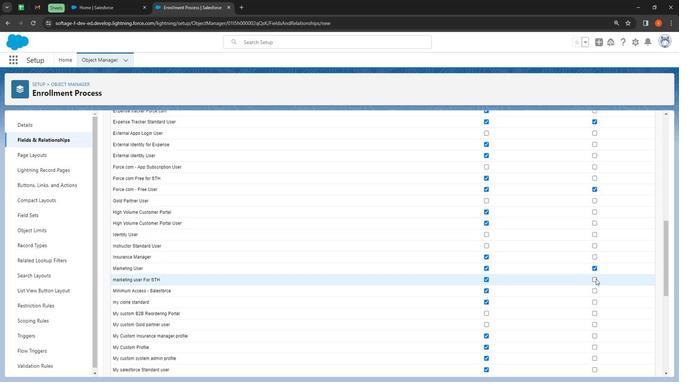 
Action: Mouse moved to (575, 279)
Screenshot: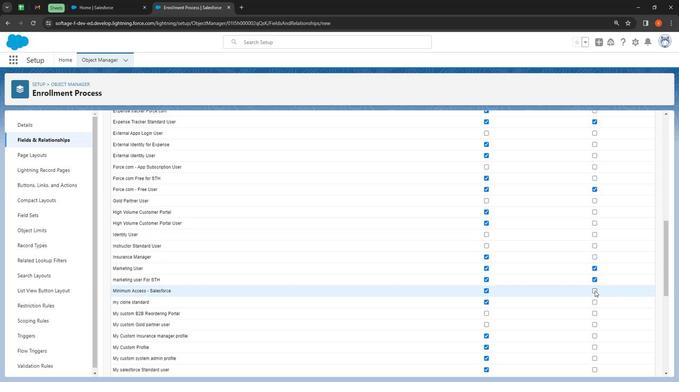 
Action: Mouse pressed left at (575, 279)
Screenshot: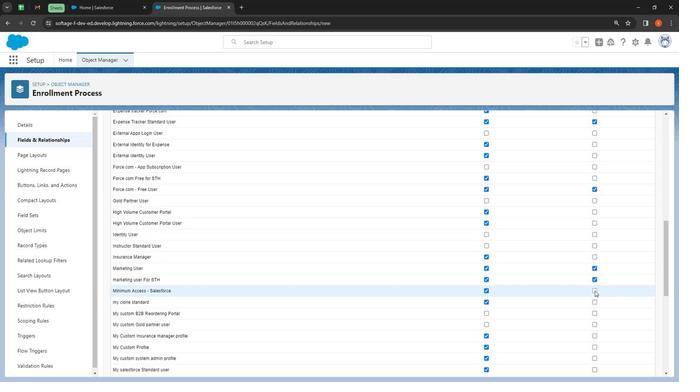 
Action: Mouse moved to (471, 289)
Screenshot: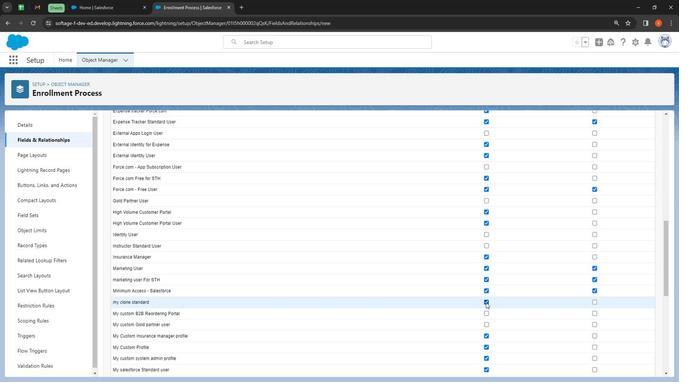 
Action: Mouse pressed left at (471, 289)
Screenshot: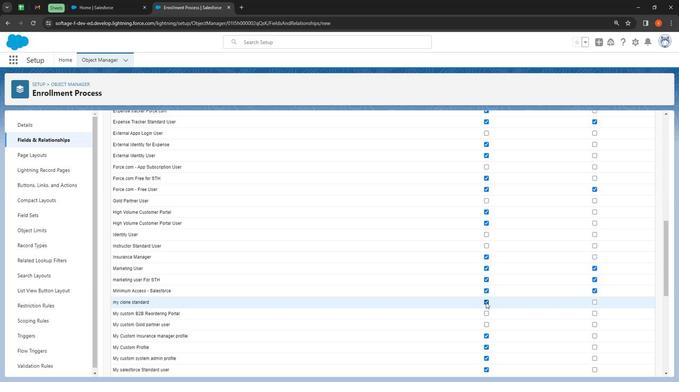 
Action: Mouse moved to (471, 301)
Screenshot: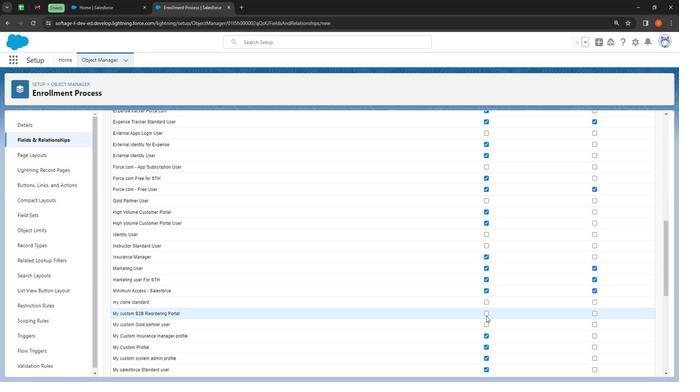 
Action: Mouse pressed left at (471, 301)
Screenshot: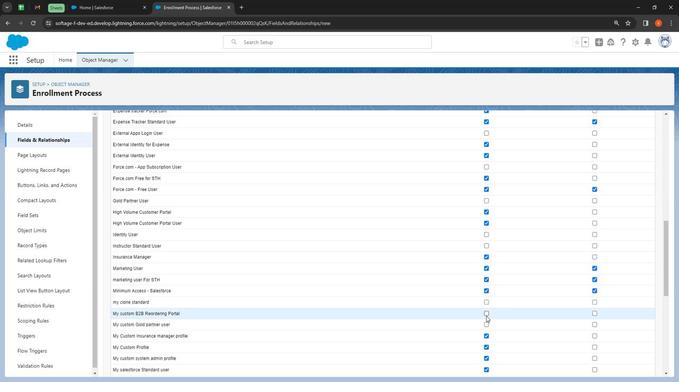 
Action: Mouse moved to (470, 310)
Screenshot: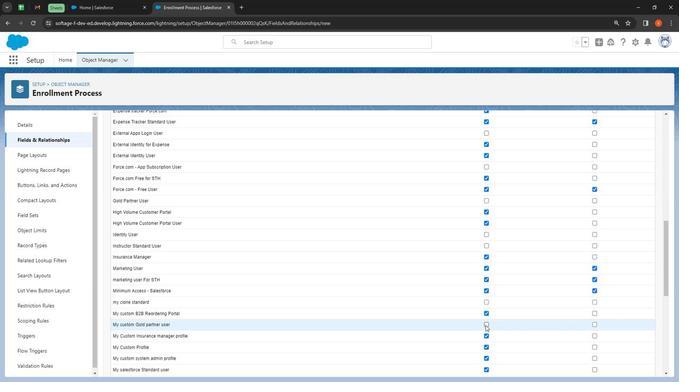 
Action: Mouse pressed left at (470, 310)
Screenshot: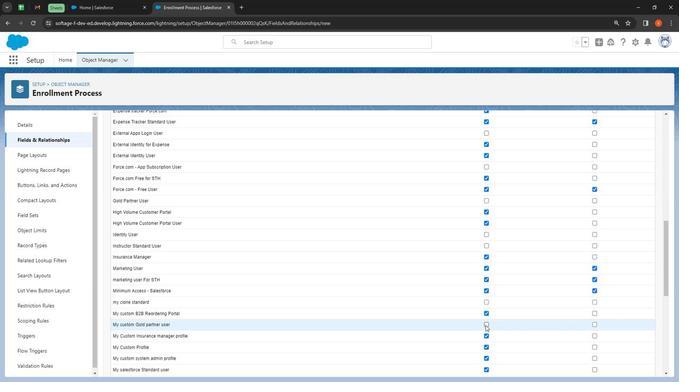 
Action: Mouse moved to (472, 320)
Screenshot: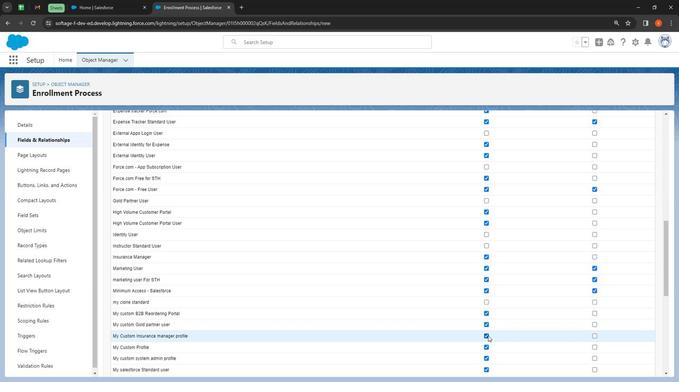 
Action: Mouse pressed left at (472, 320)
Screenshot: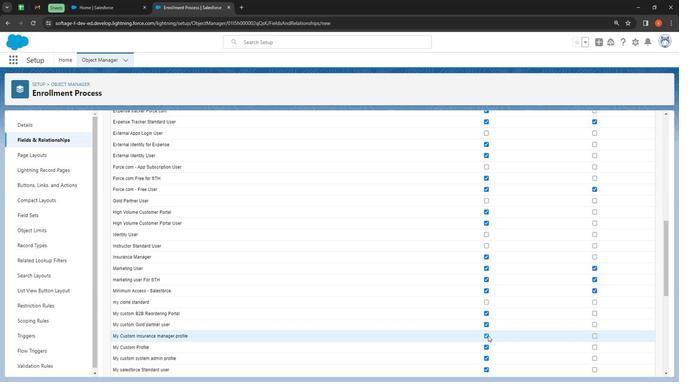 
Action: Mouse moved to (472, 330)
Screenshot: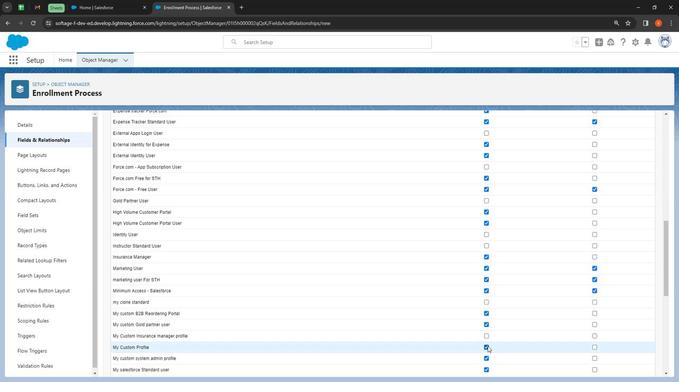 
Action: Mouse pressed left at (472, 330)
Screenshot: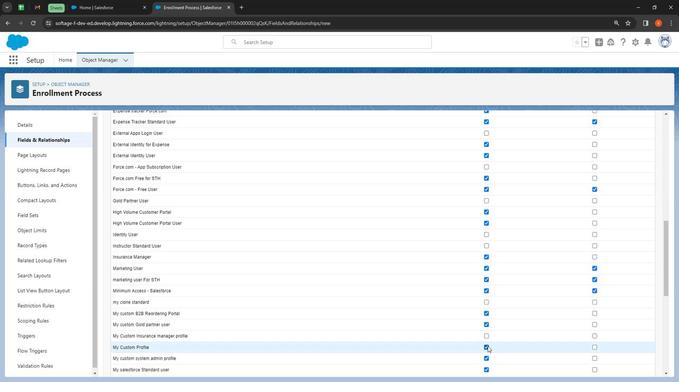 
Action: Mouse moved to (533, 320)
Screenshot: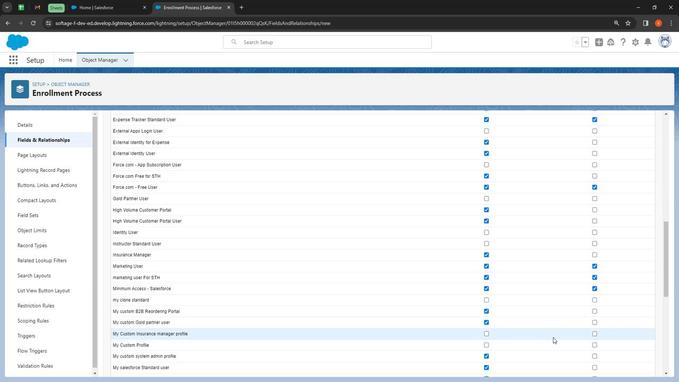 
Action: Mouse scrolled (533, 320) with delta (0, 0)
Screenshot: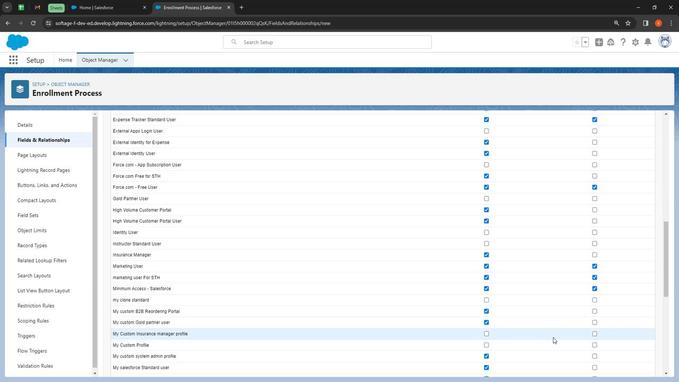
Action: Mouse moved to (534, 321)
Screenshot: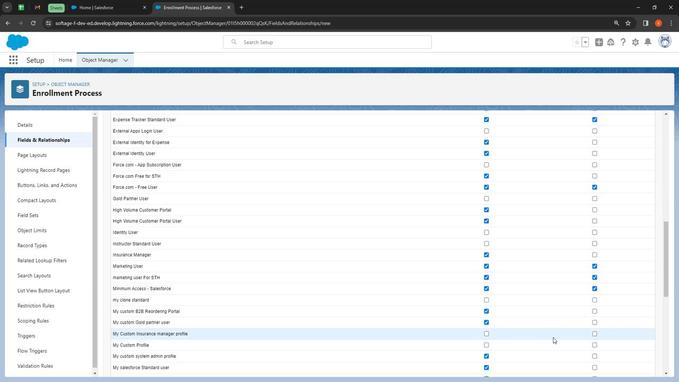 
Action: Mouse scrolled (534, 321) with delta (0, 0)
Screenshot: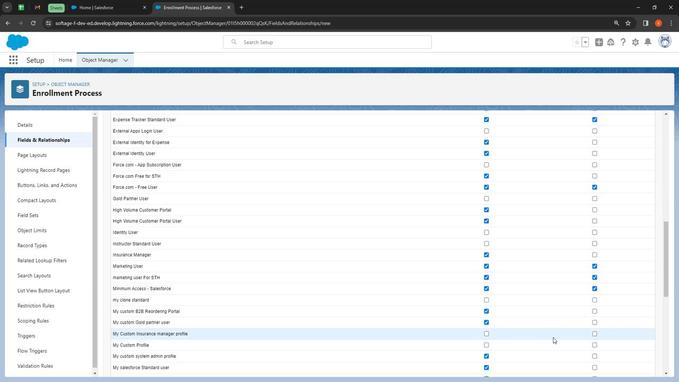 
Action: Mouse moved to (535, 321)
Screenshot: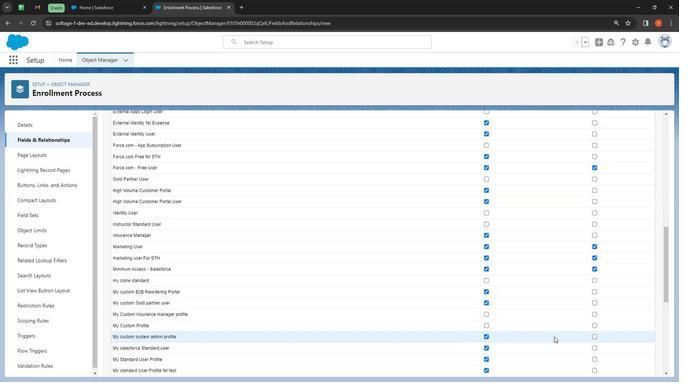 
Action: Mouse scrolled (535, 321) with delta (0, 0)
Screenshot: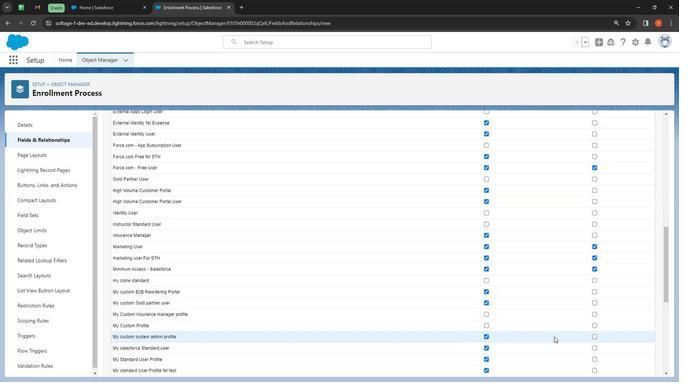
Action: Mouse moved to (537, 320)
Screenshot: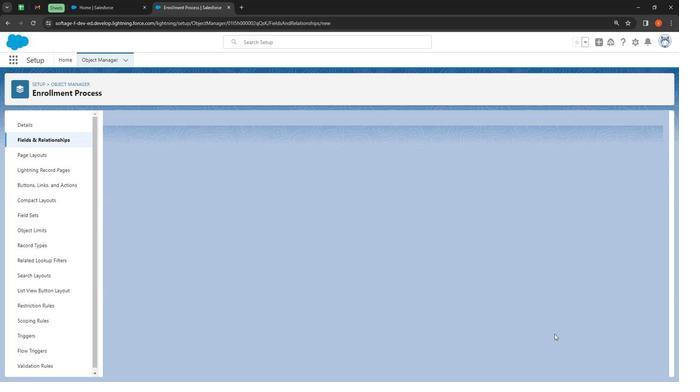 
Action: Mouse scrolled (537, 319) with delta (0, 0)
Screenshot: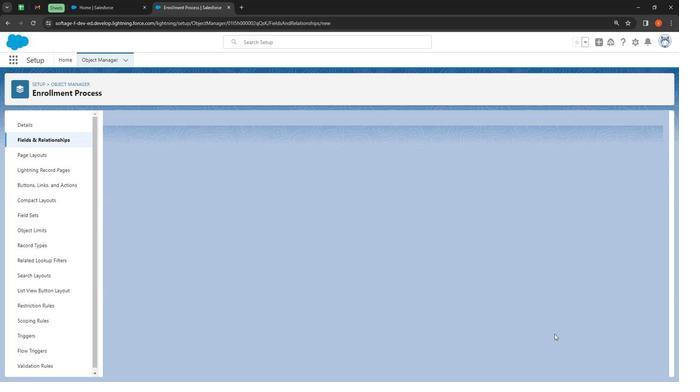 
Action: Mouse moved to (537, 317)
Screenshot: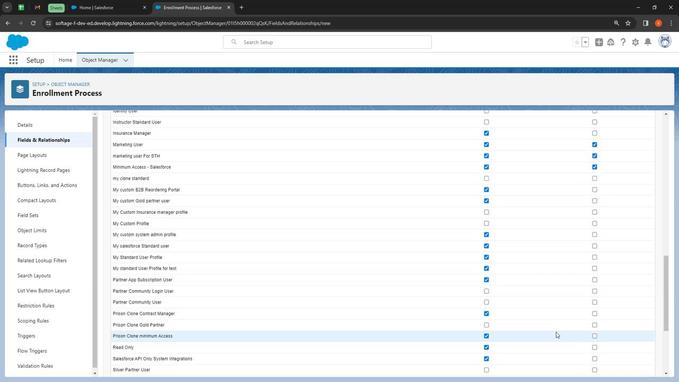 
Action: Mouse scrolled (537, 317) with delta (0, 0)
Screenshot: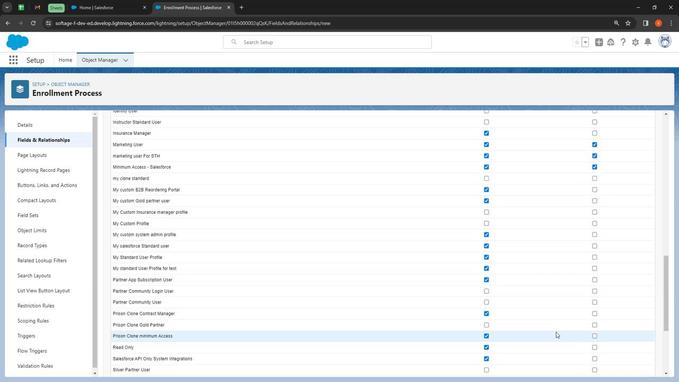 
Action: Mouse moved to (576, 195)
Screenshot: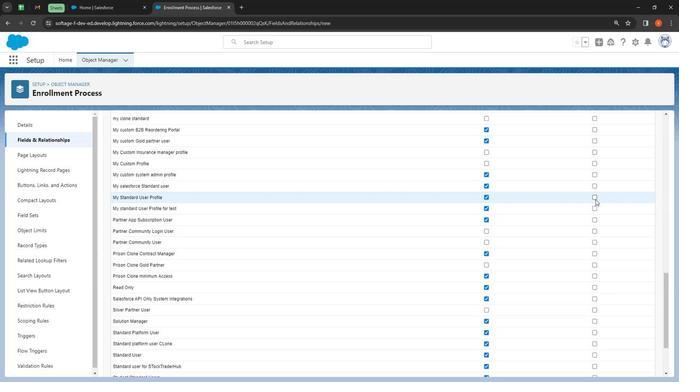 
Action: Mouse pressed left at (576, 195)
Screenshot: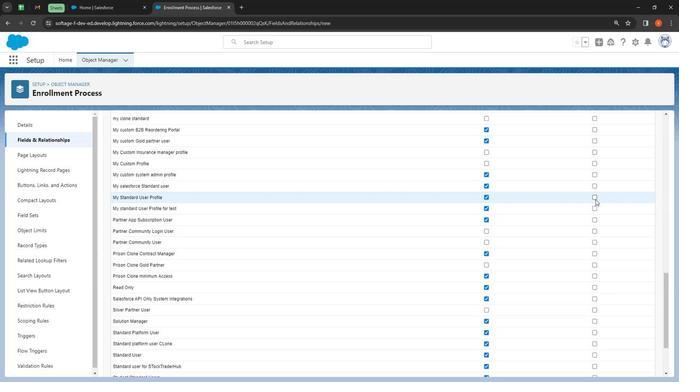 
Action: Mouse moved to (574, 203)
Screenshot: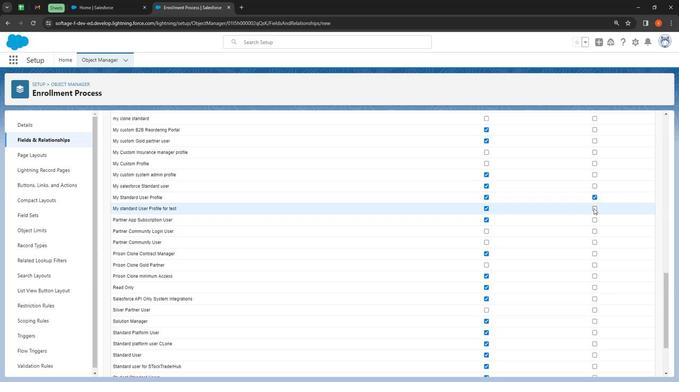 
Action: Mouse pressed left at (574, 203)
Screenshot: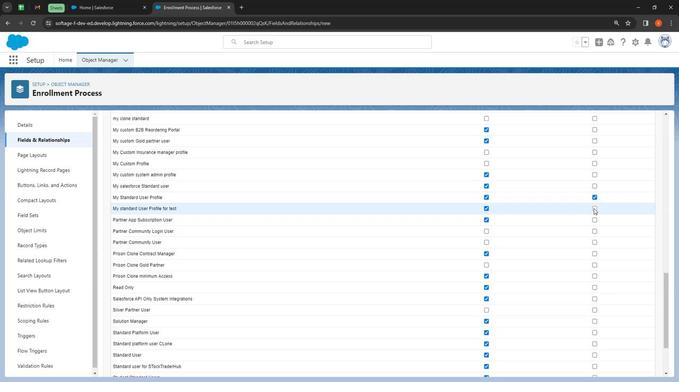 
Action: Mouse moved to (575, 232)
